 Task: In the  document security Apply all border to the tabe with  'with box; Style line and width 1/4 pt 'Select Header and apply  'Italics' Select the text and align it to the  Center
Action: Mouse moved to (395, 188)
Screenshot: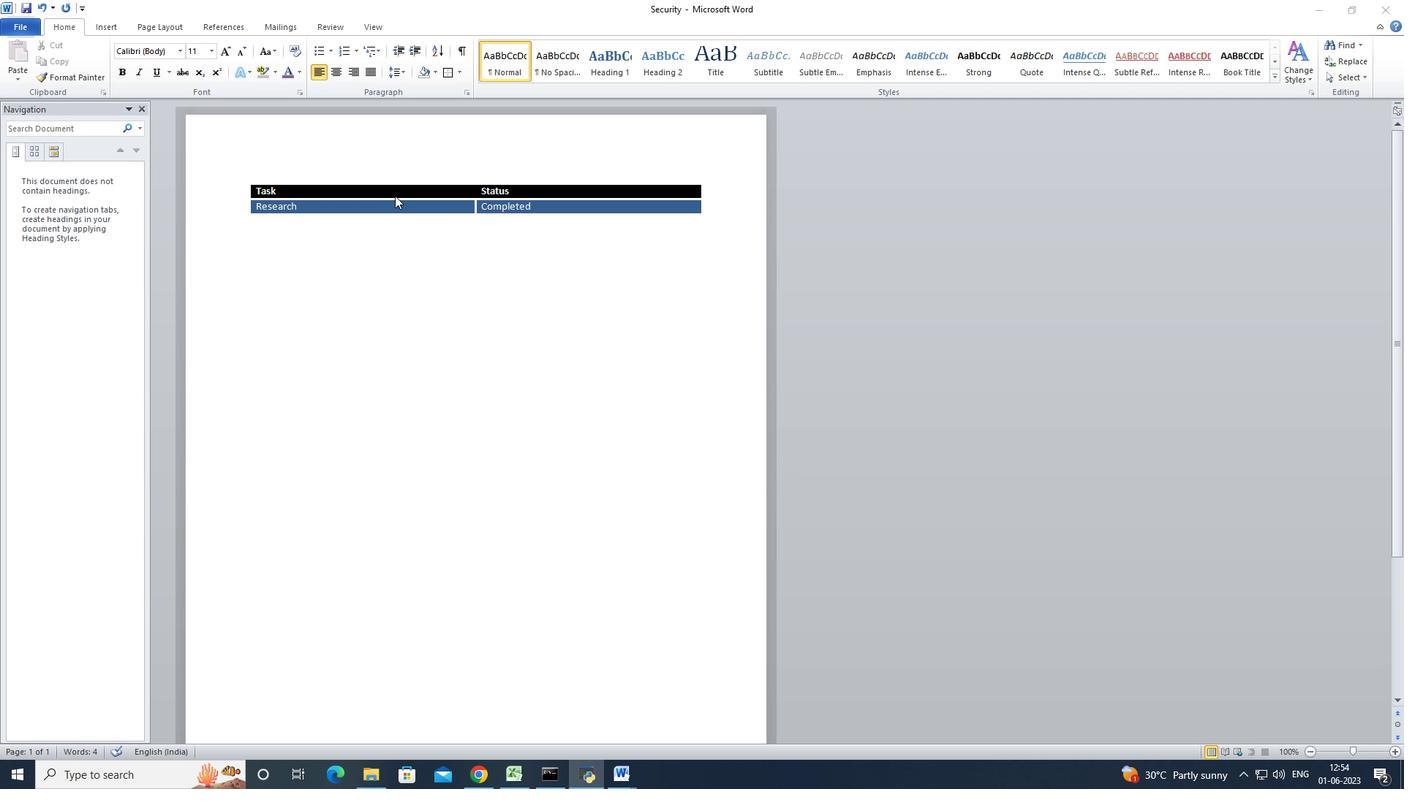 
Action: Mouse pressed left at (395, 188)
Screenshot: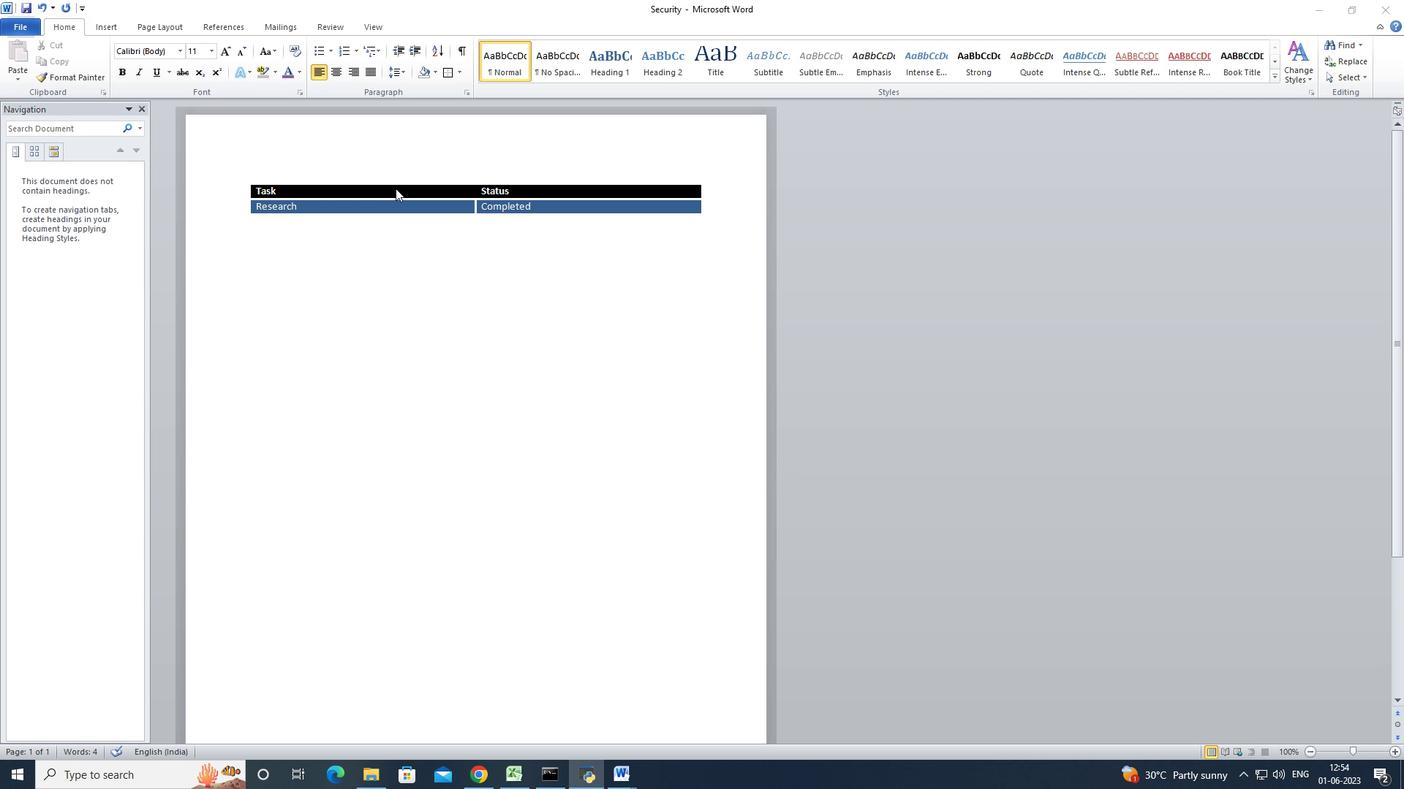 
Action: Mouse moved to (244, 181)
Screenshot: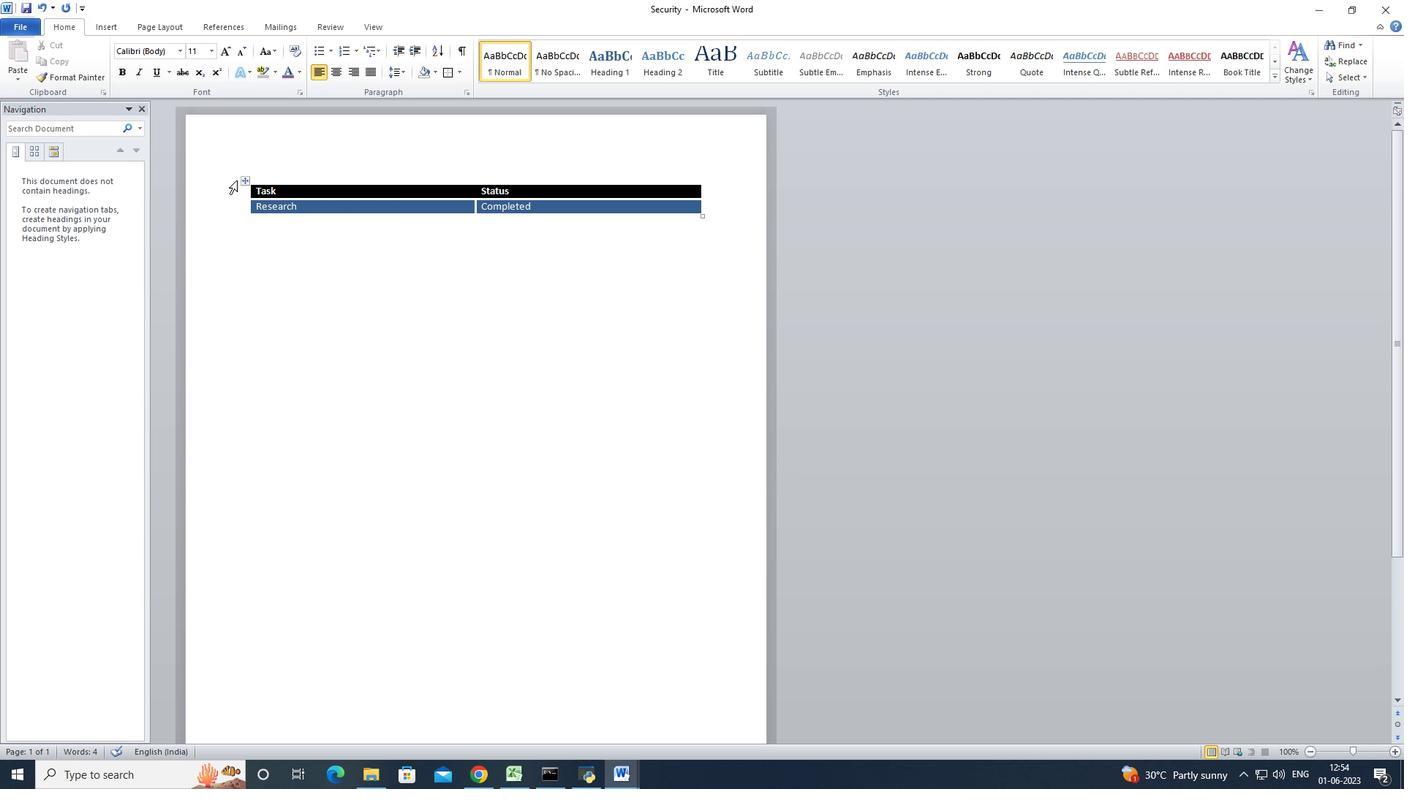 
Action: Mouse pressed left at (244, 181)
Screenshot: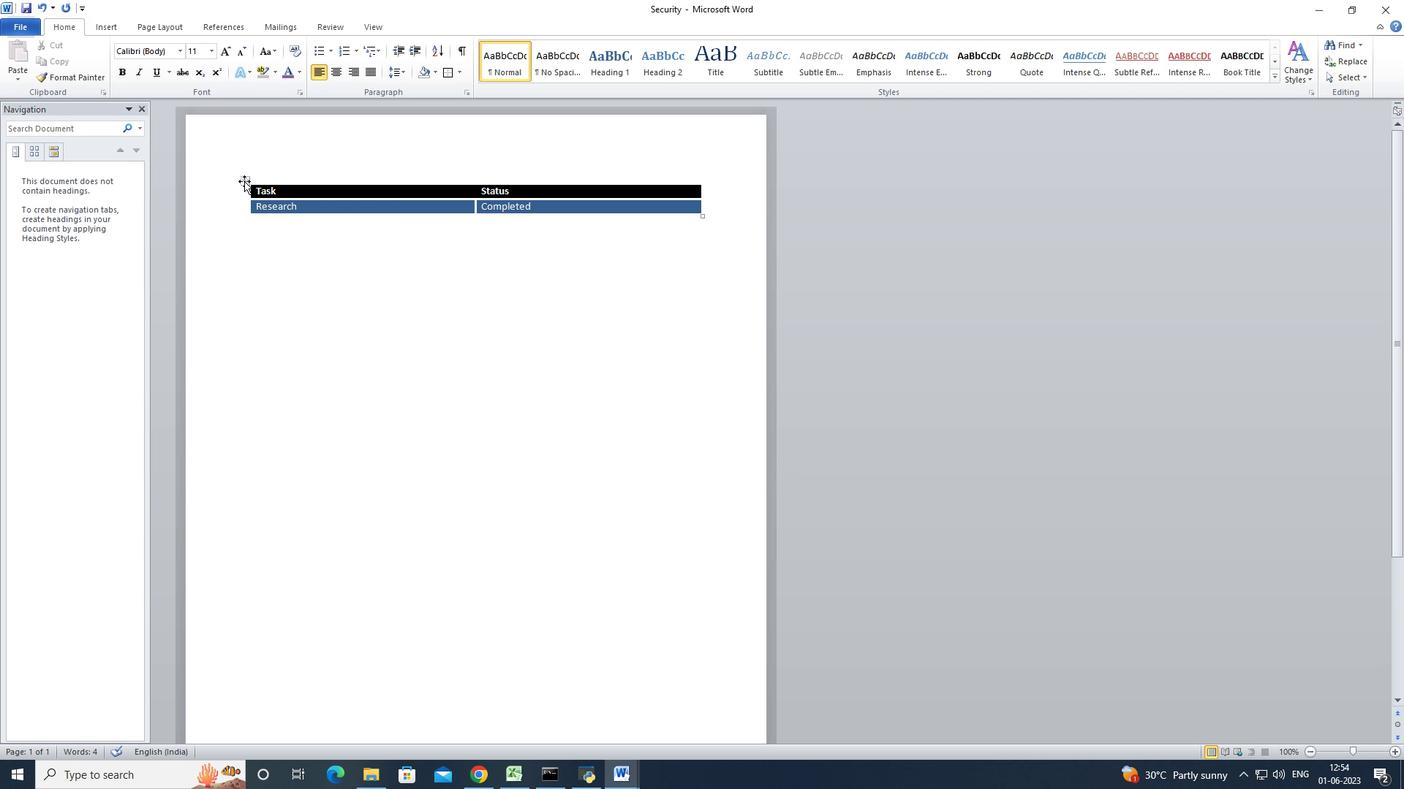 
Action: Mouse moved to (413, 29)
Screenshot: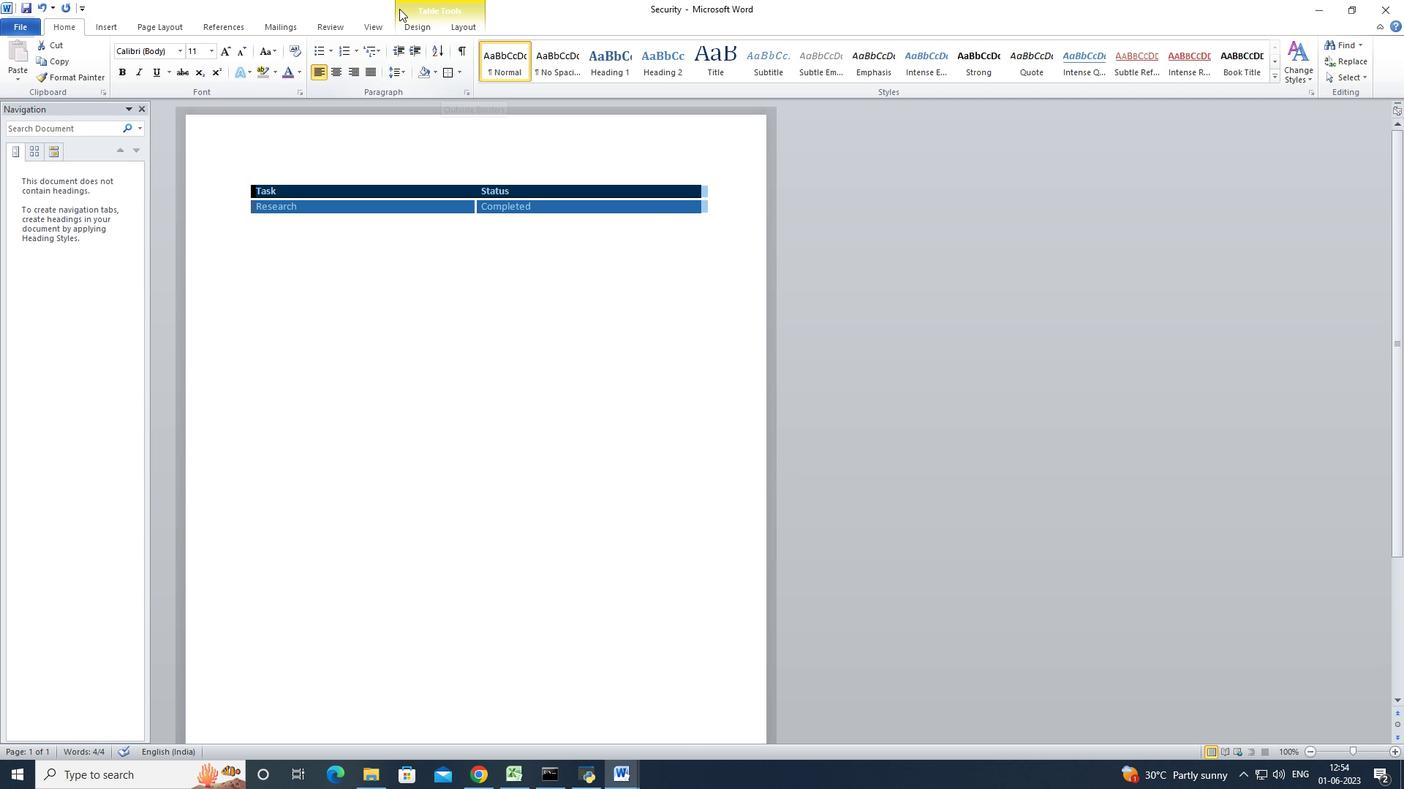
Action: Mouse pressed left at (413, 29)
Screenshot: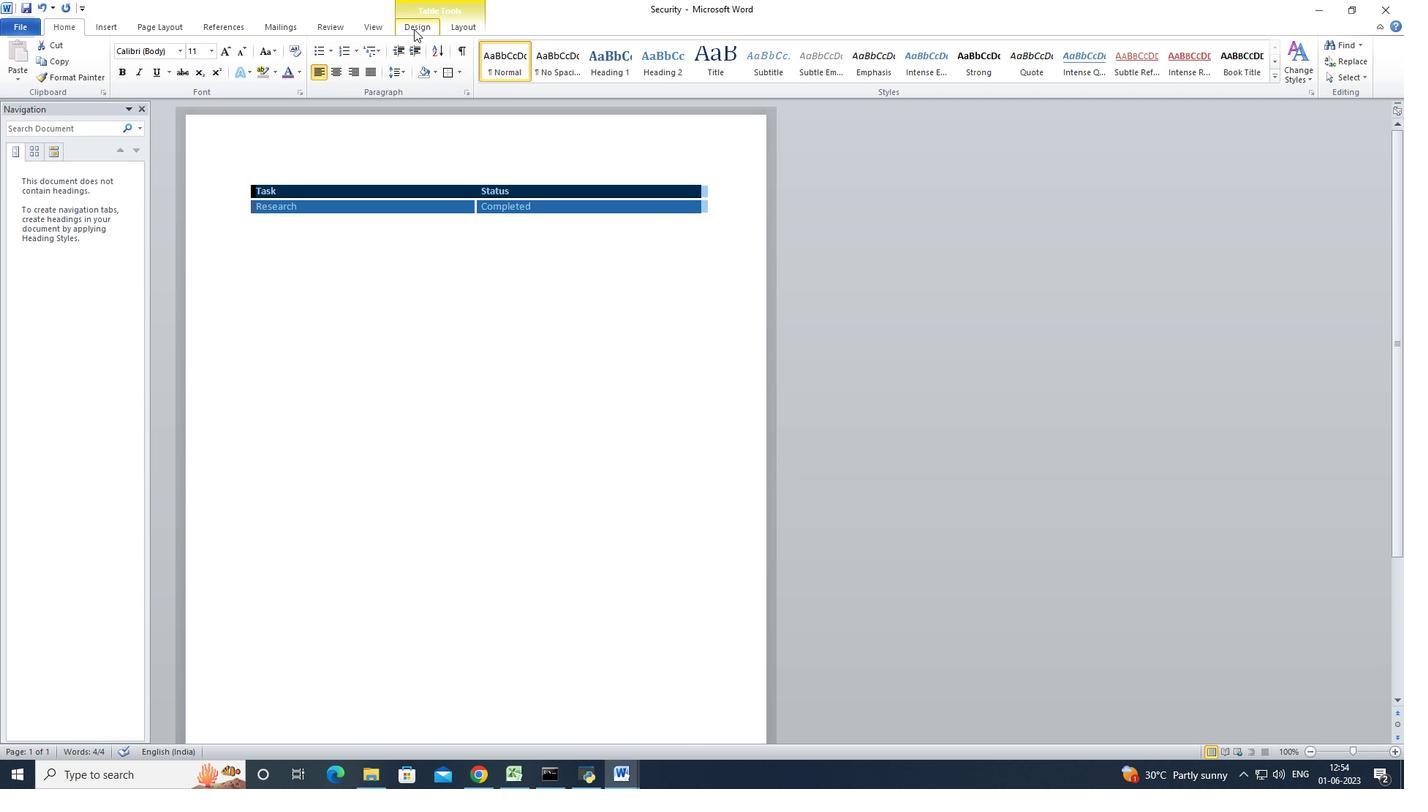 
Action: Mouse moved to (455, 29)
Screenshot: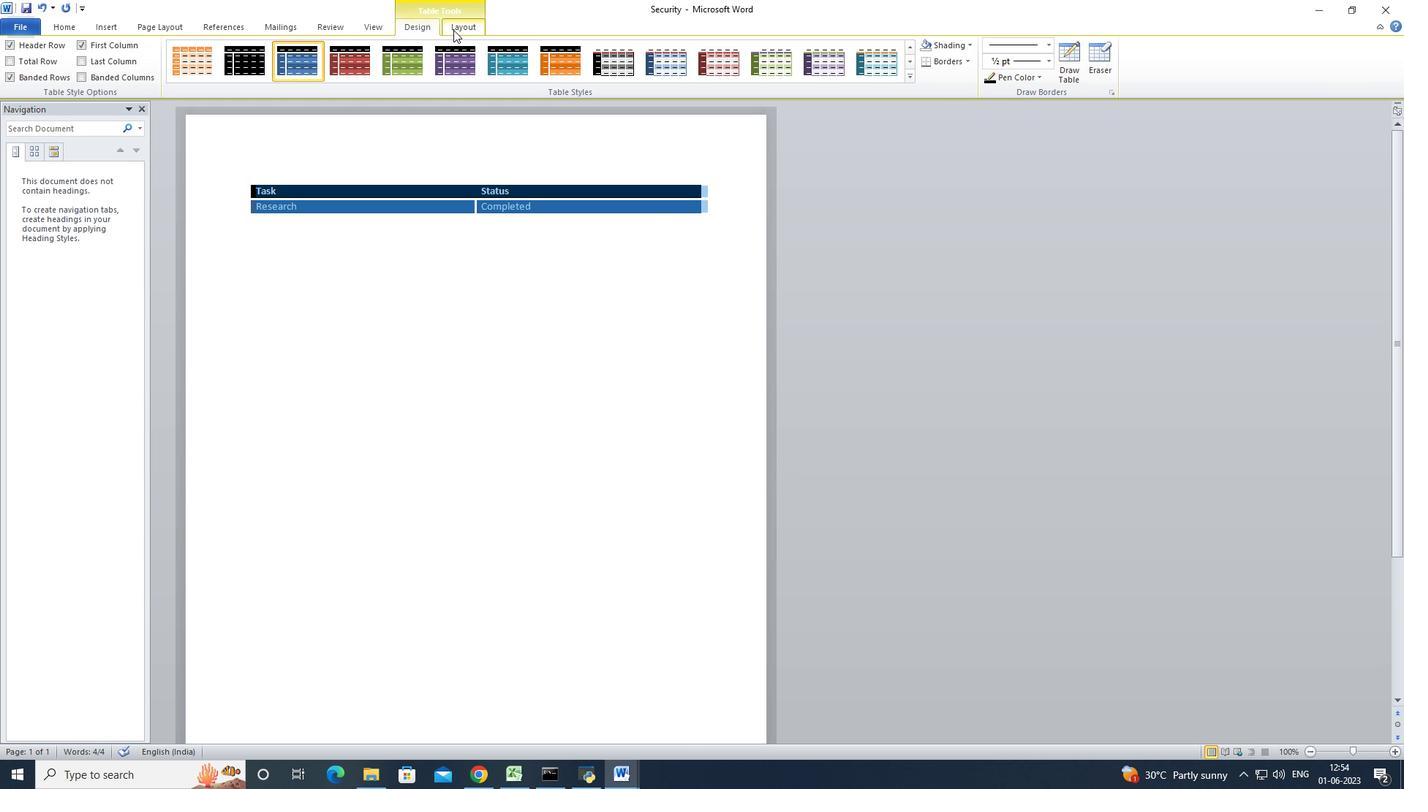 
Action: Mouse pressed left at (455, 29)
Screenshot: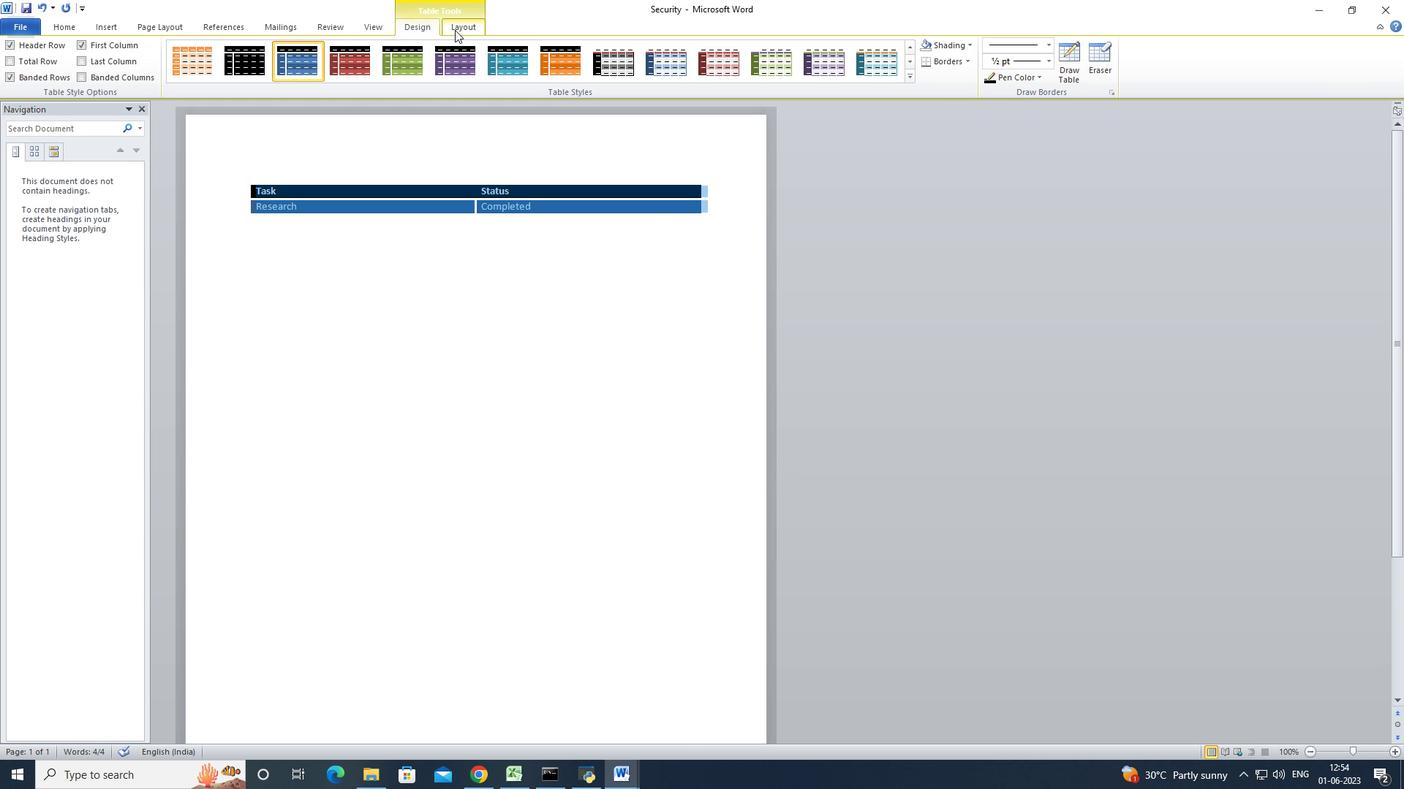 
Action: Mouse moved to (62, 29)
Screenshot: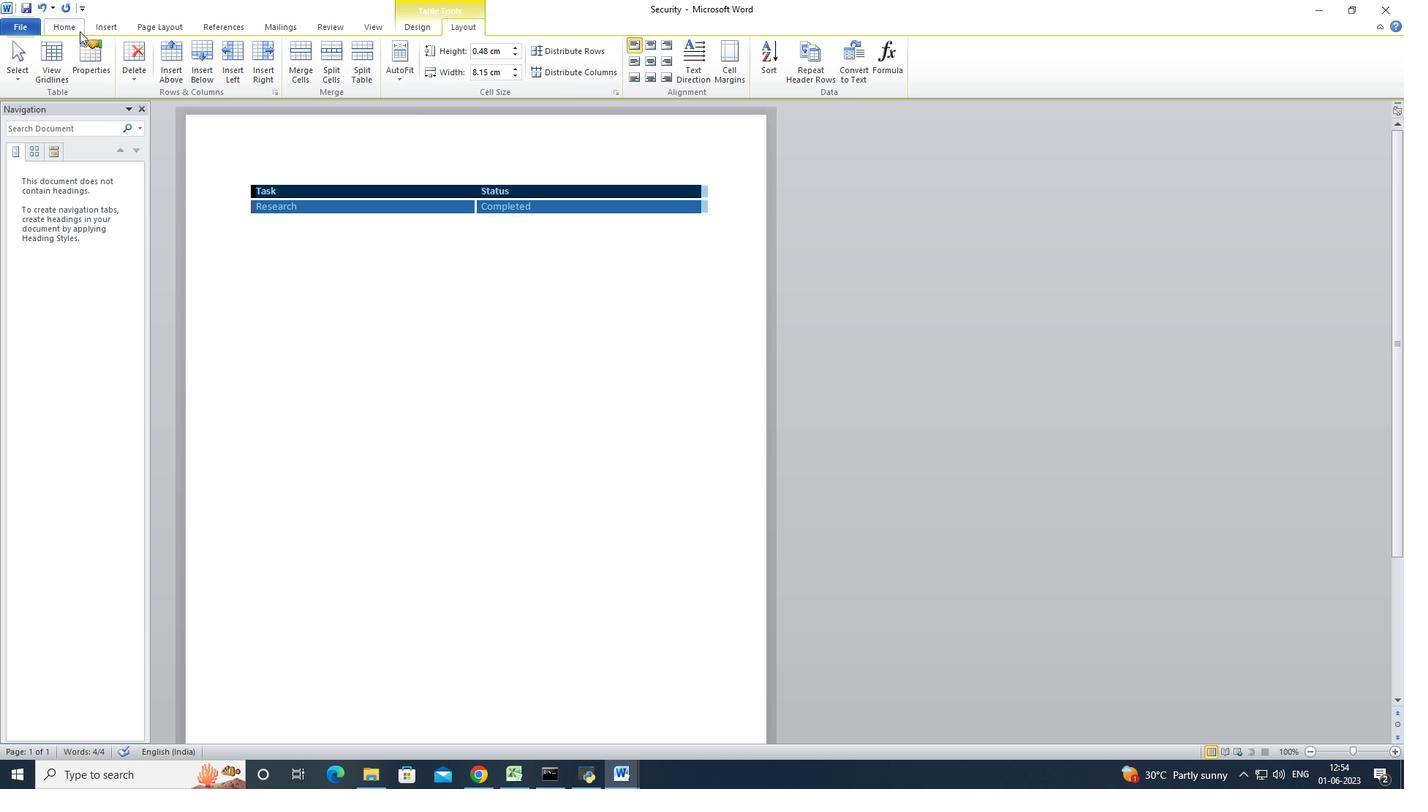 
Action: Mouse pressed left at (62, 29)
Screenshot: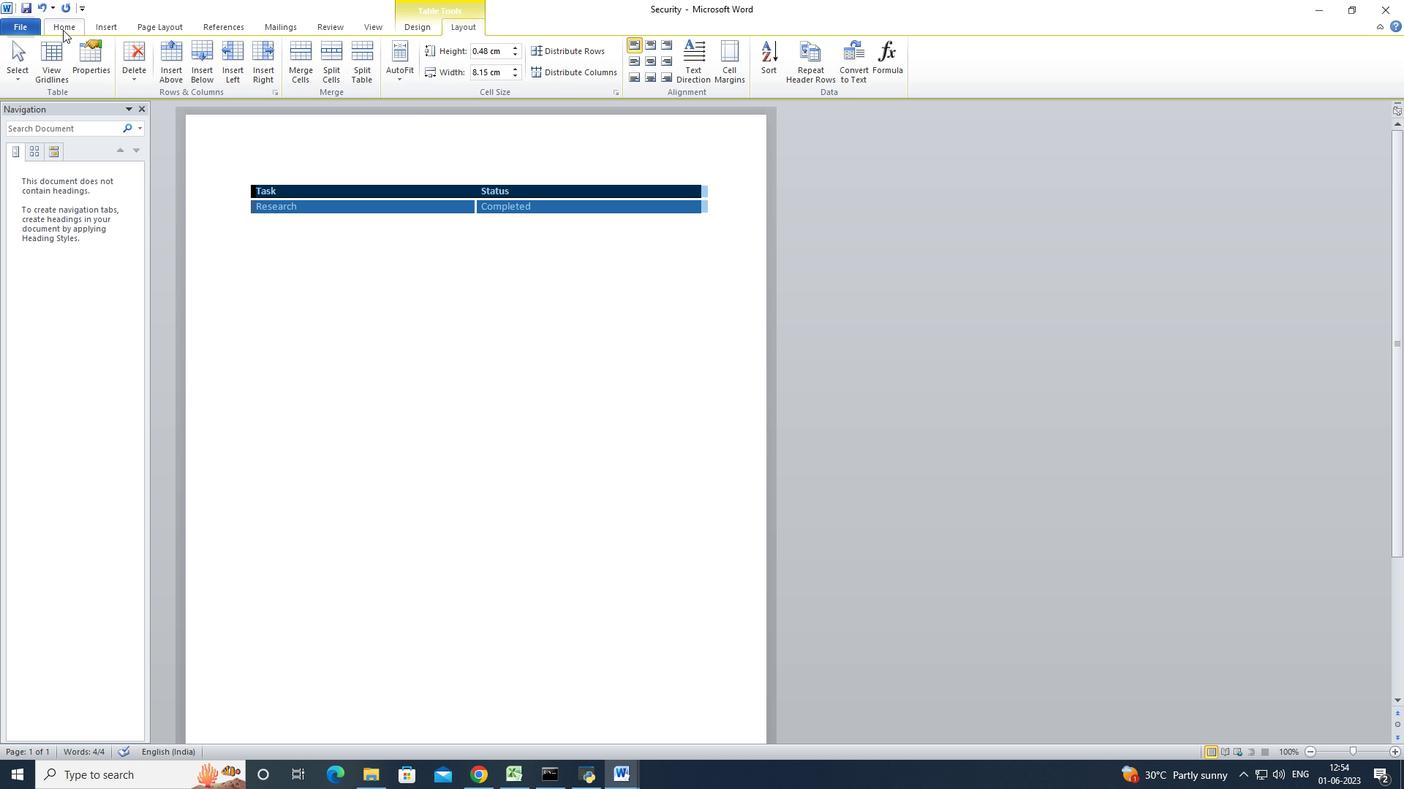 
Action: Mouse moved to (454, 74)
Screenshot: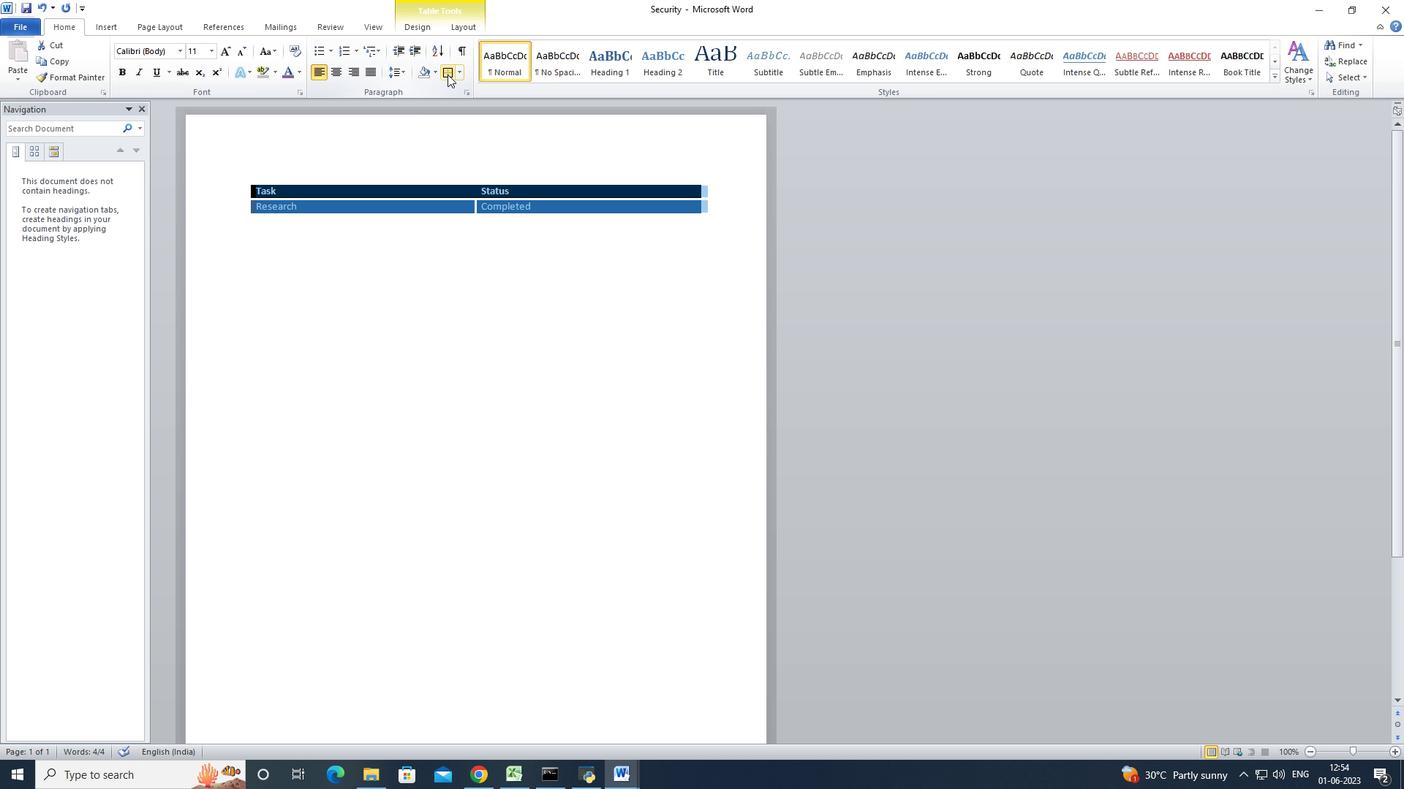 
Action: Mouse pressed left at (454, 74)
Screenshot: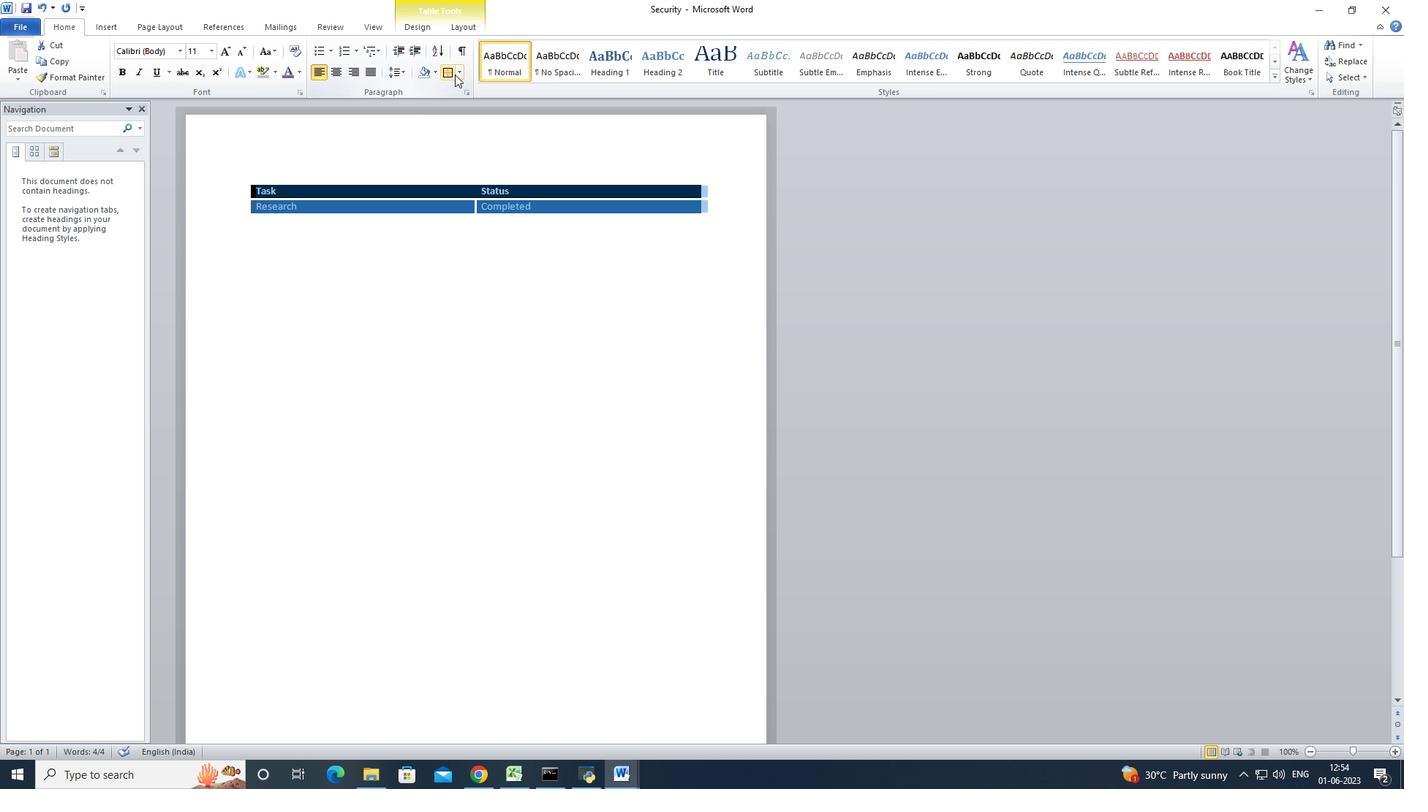 
Action: Mouse moved to (457, 76)
Screenshot: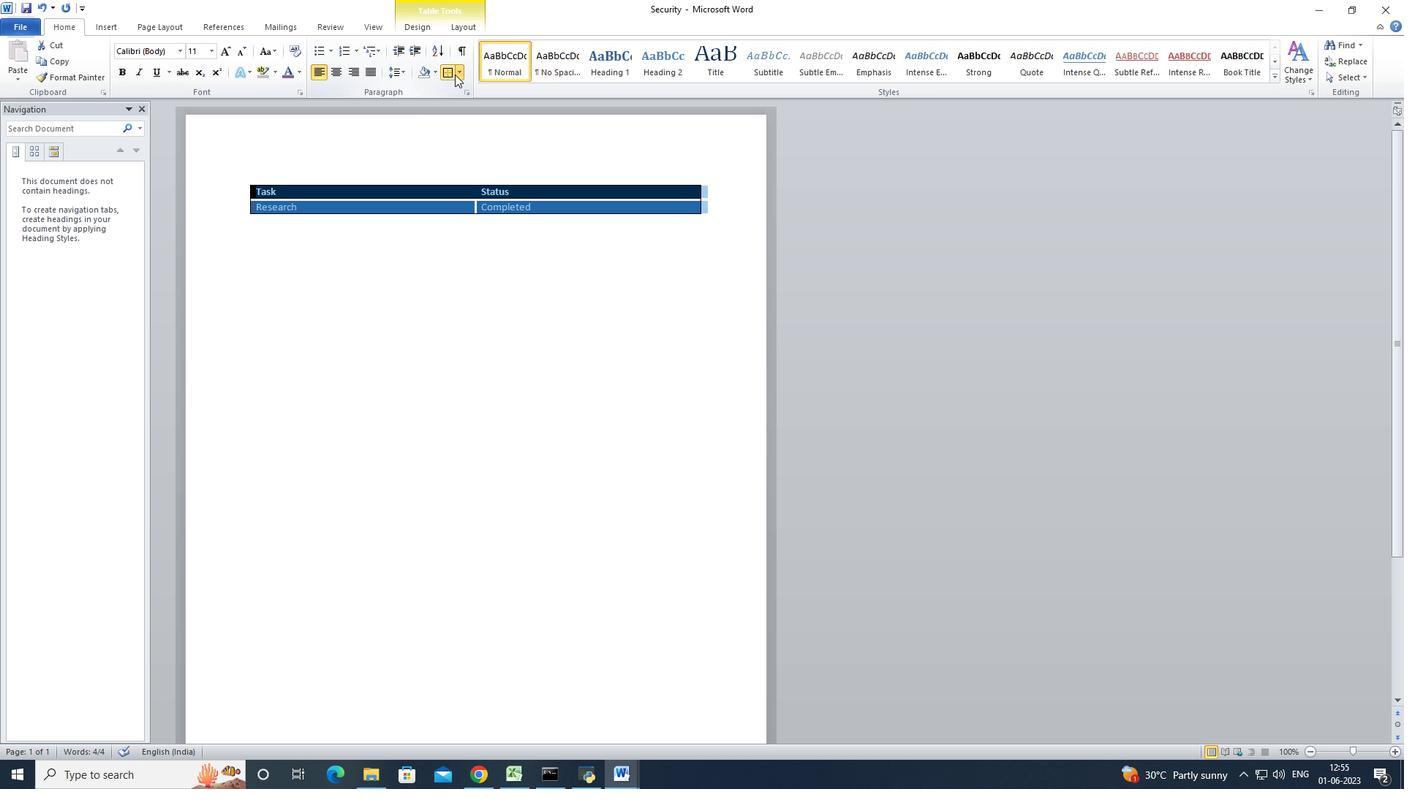 
Action: Mouse pressed left at (457, 76)
Screenshot: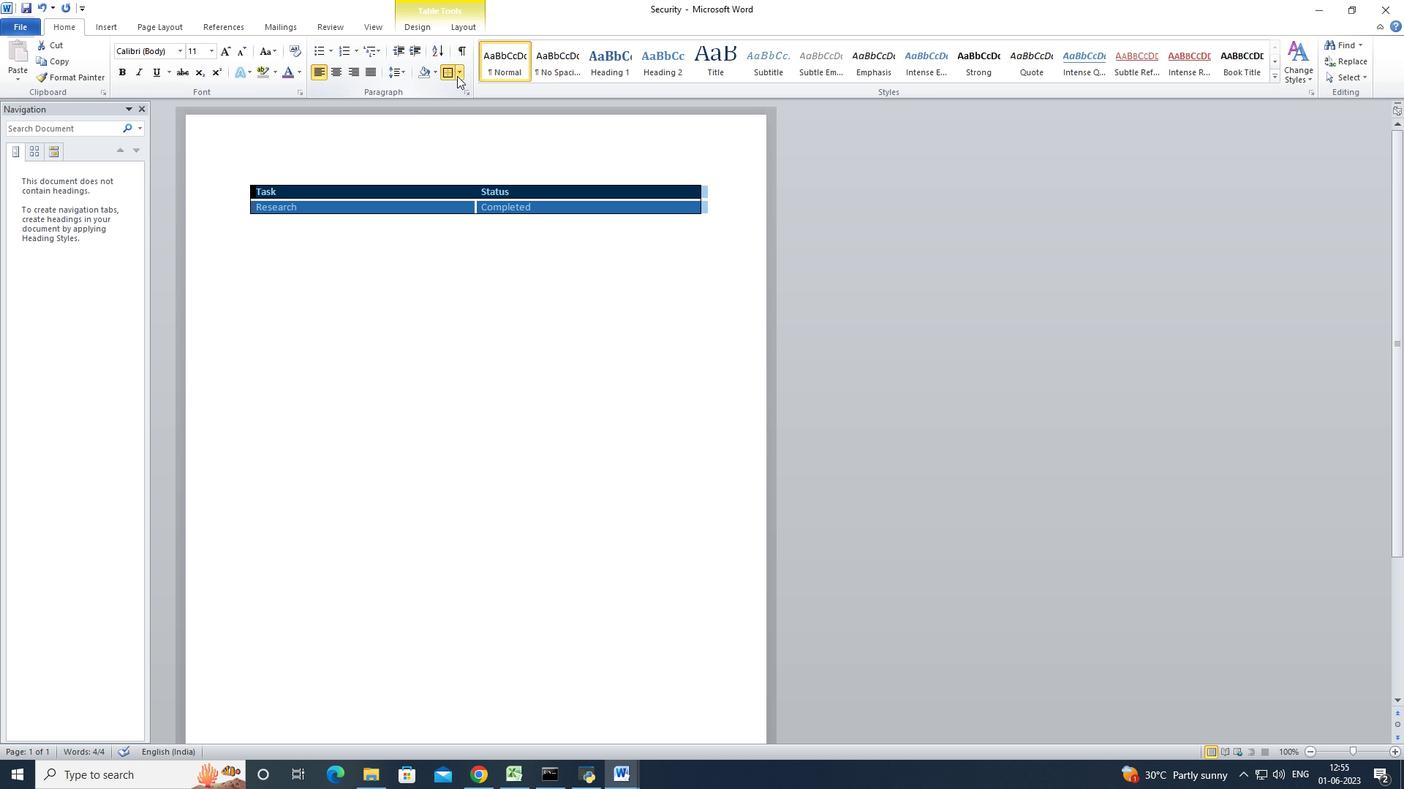 
Action: Mouse moved to (413, 30)
Screenshot: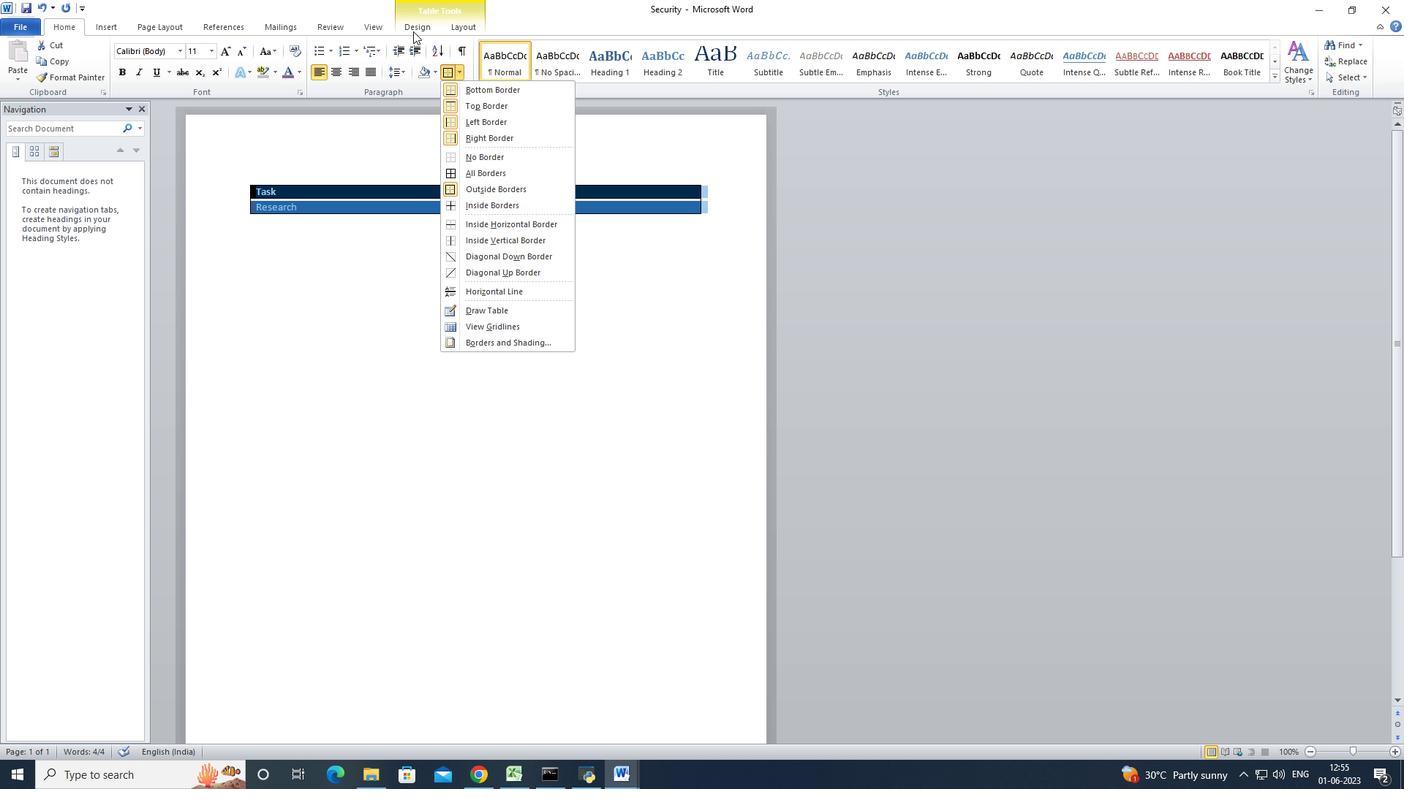 
Action: Mouse pressed left at (413, 30)
Screenshot: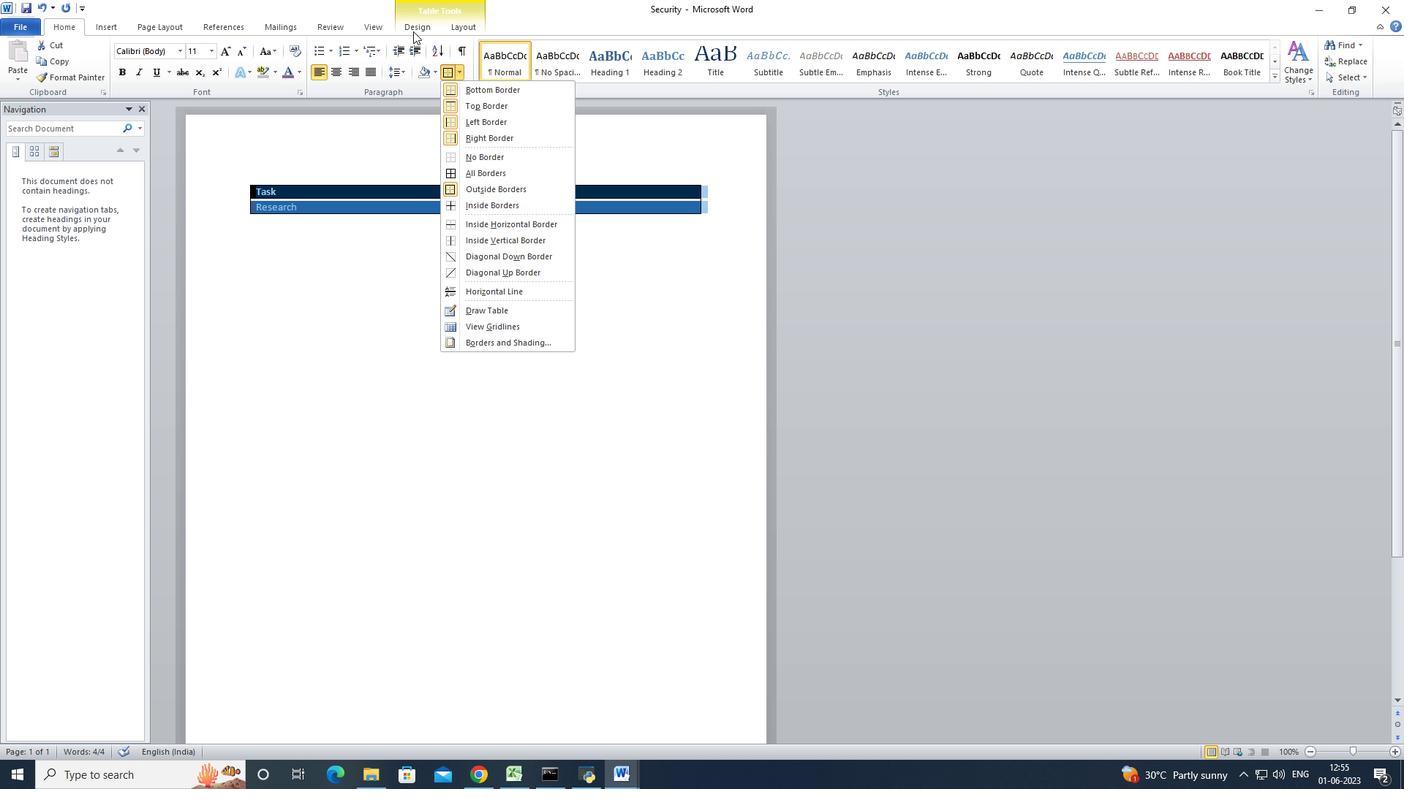 
Action: Mouse moved to (965, 63)
Screenshot: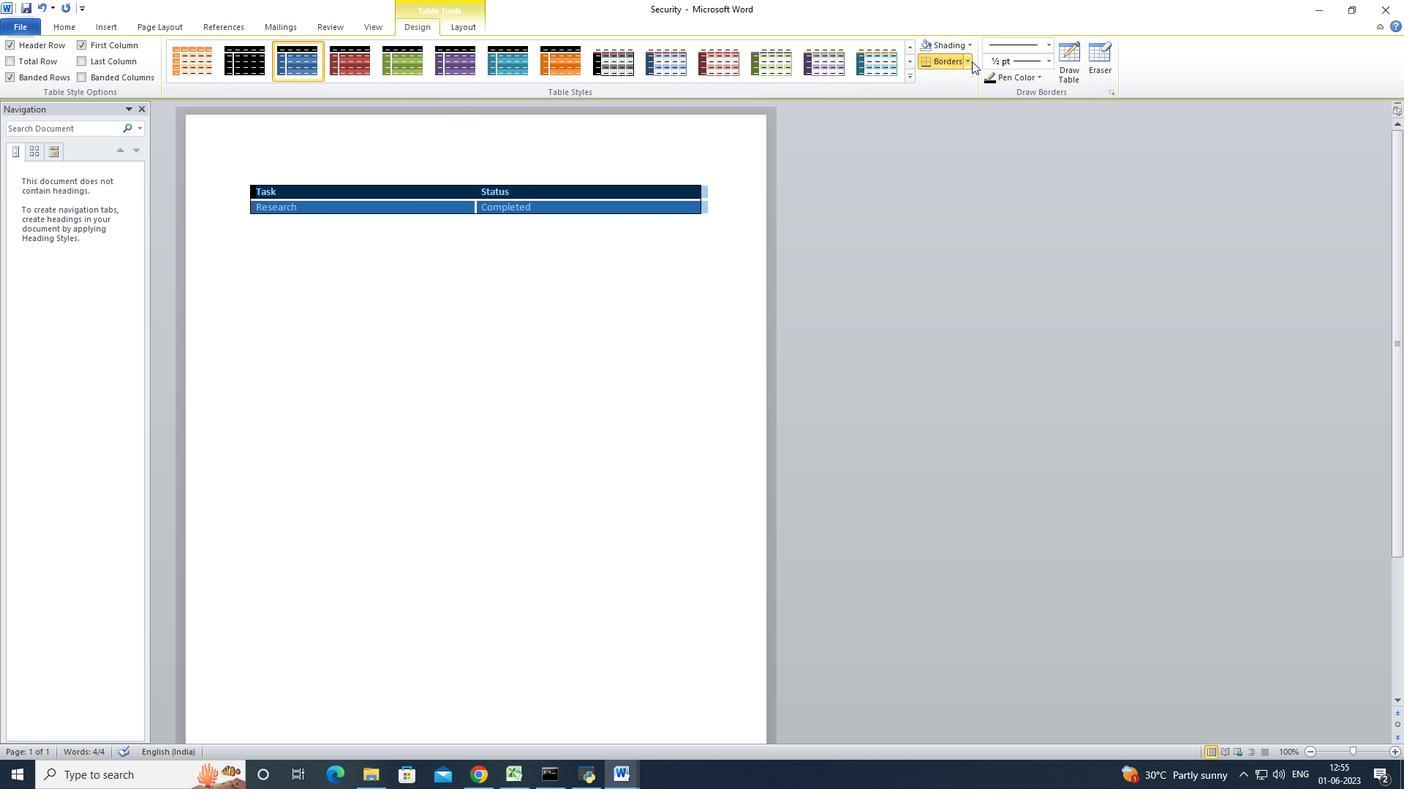 
Action: Mouse pressed left at (965, 63)
Screenshot: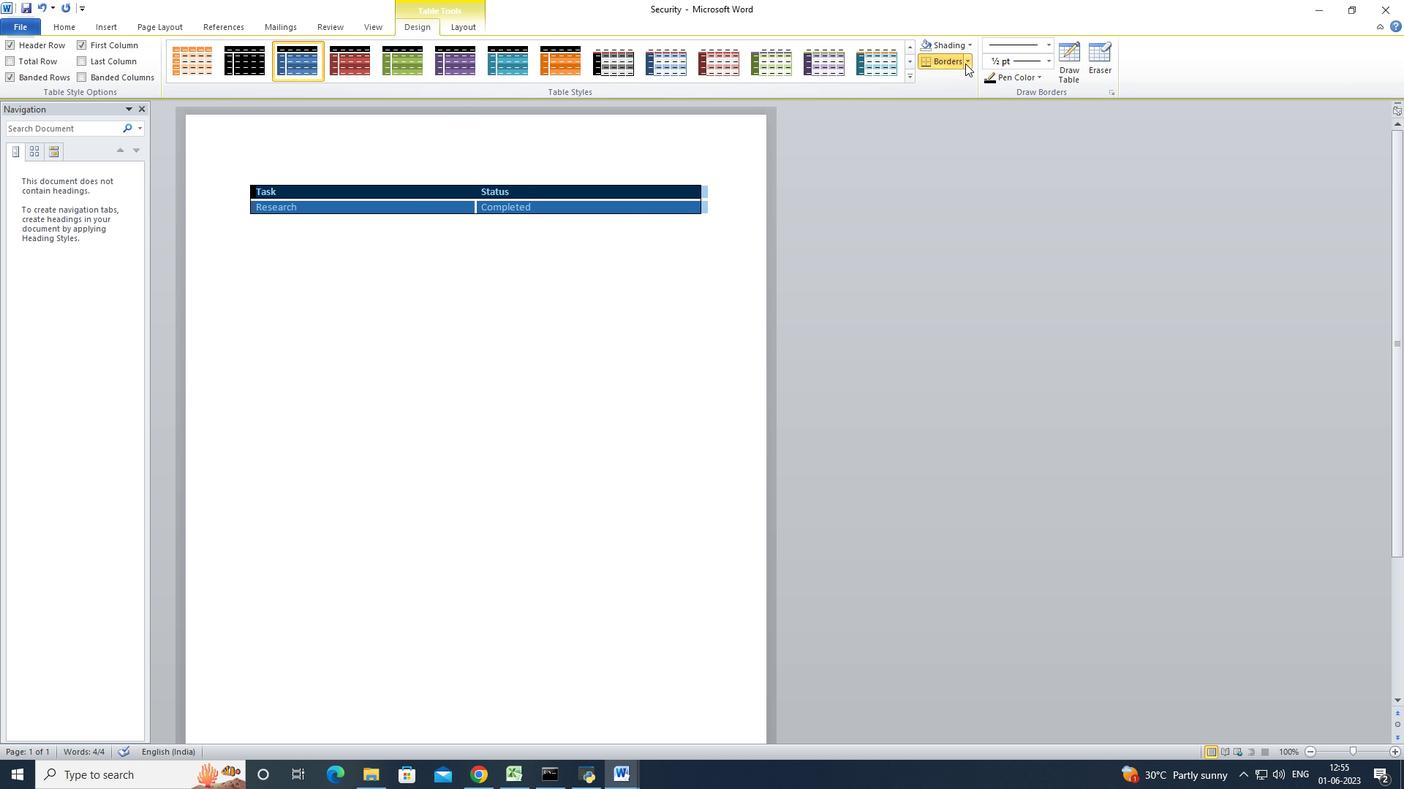 
Action: Mouse moved to (982, 333)
Screenshot: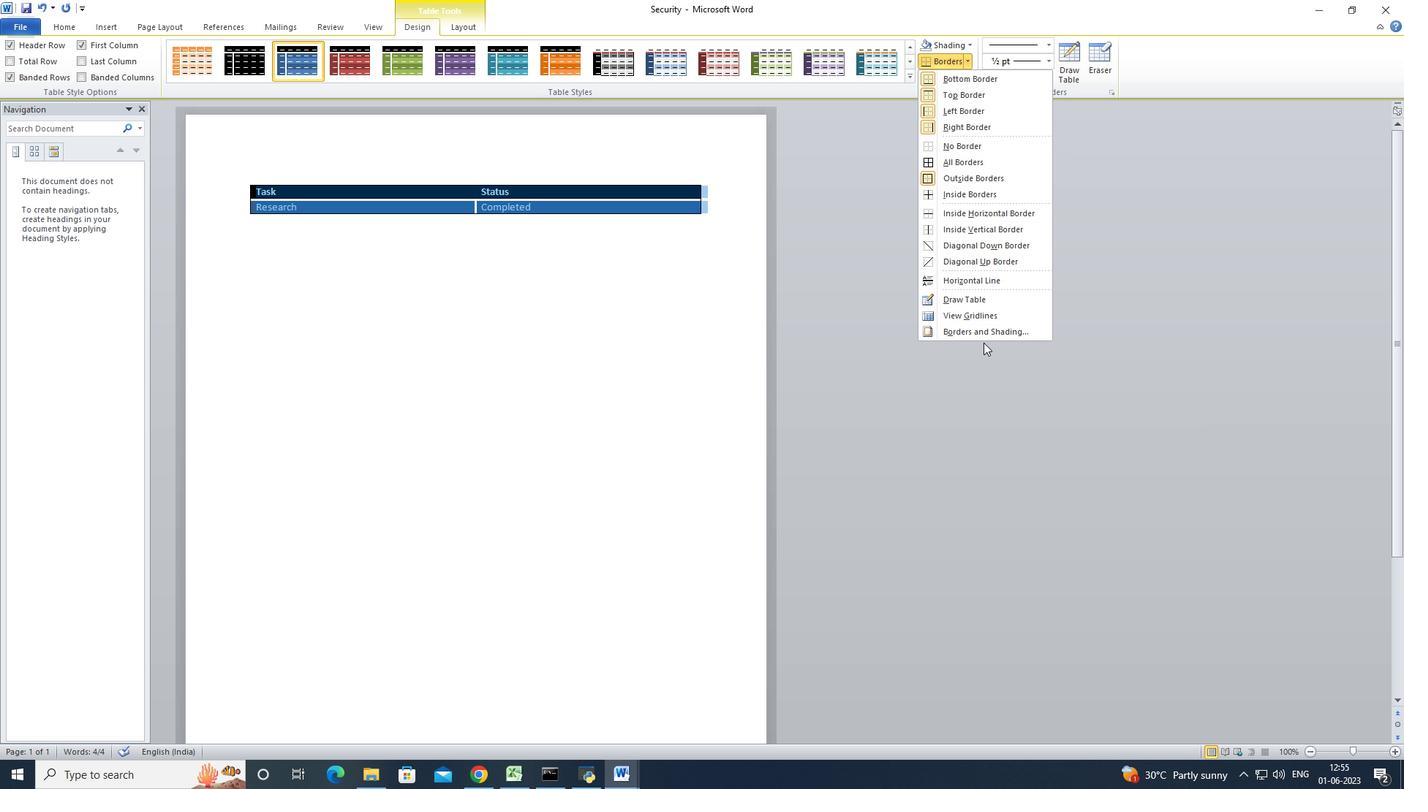 
Action: Mouse pressed left at (982, 333)
Screenshot: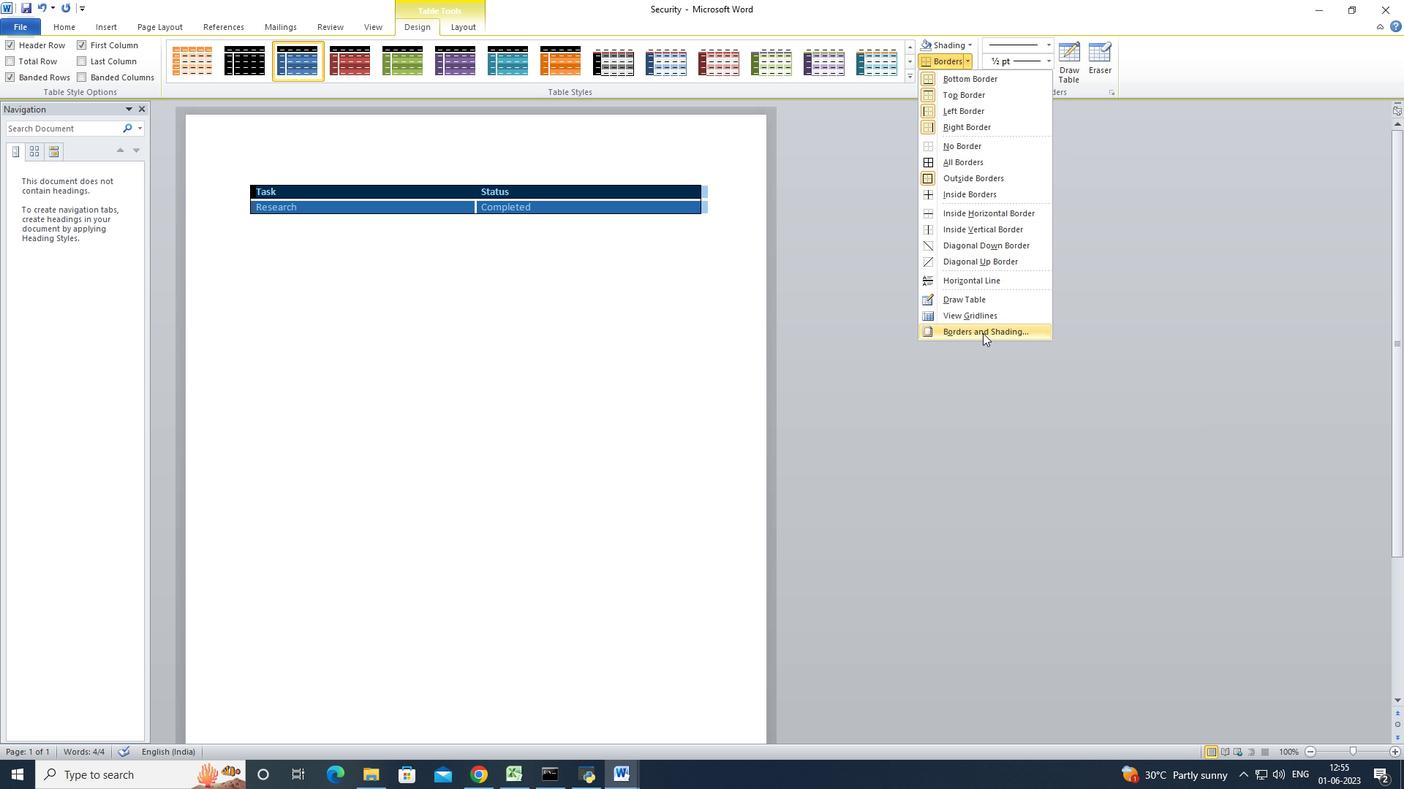 
Action: Mouse moved to (538, 323)
Screenshot: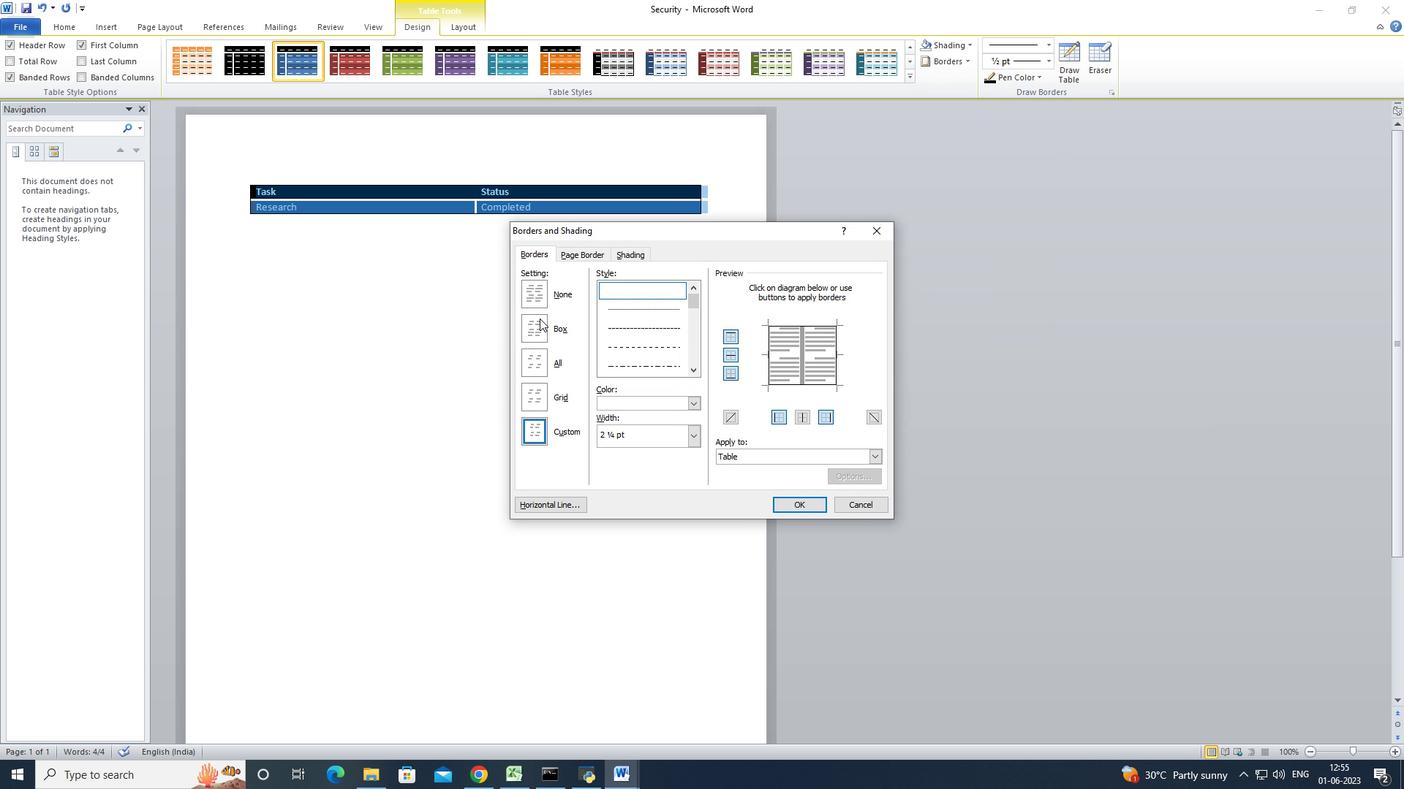 
Action: Mouse pressed left at (538, 323)
Screenshot: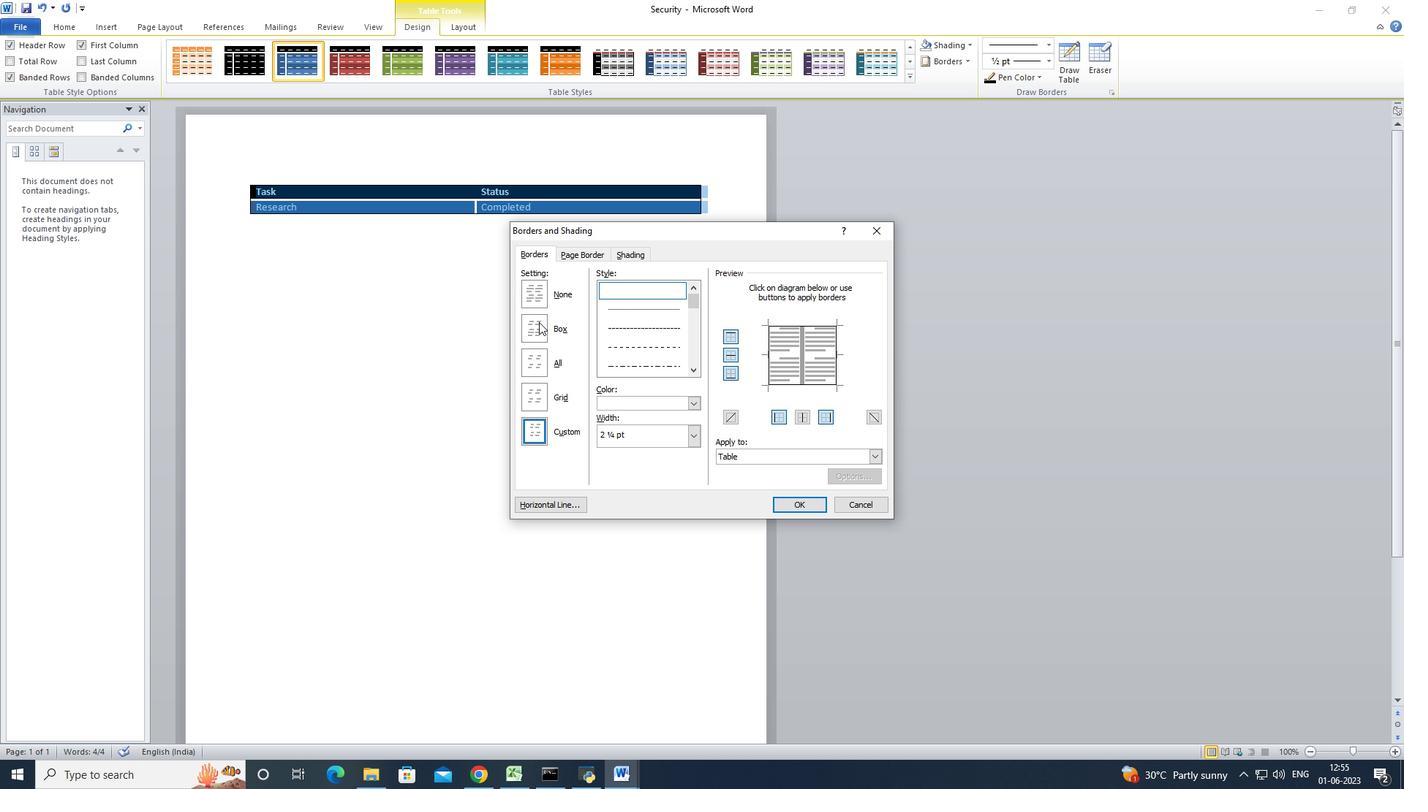 
Action: Mouse moved to (694, 364)
Screenshot: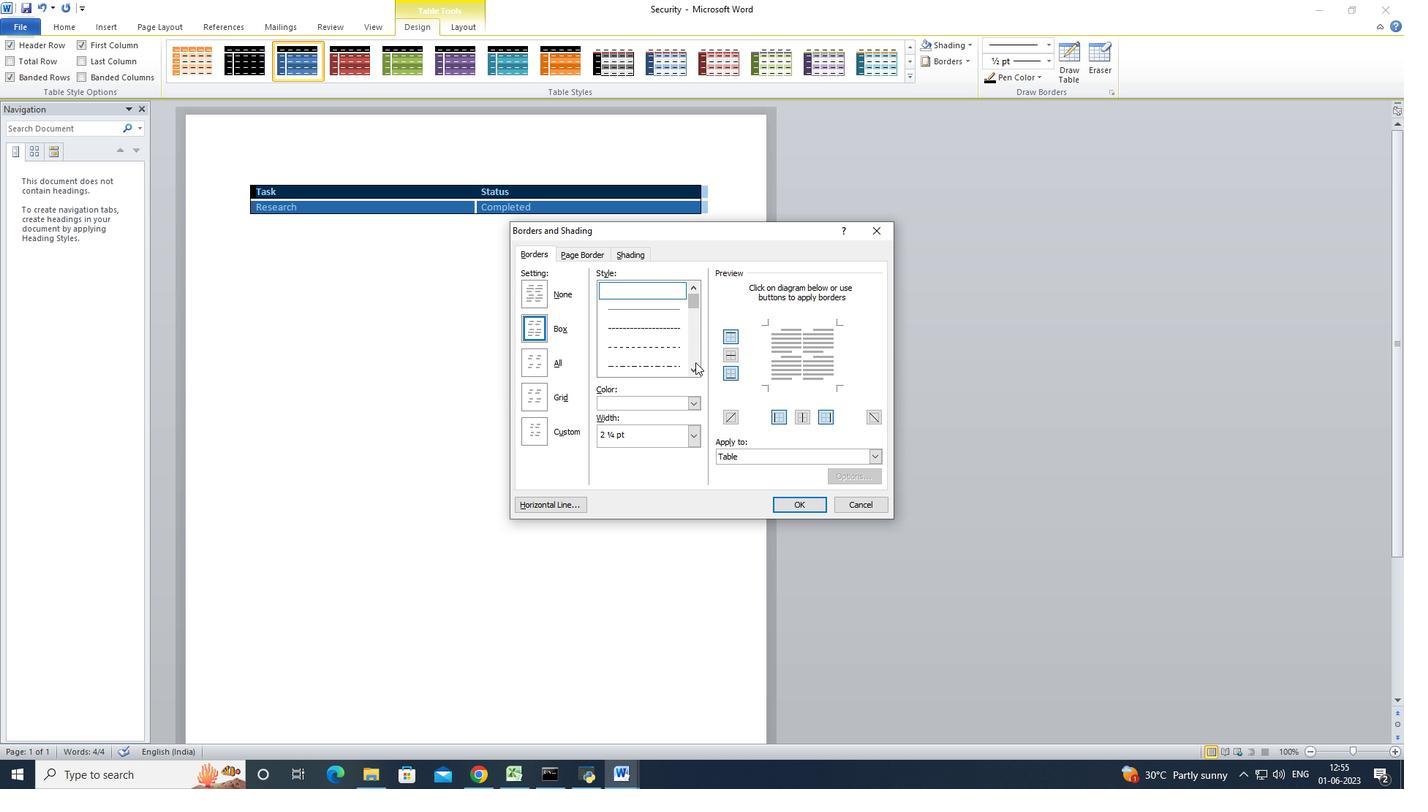 
Action: Mouse pressed left at (694, 364)
Screenshot: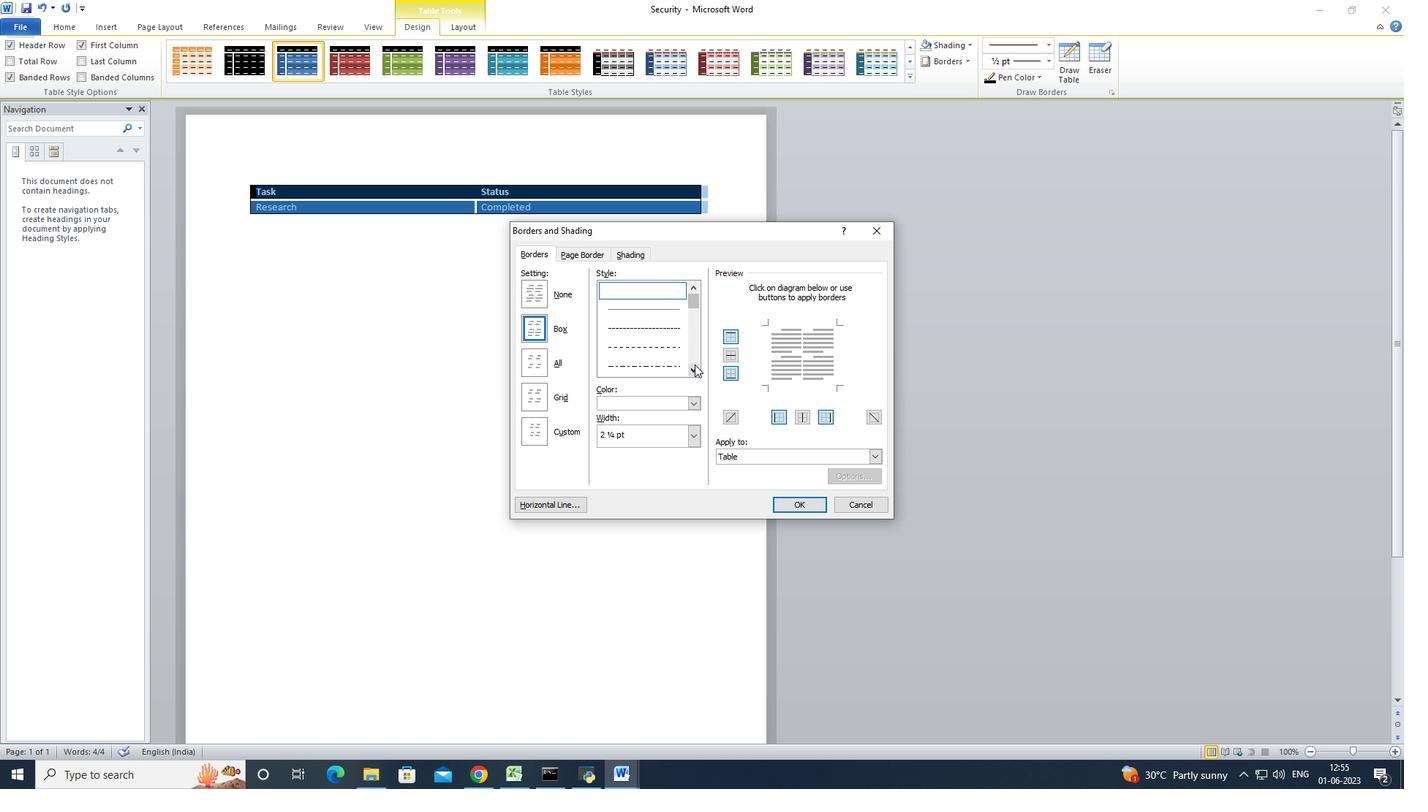 
Action: Mouse pressed left at (694, 364)
Screenshot: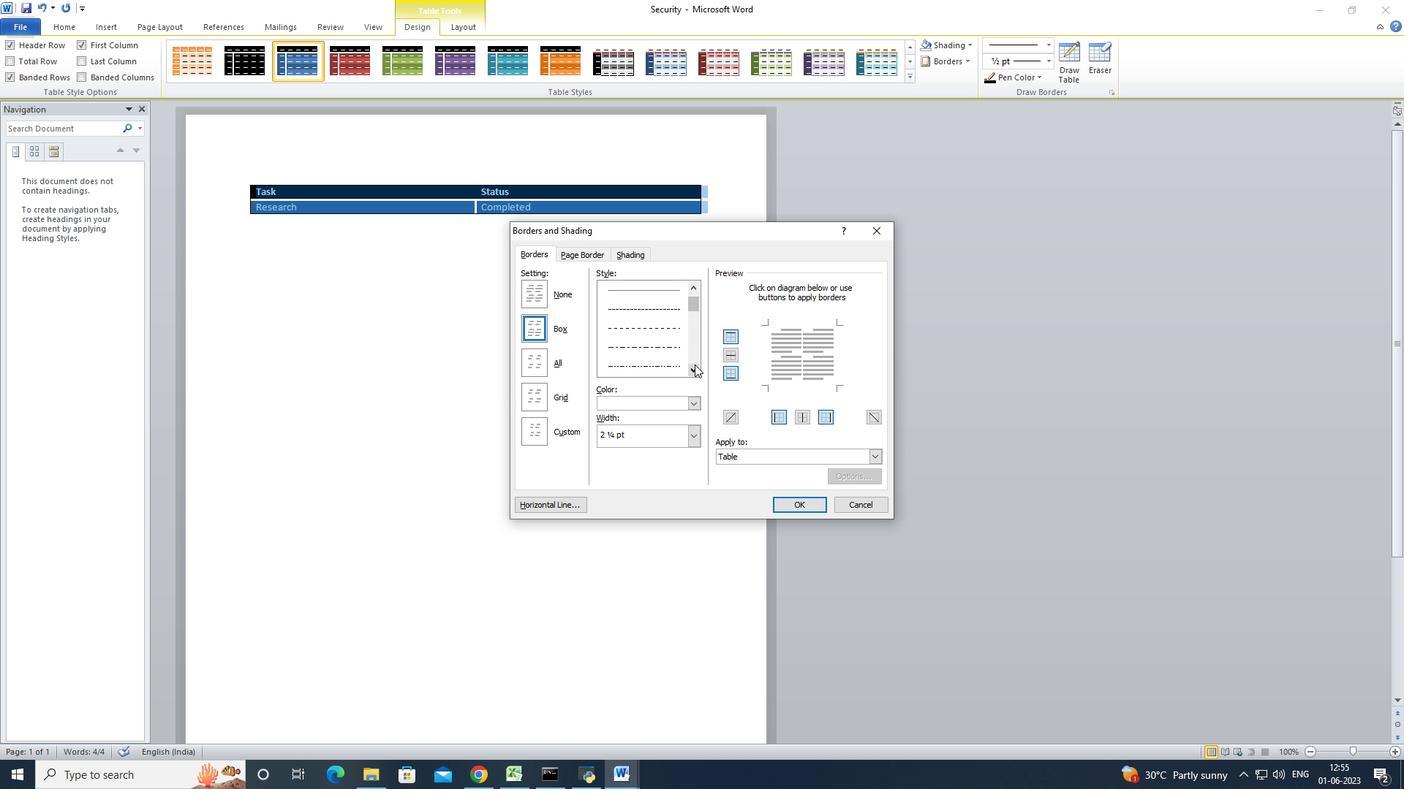 
Action: Mouse pressed left at (694, 364)
Screenshot: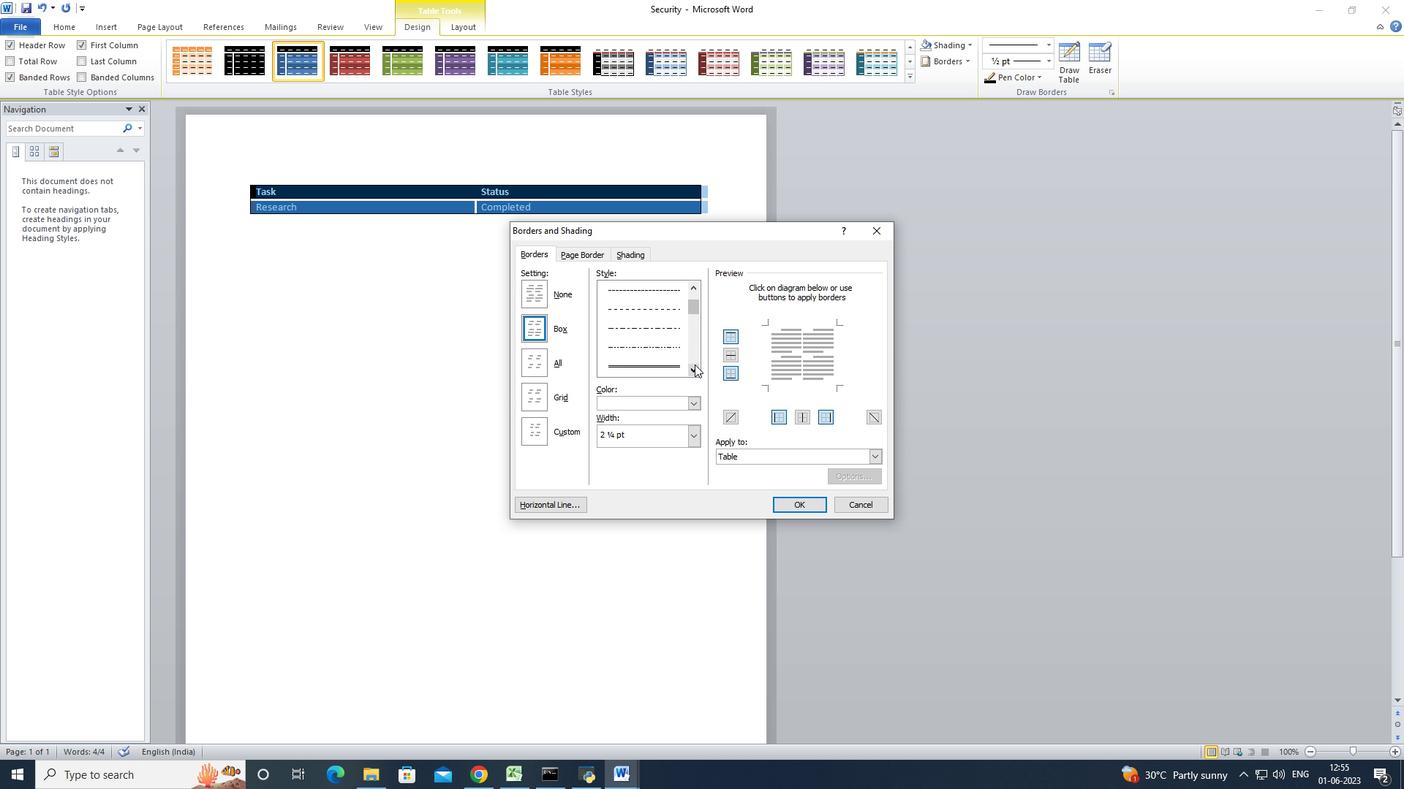 
Action: Mouse pressed left at (694, 364)
Screenshot: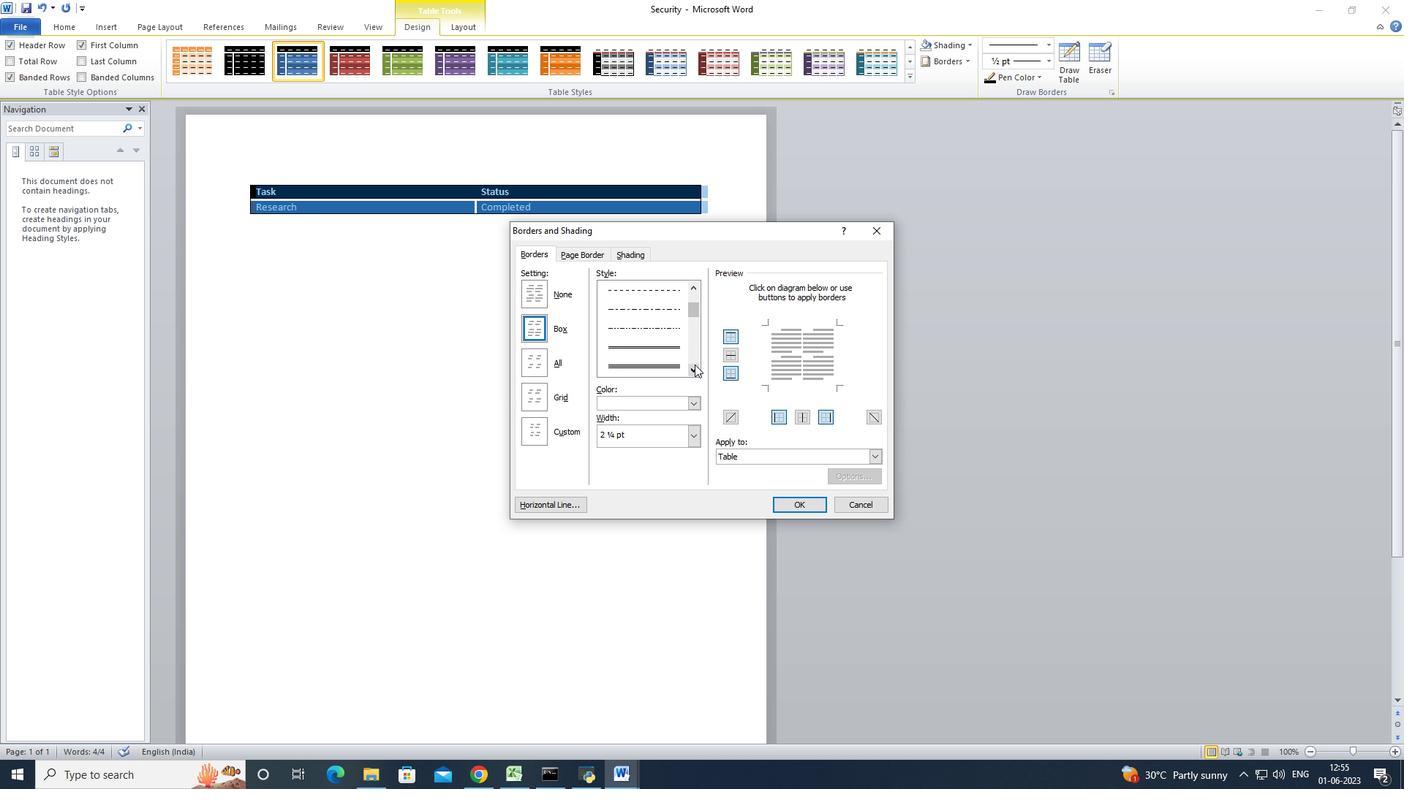 
Action: Mouse pressed left at (694, 364)
Screenshot: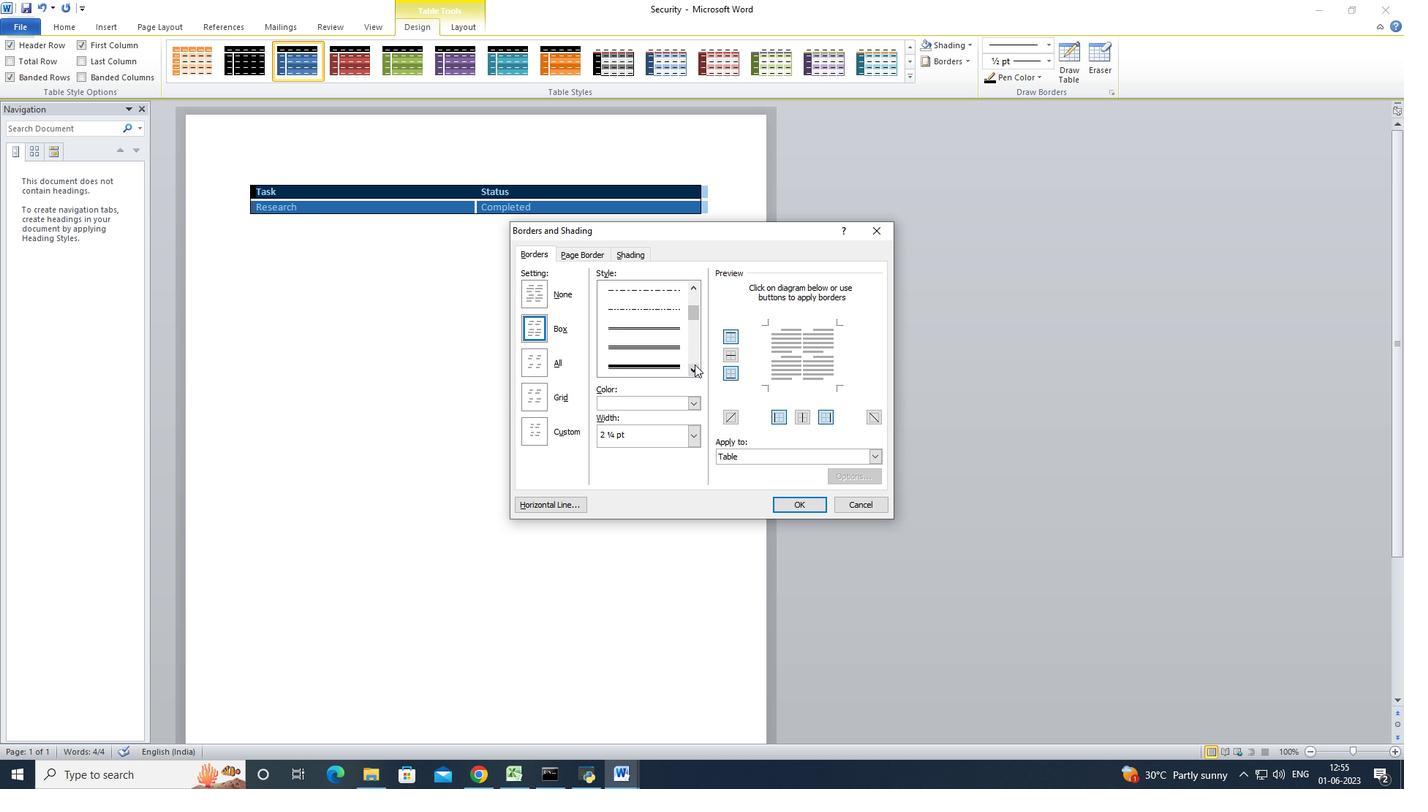 
Action: Mouse pressed left at (694, 364)
Screenshot: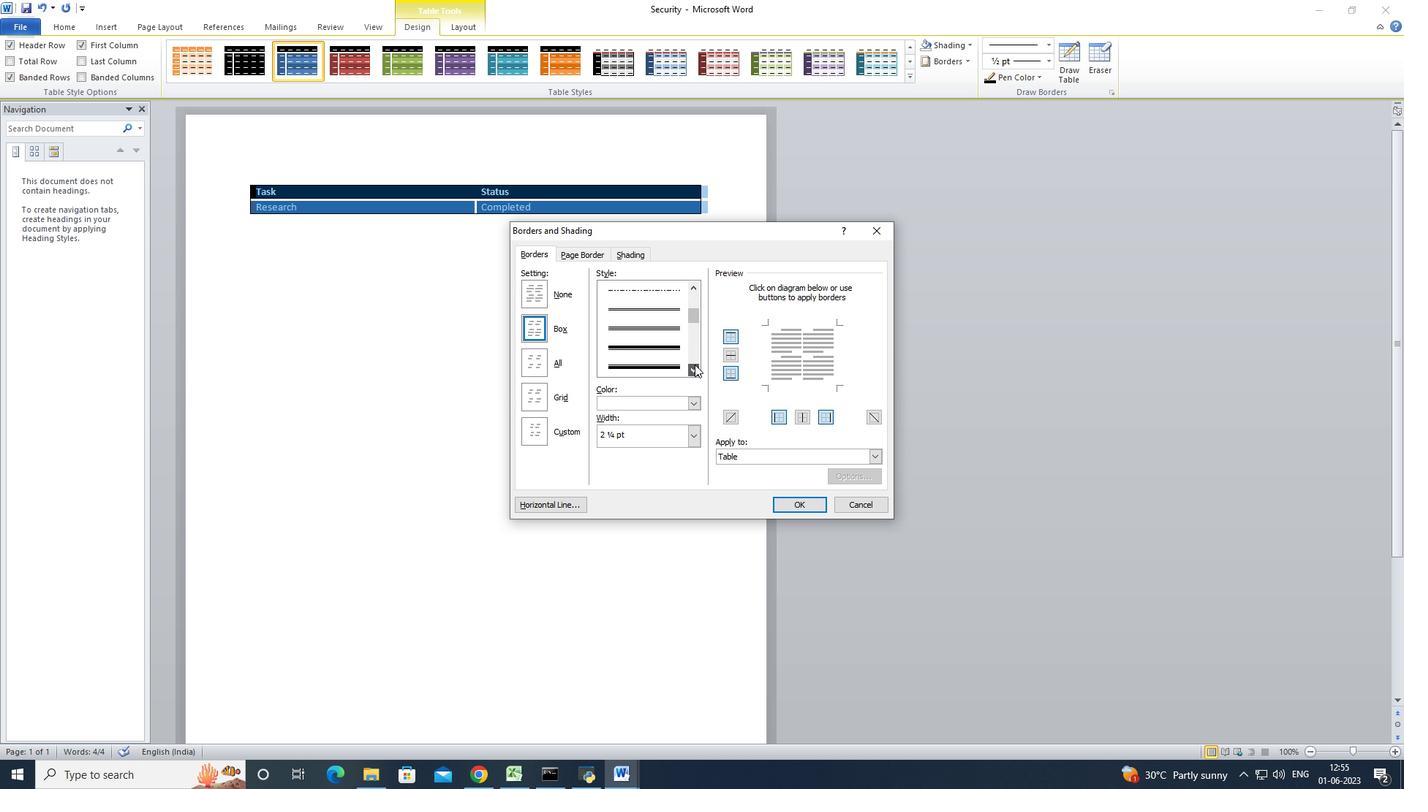 
Action: Mouse pressed left at (694, 364)
Screenshot: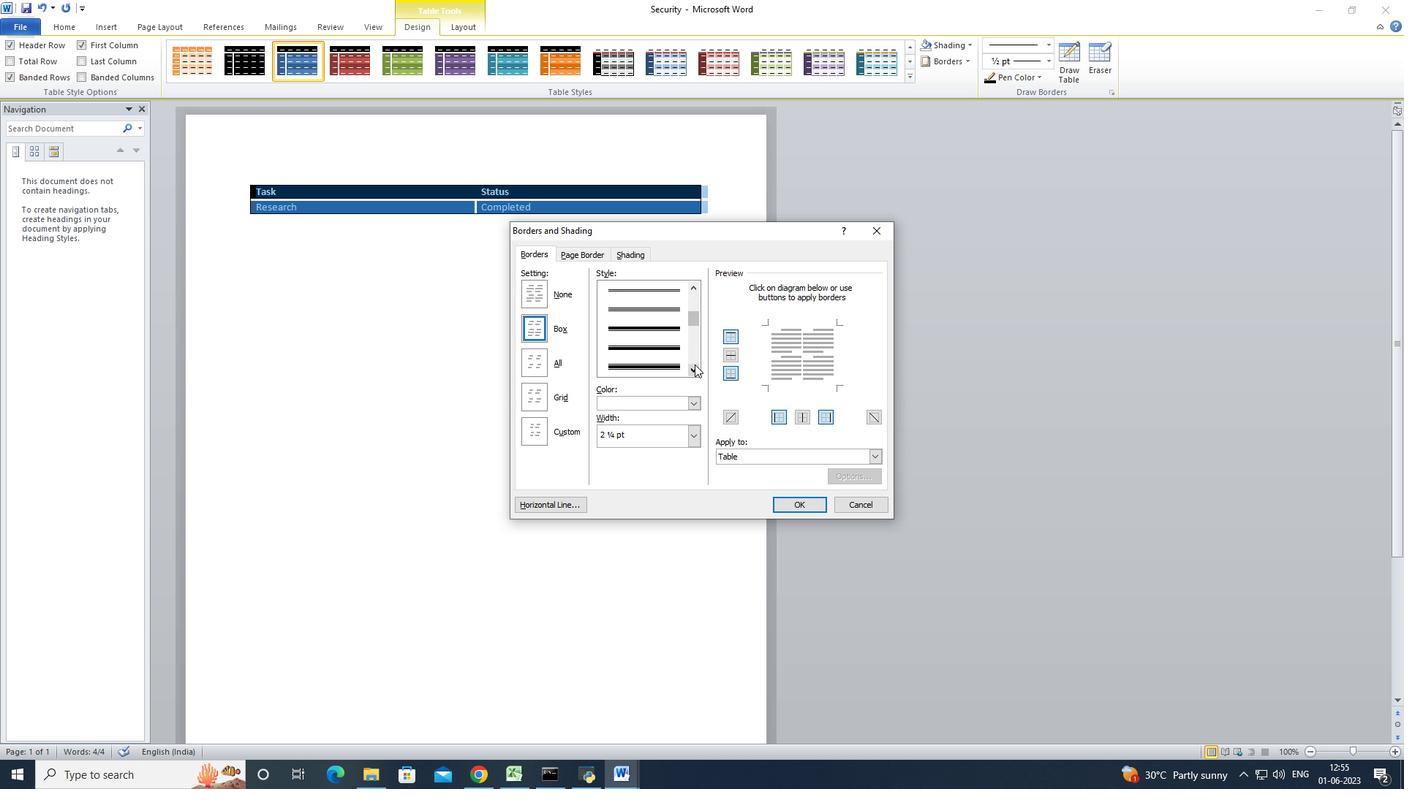 
Action: Mouse pressed left at (694, 364)
Screenshot: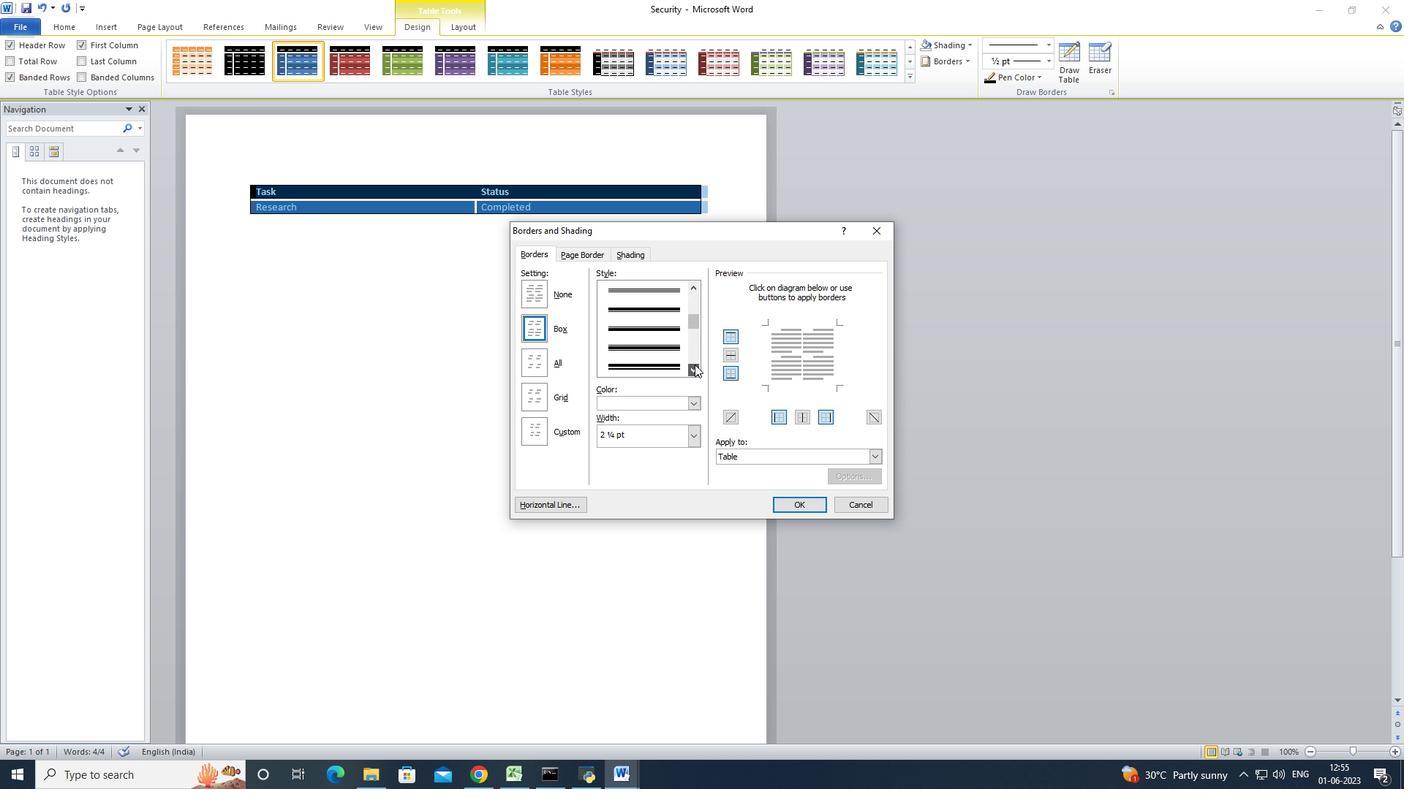 
Action: Mouse pressed left at (694, 364)
Screenshot: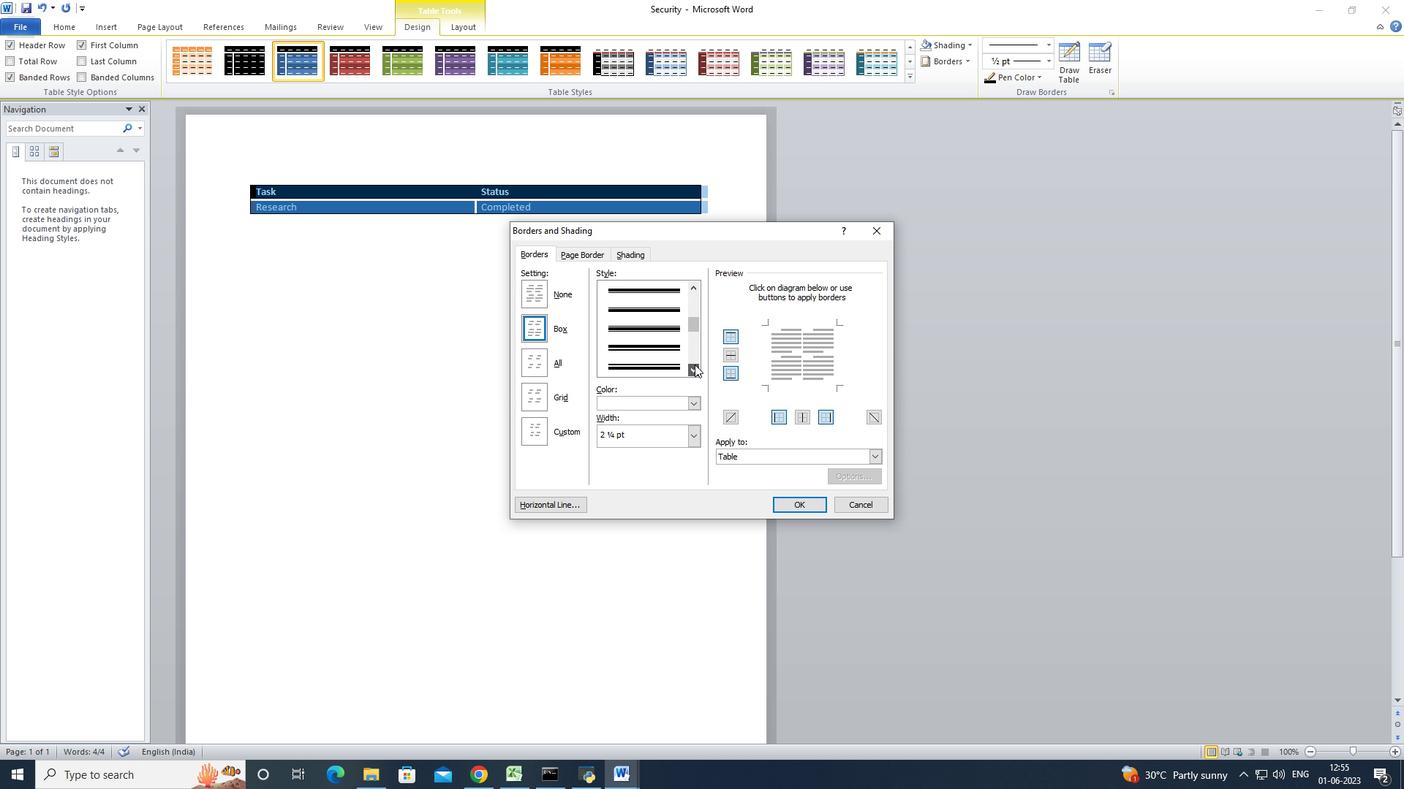 
Action: Mouse moved to (695, 283)
Screenshot: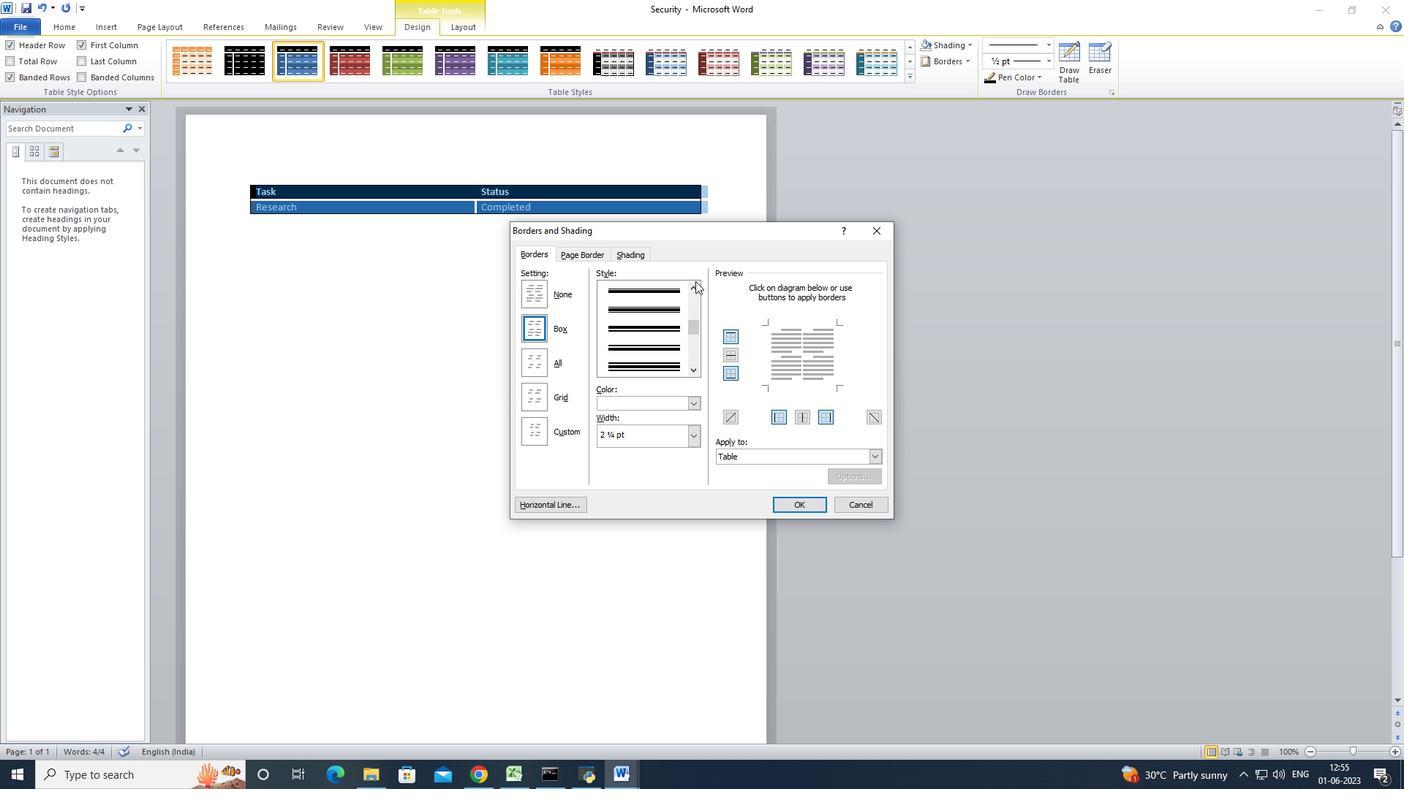 
Action: Mouse pressed left at (695, 283)
Screenshot: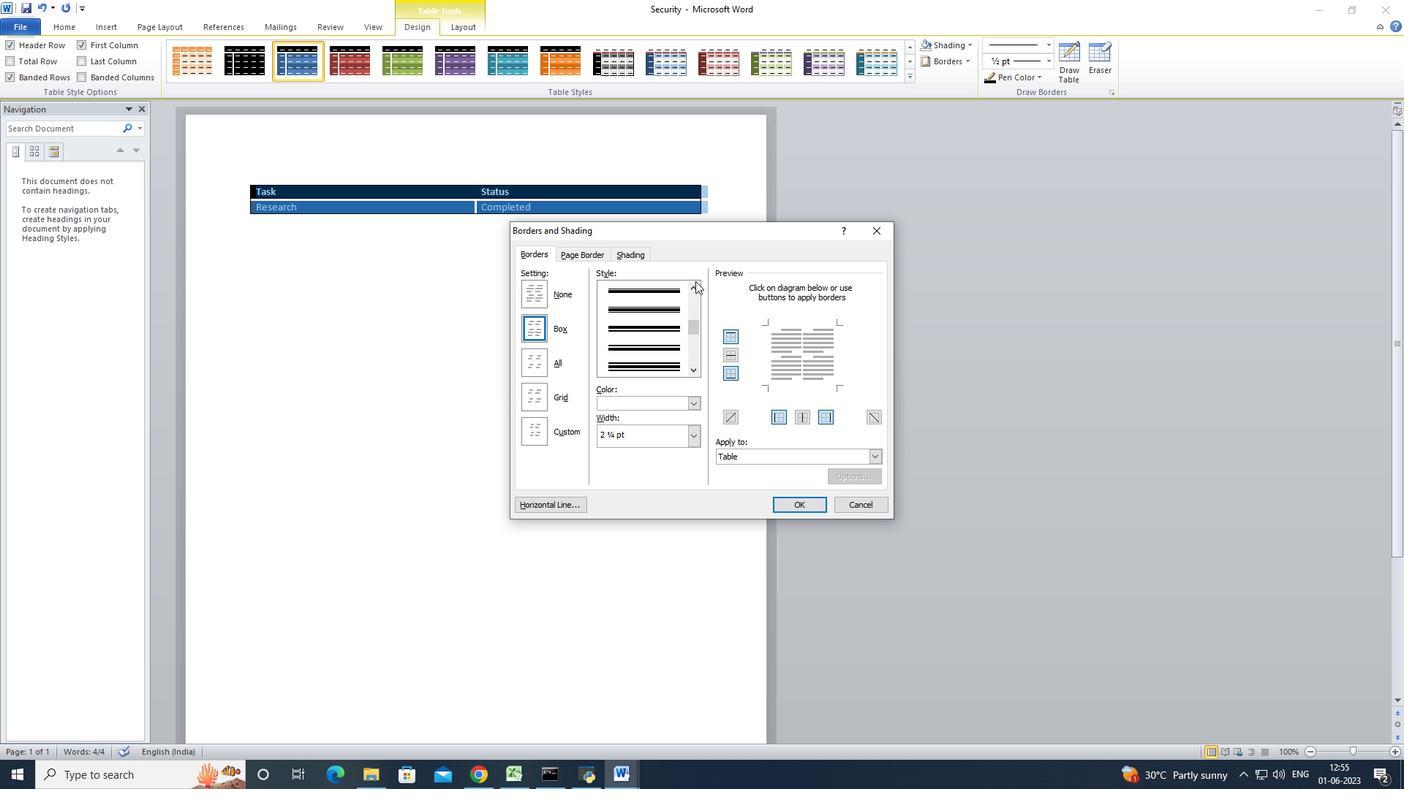 
Action: Mouse pressed left at (695, 283)
Screenshot: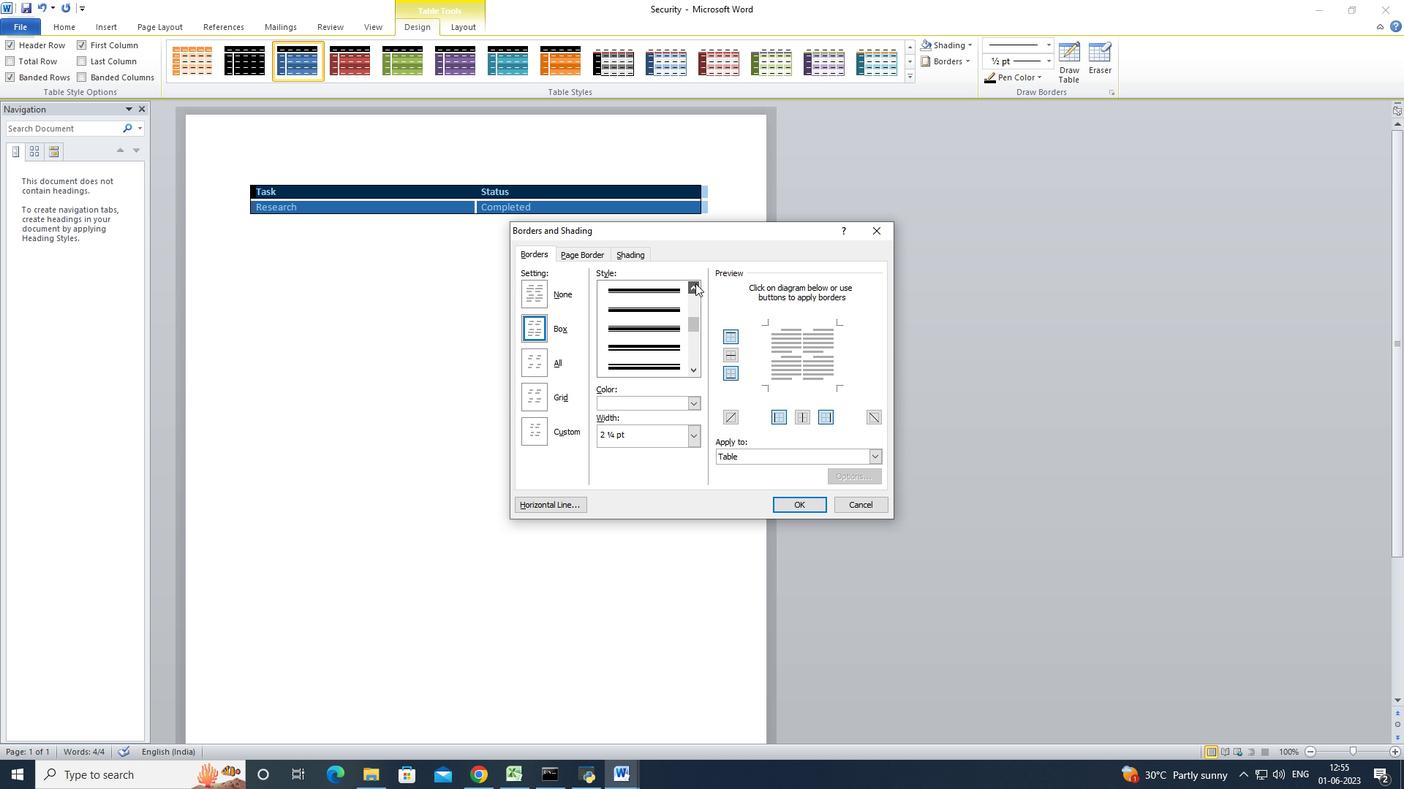 
Action: Mouse moved to (655, 329)
Screenshot: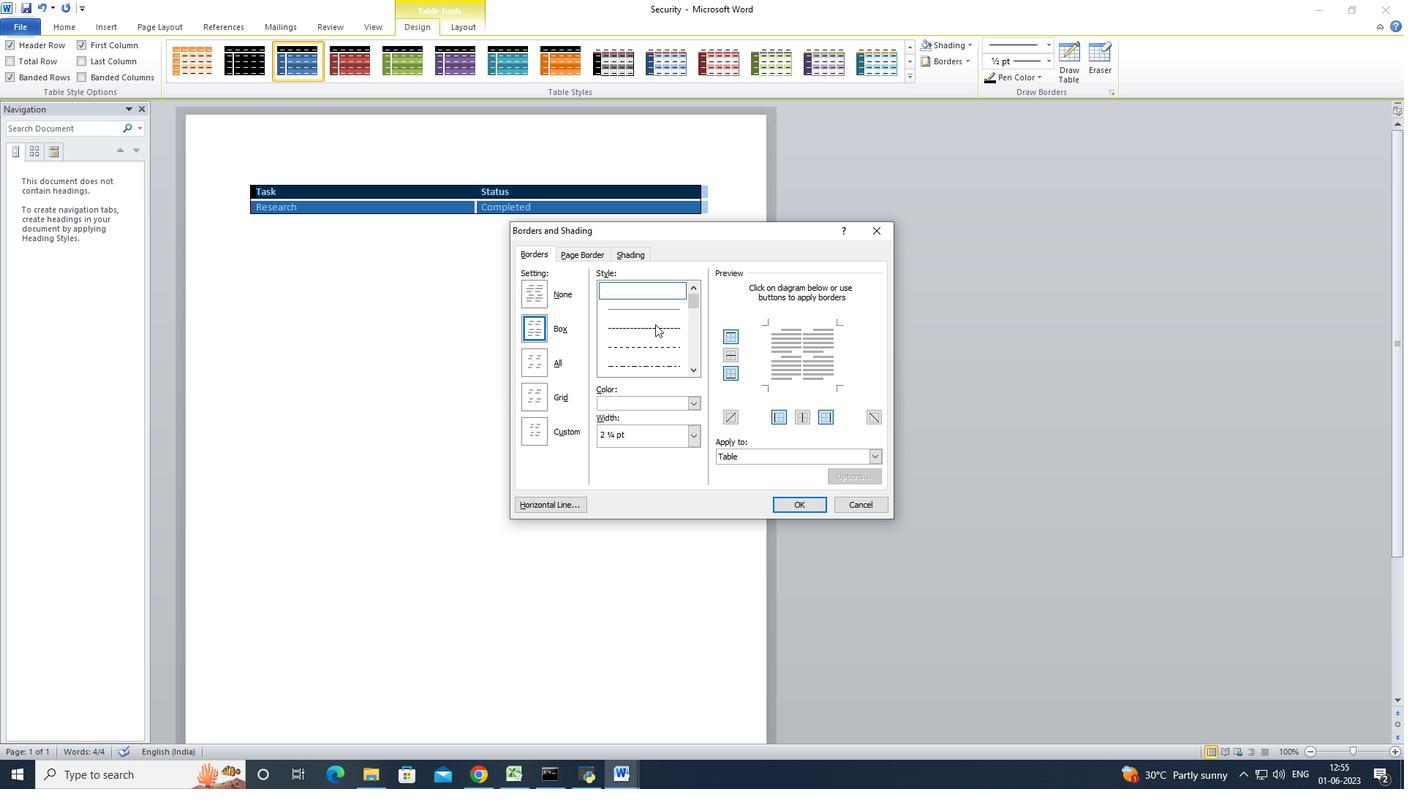 
Action: Mouse scrolled (655, 328) with delta (0, 0)
Screenshot: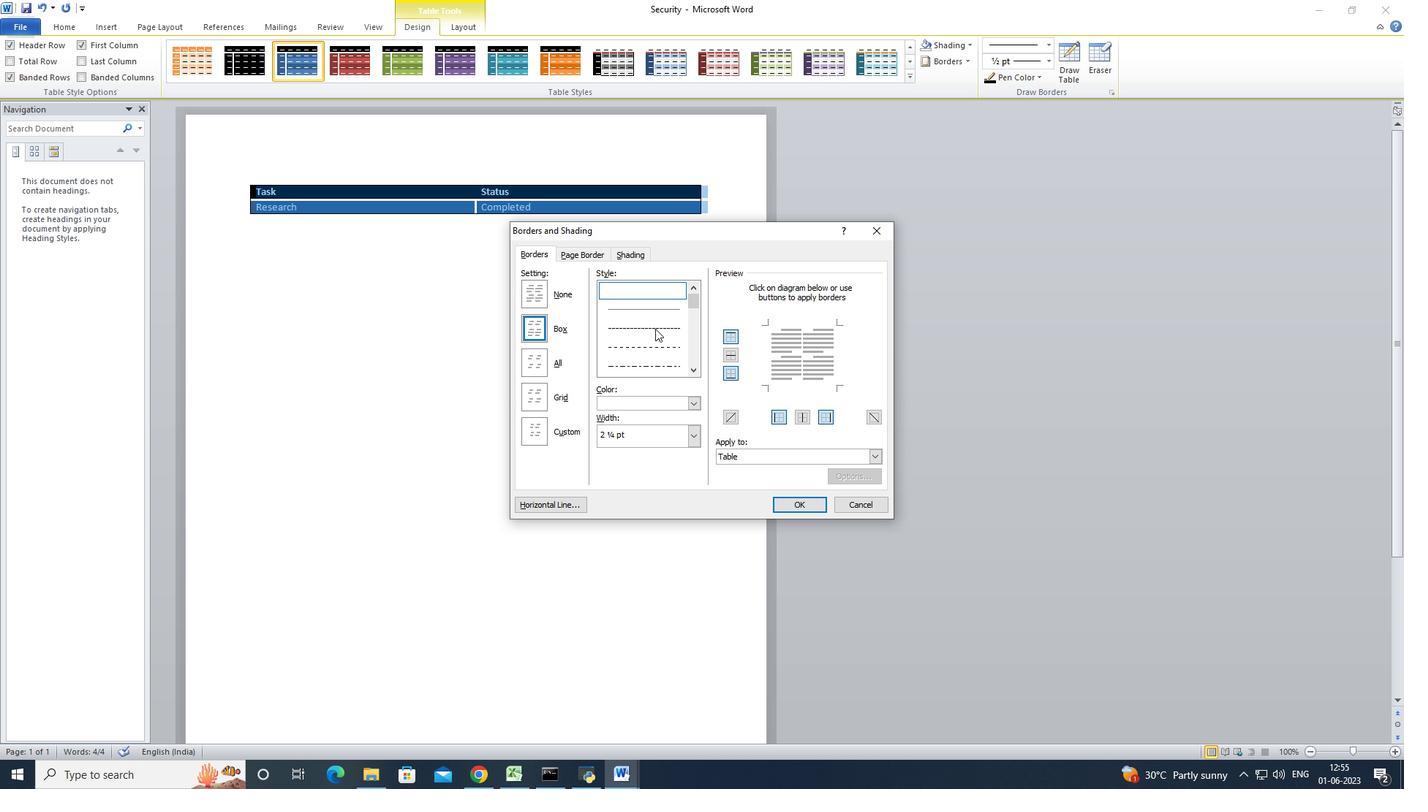 
Action: Mouse scrolled (655, 328) with delta (0, 0)
Screenshot: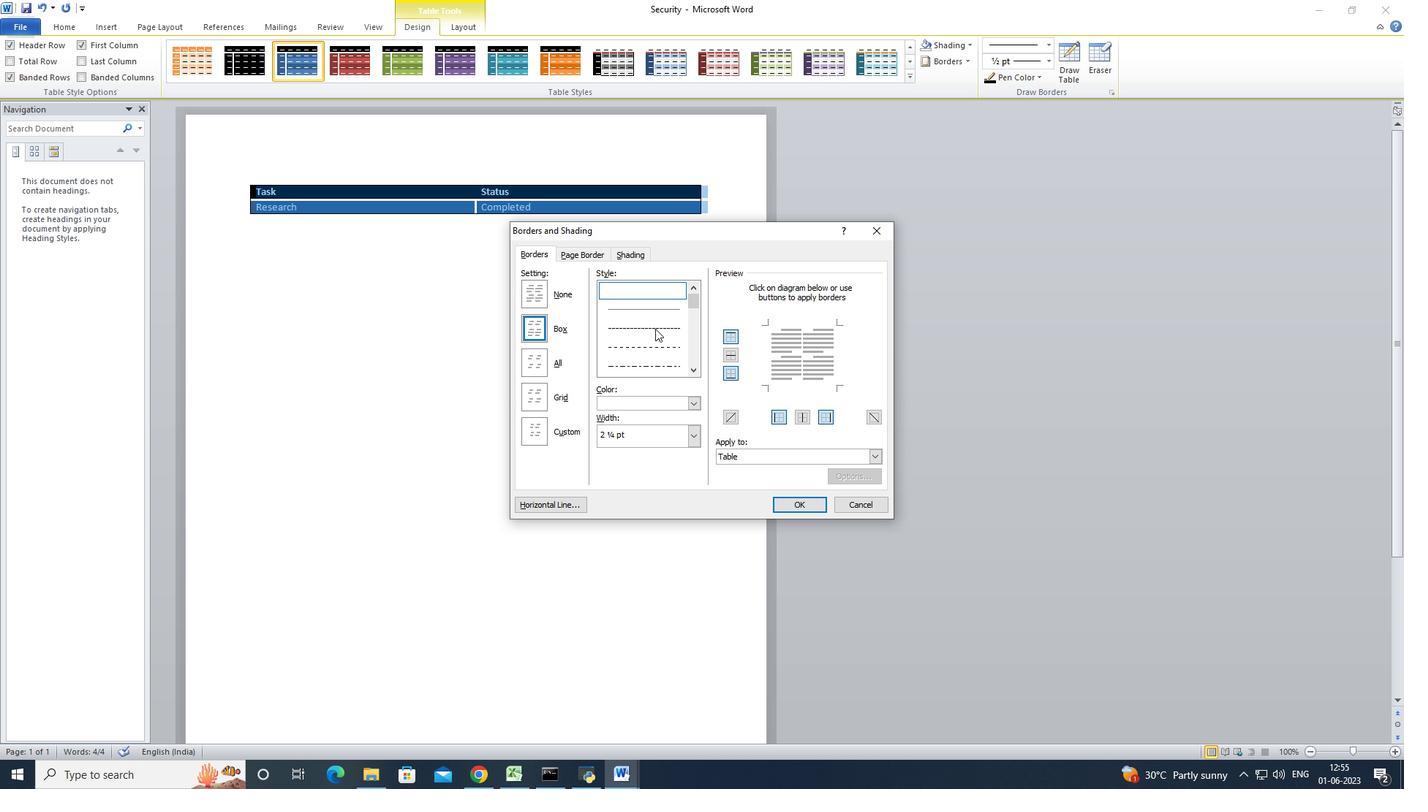 
Action: Mouse scrolled (655, 328) with delta (0, 0)
Screenshot: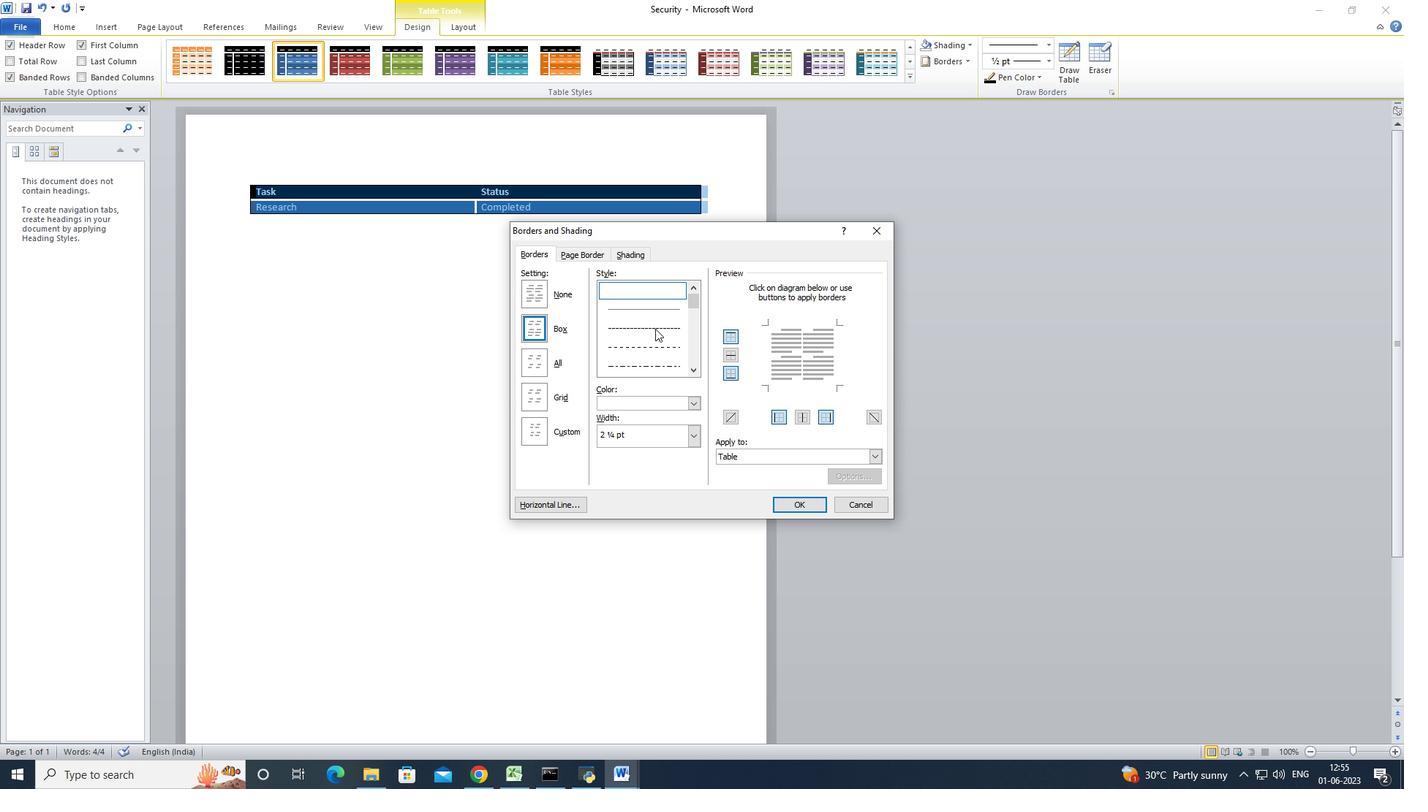 
Action: Mouse scrolled (655, 329) with delta (0, 0)
Screenshot: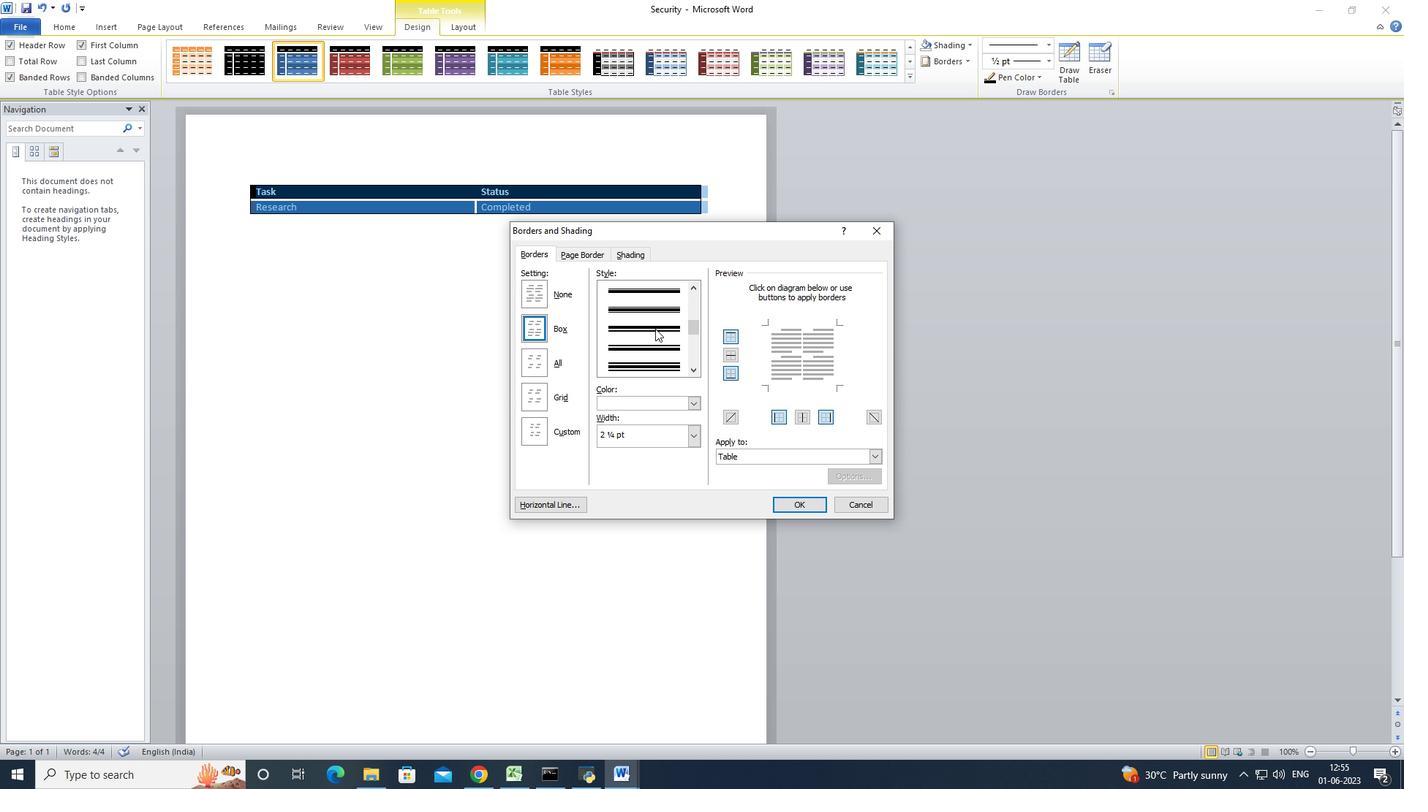 
Action: Mouse scrolled (655, 329) with delta (0, 0)
Screenshot: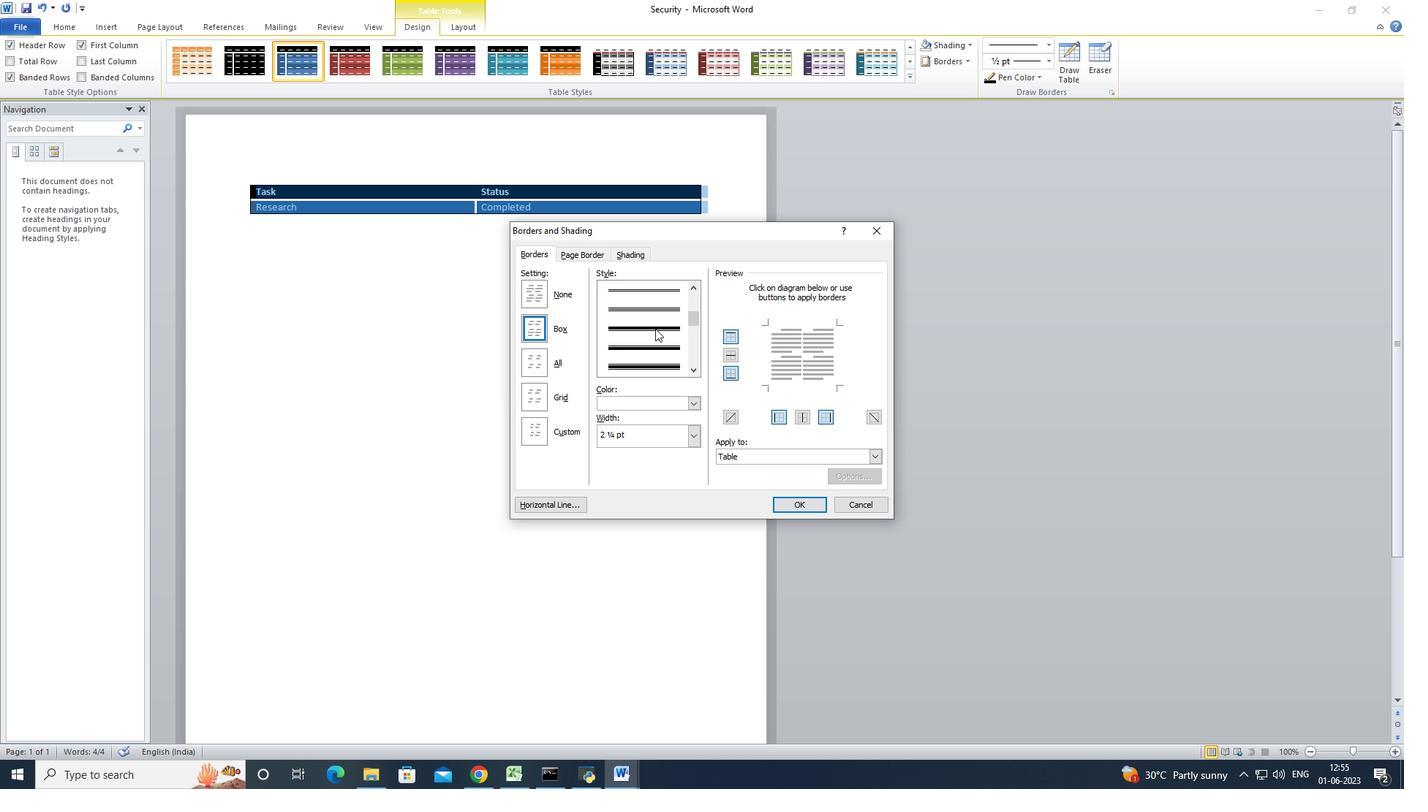 
Action: Mouse scrolled (655, 328) with delta (0, 0)
Screenshot: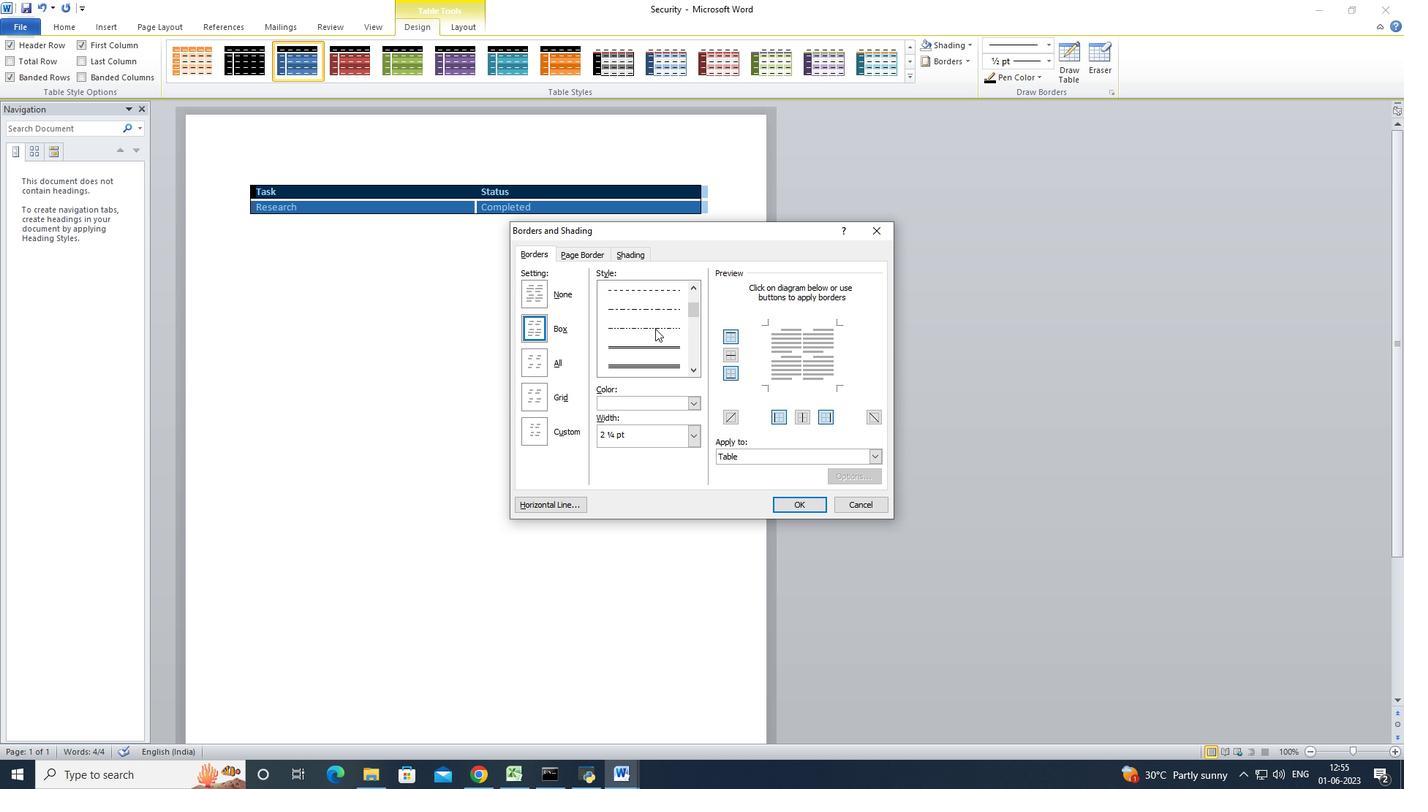 
Action: Mouse scrolled (655, 328) with delta (0, 0)
Screenshot: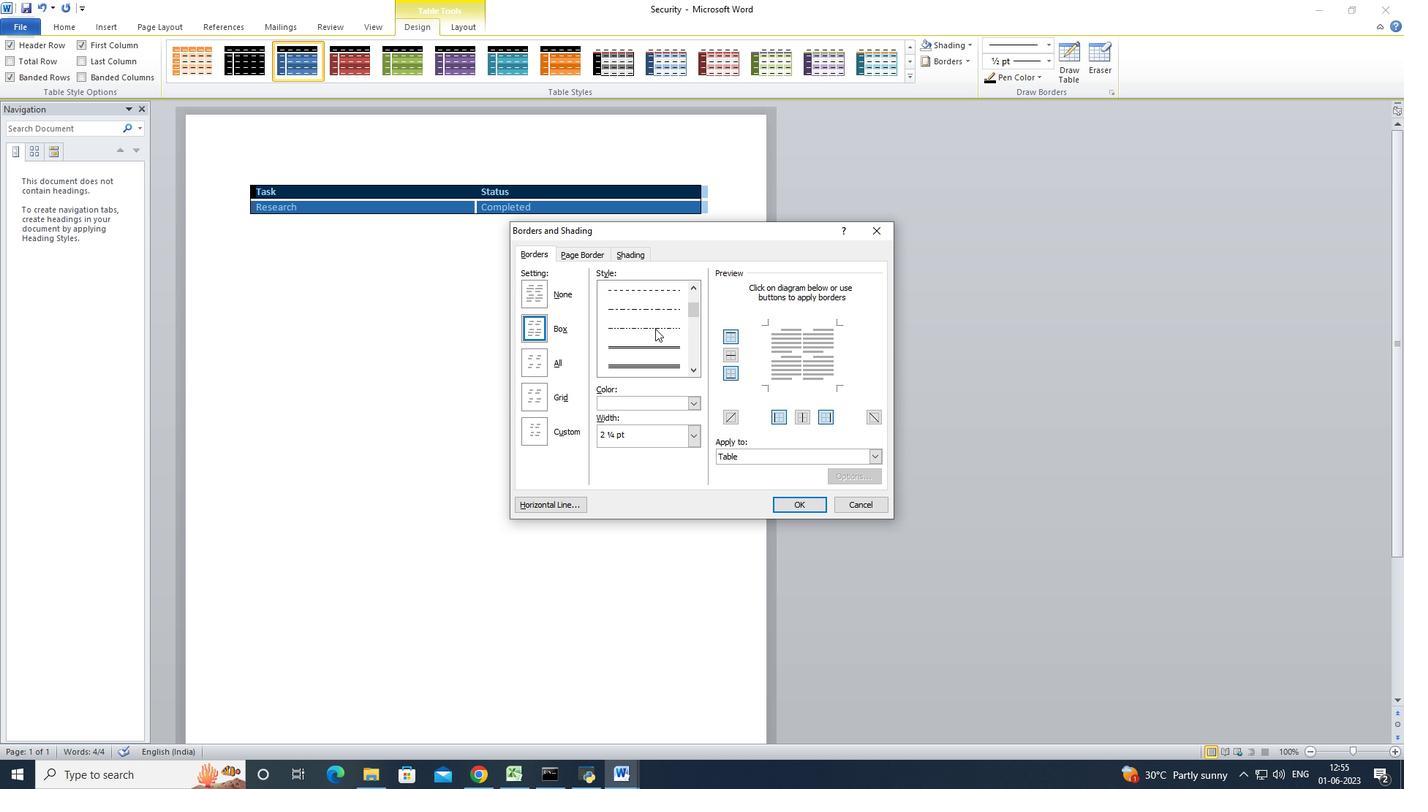
Action: Mouse scrolled (655, 328) with delta (0, 0)
Screenshot: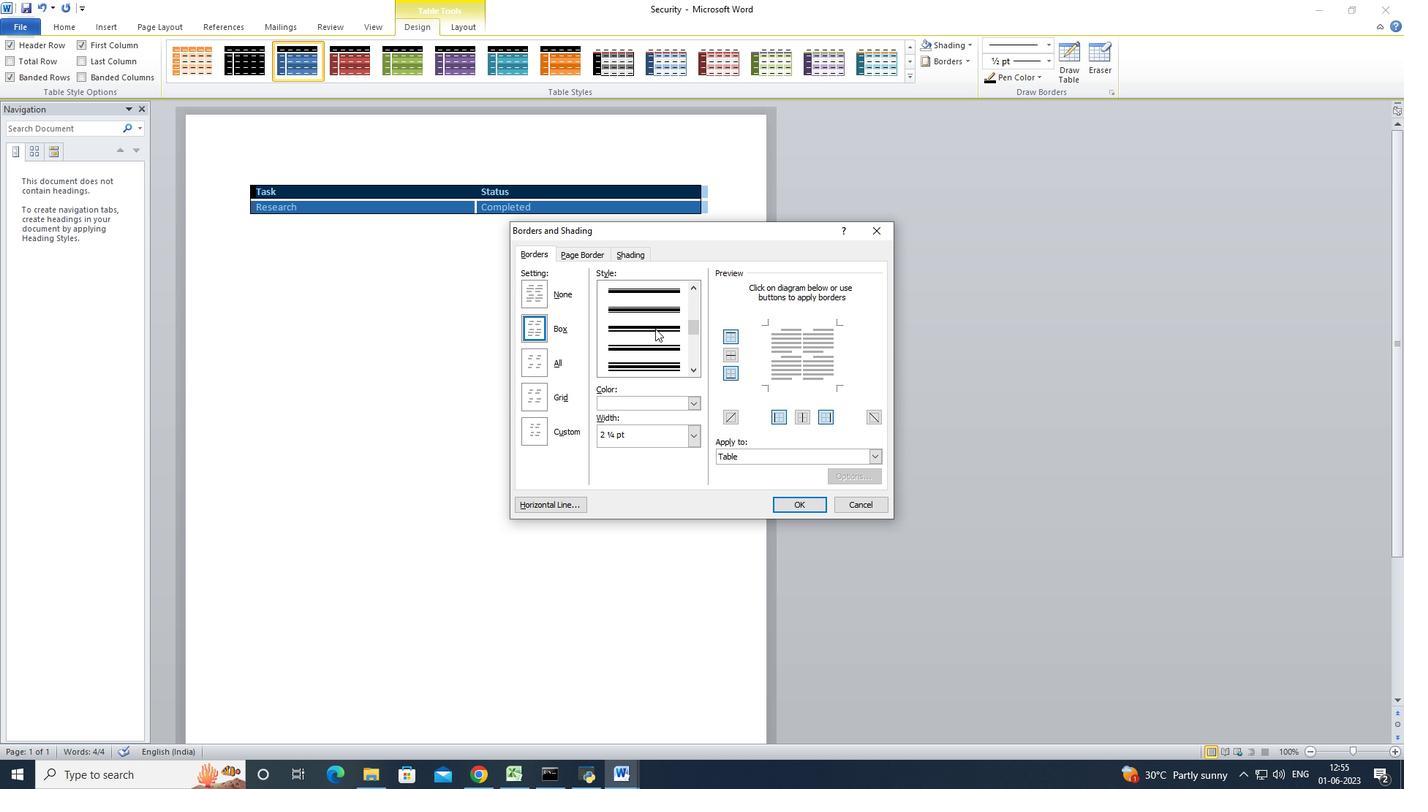 
Action: Mouse scrolled (655, 328) with delta (0, 0)
Screenshot: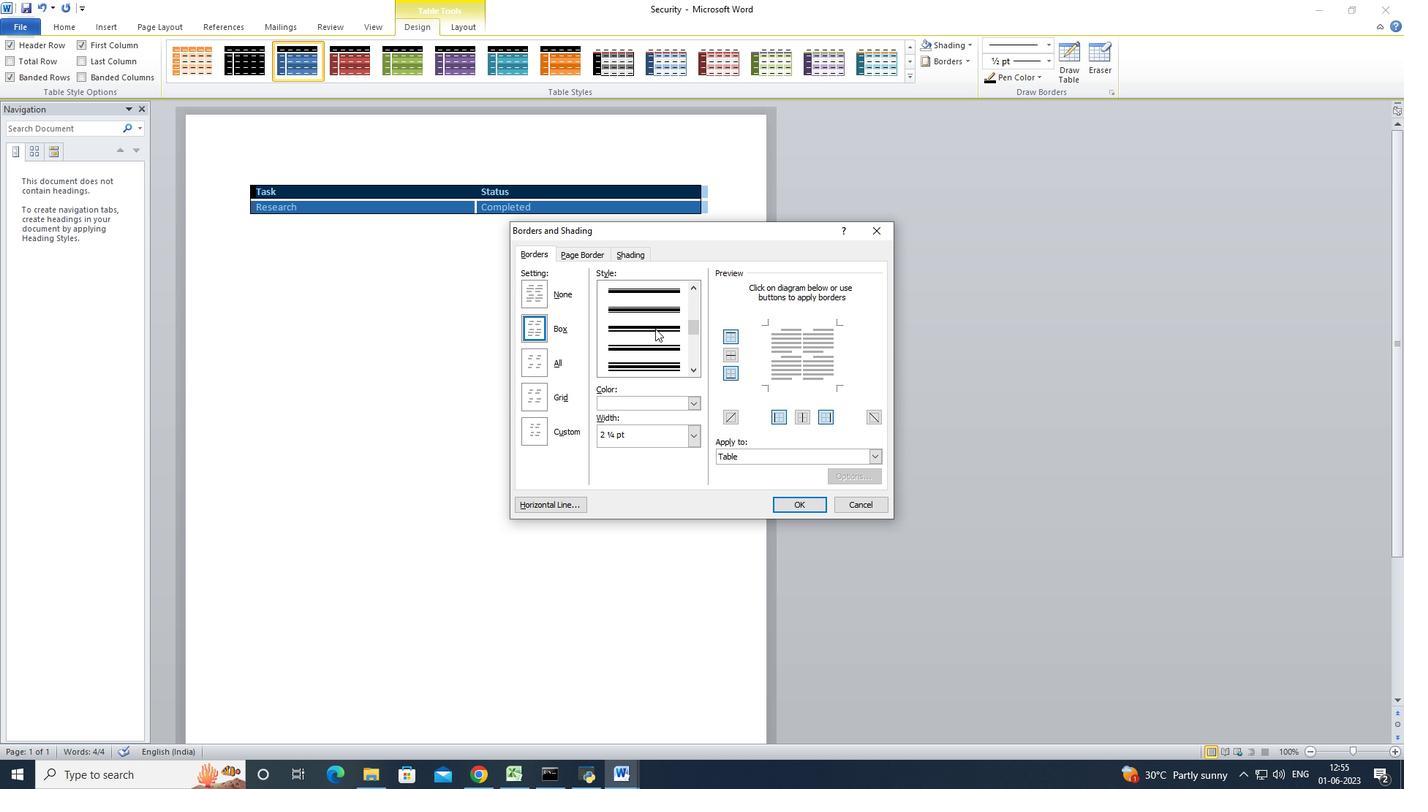 
Action: Mouse scrolled (655, 328) with delta (0, 0)
Screenshot: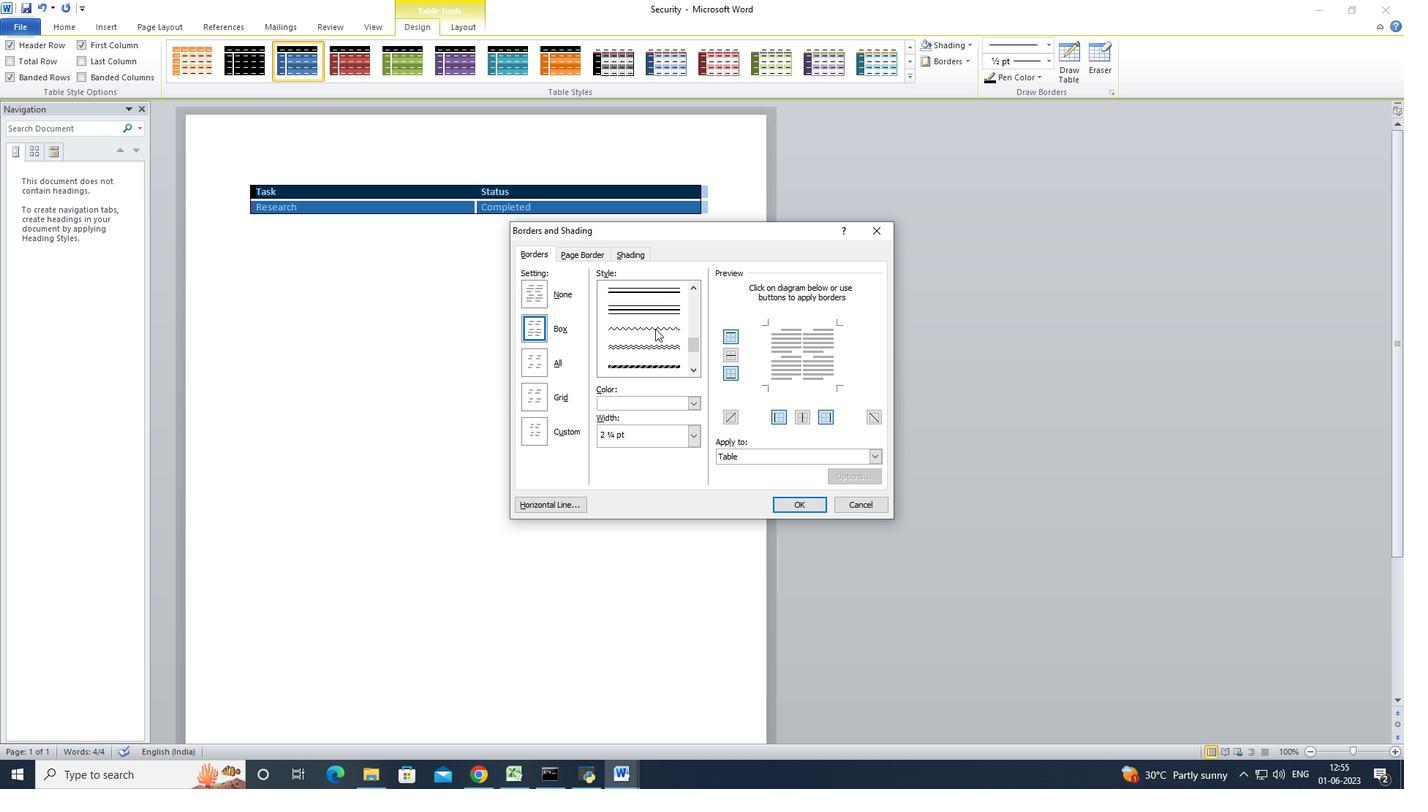 
Action: Mouse scrolled (655, 328) with delta (0, 0)
Screenshot: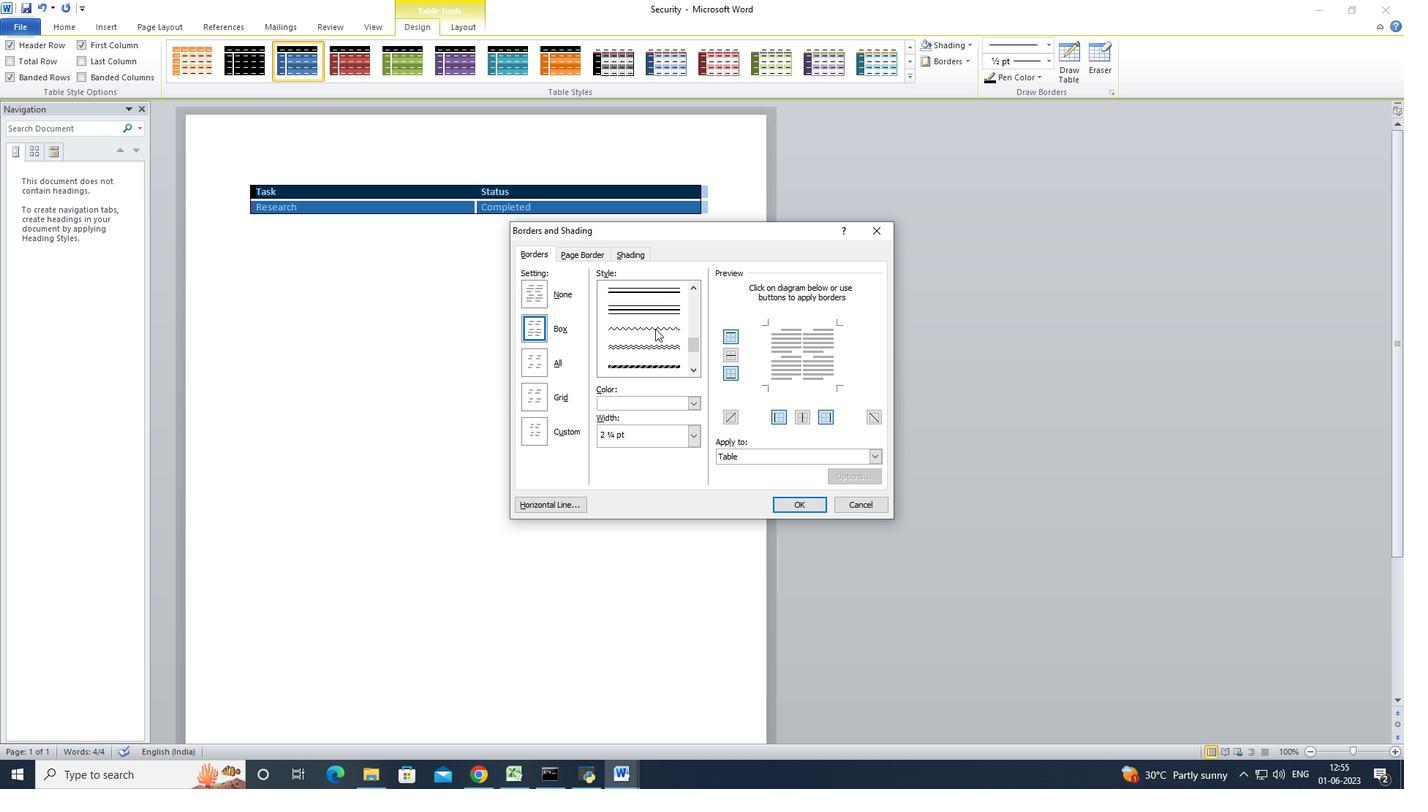 
Action: Mouse scrolled (655, 328) with delta (0, 0)
Screenshot: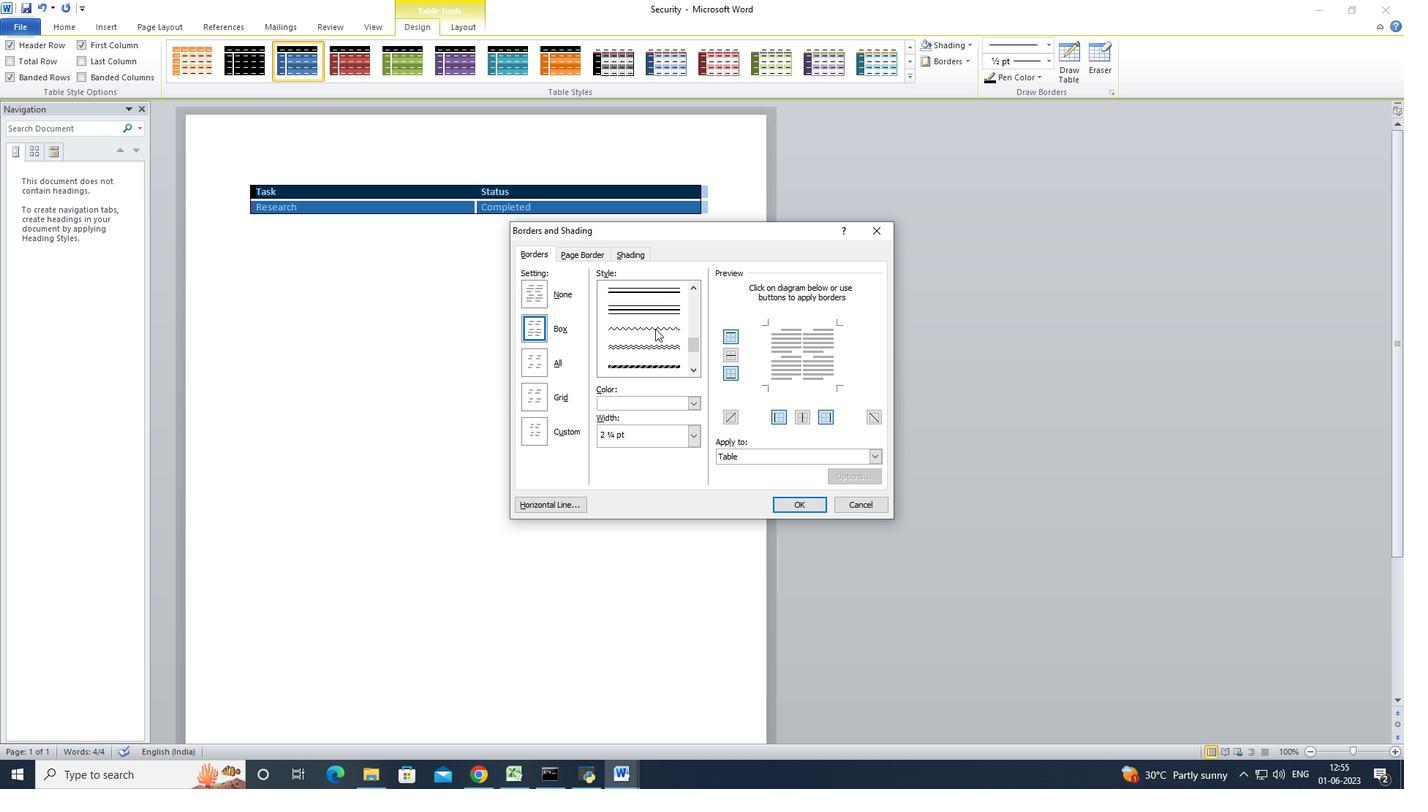 
Action: Mouse scrolled (655, 328) with delta (0, 0)
Screenshot: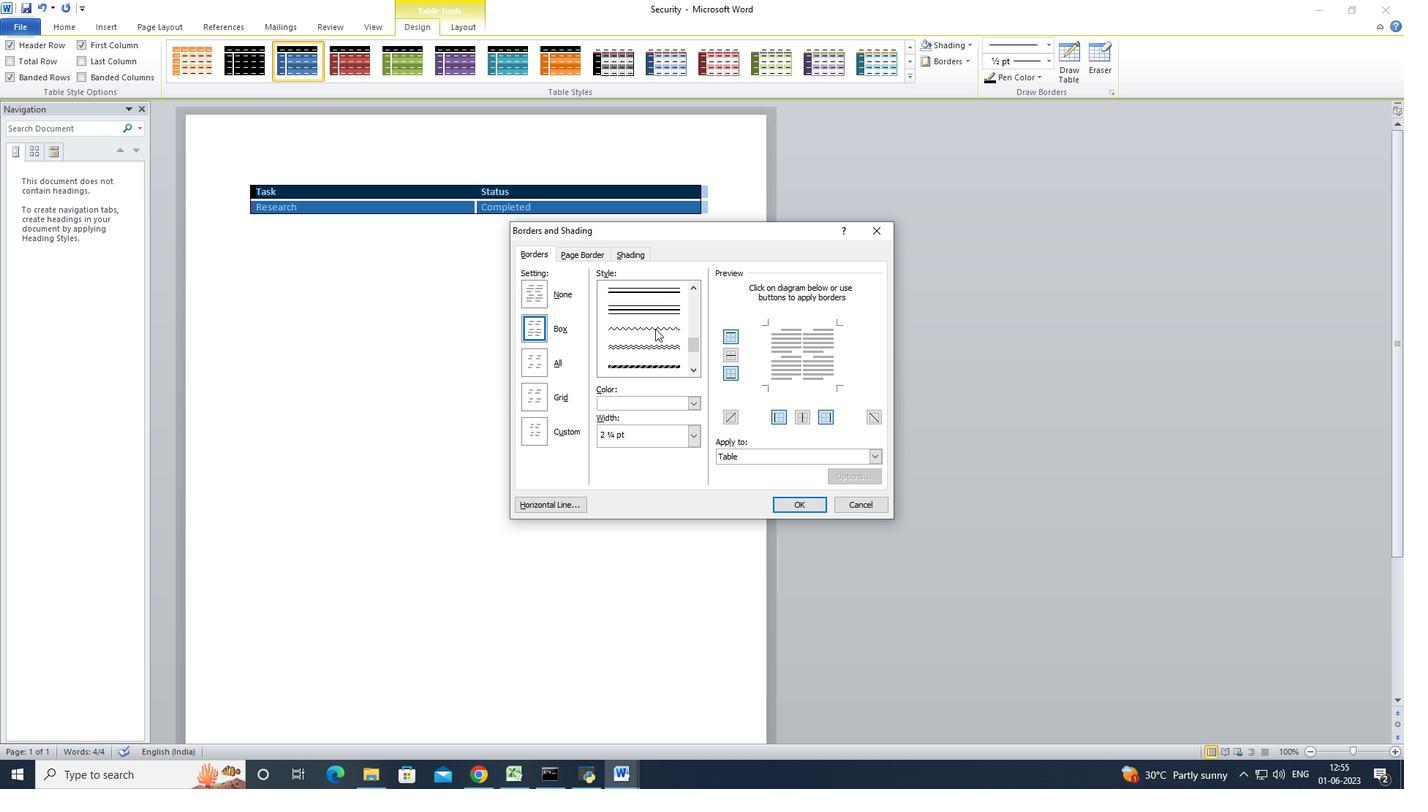 
Action: Mouse moved to (657, 354)
Screenshot: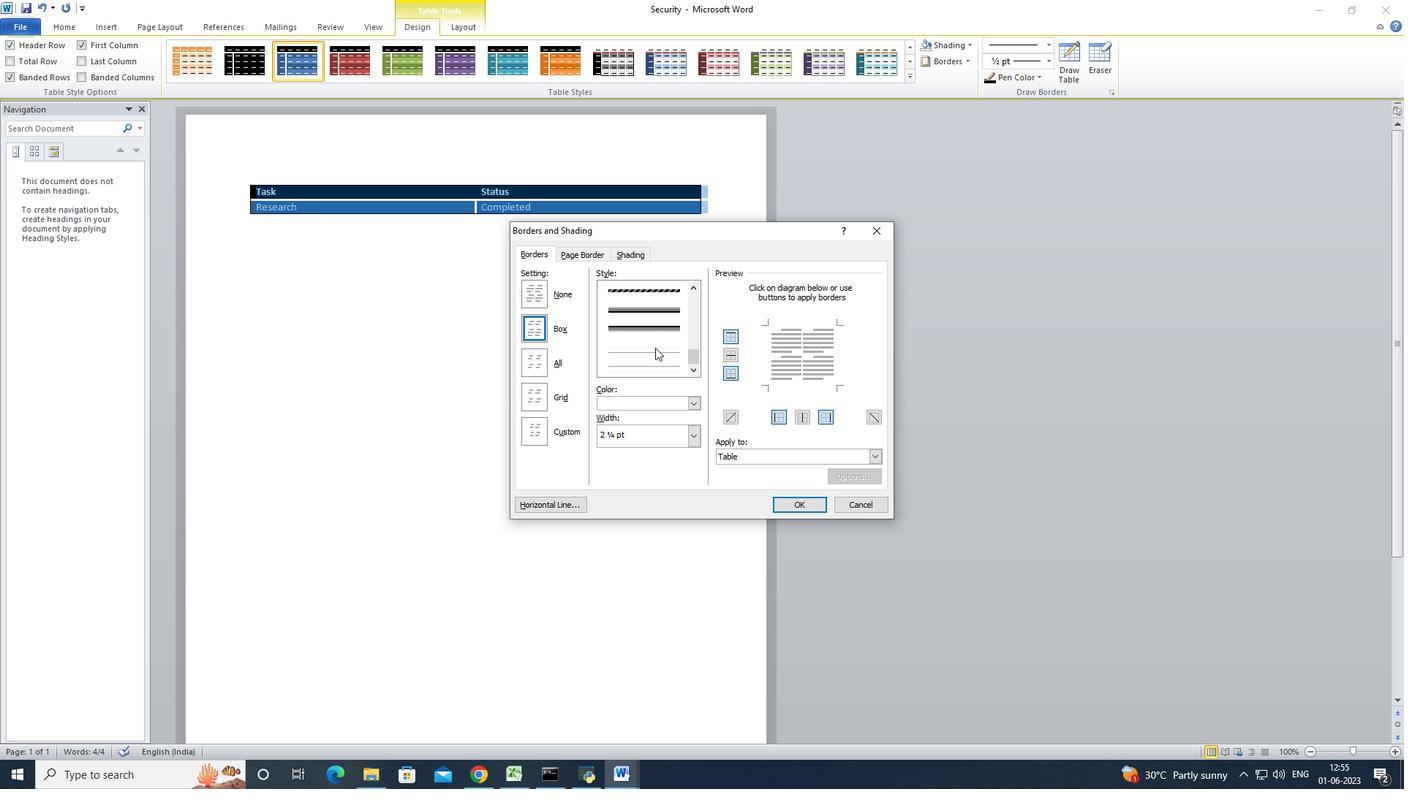 
Action: Mouse pressed left at (657, 354)
Screenshot: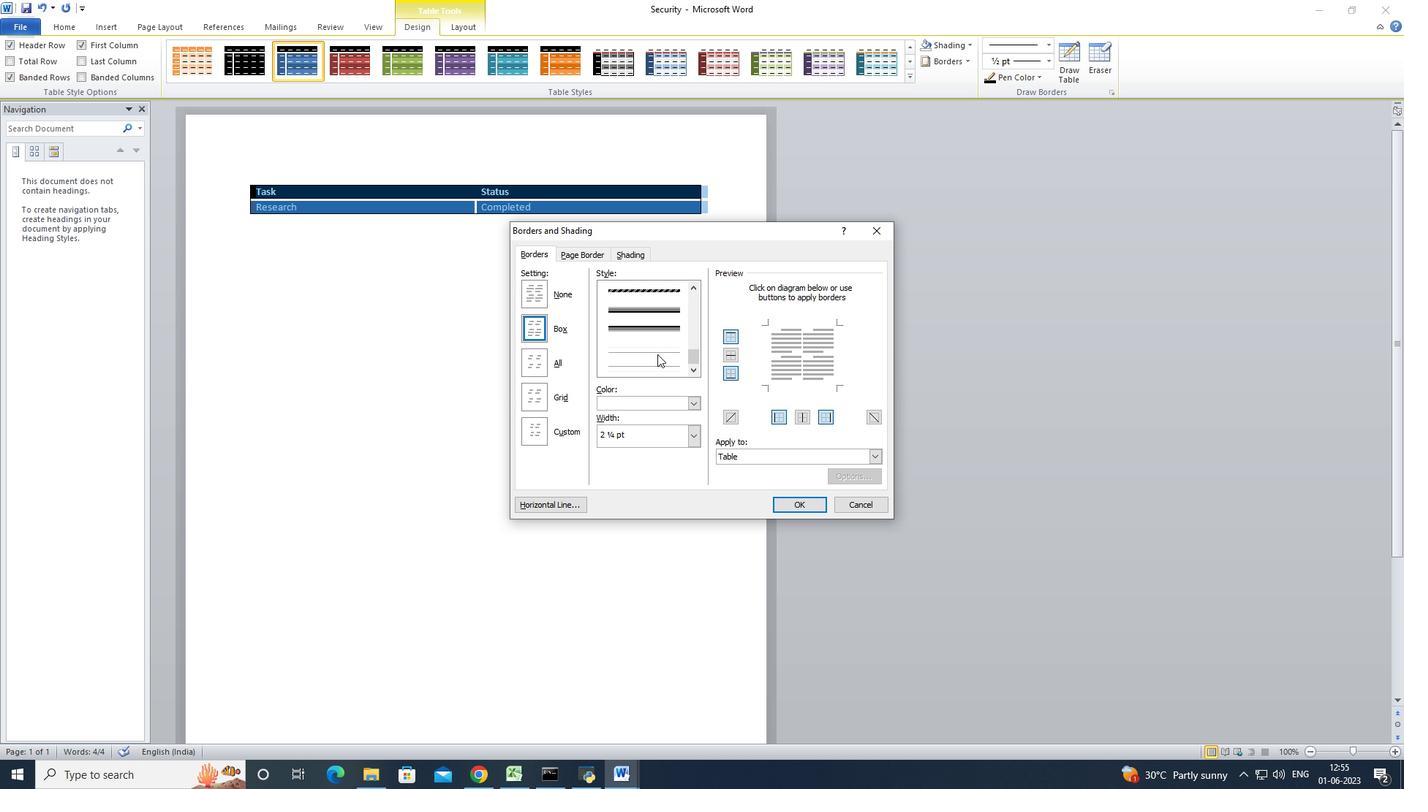 
Action: Mouse scrolled (657, 353) with delta (0, 0)
Screenshot: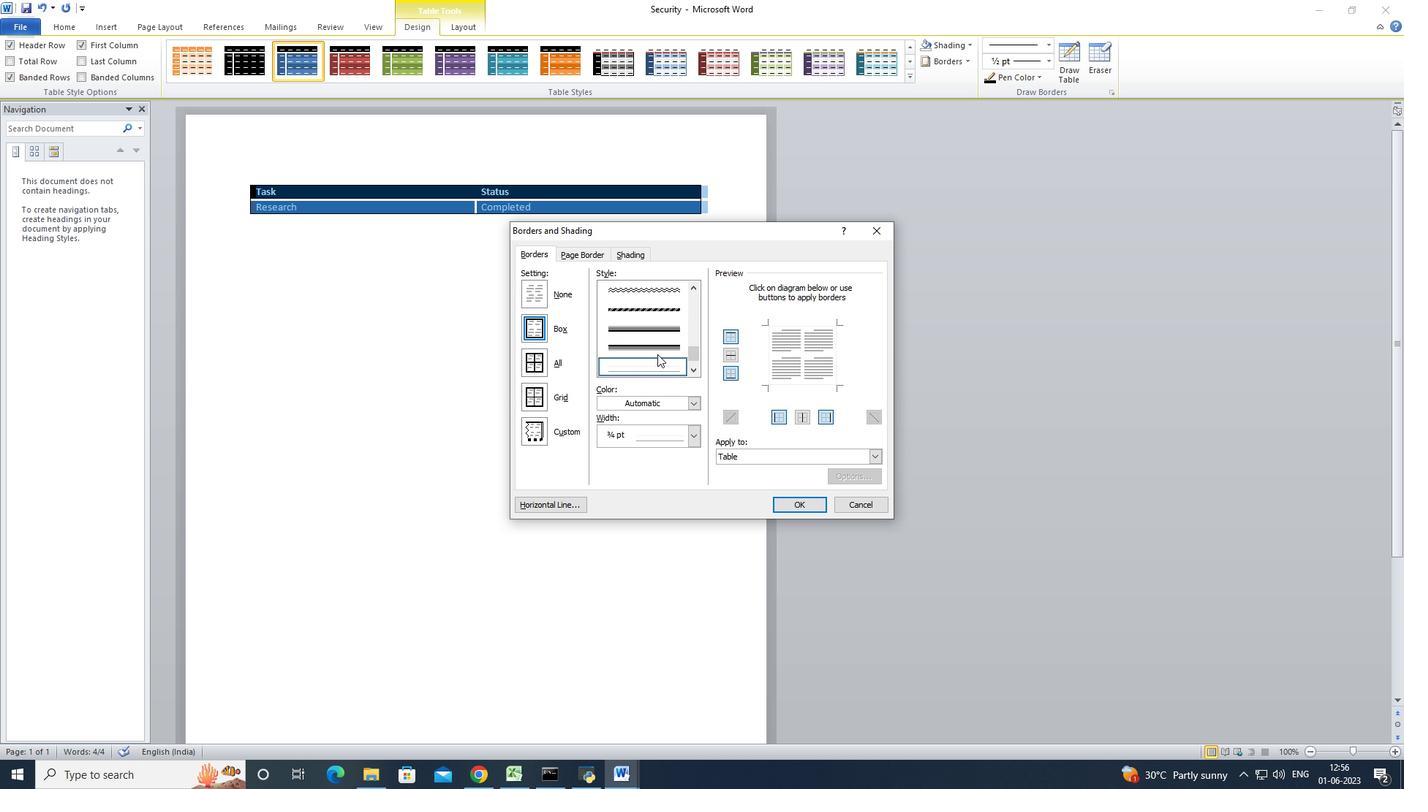 
Action: Mouse scrolled (657, 353) with delta (0, 0)
Screenshot: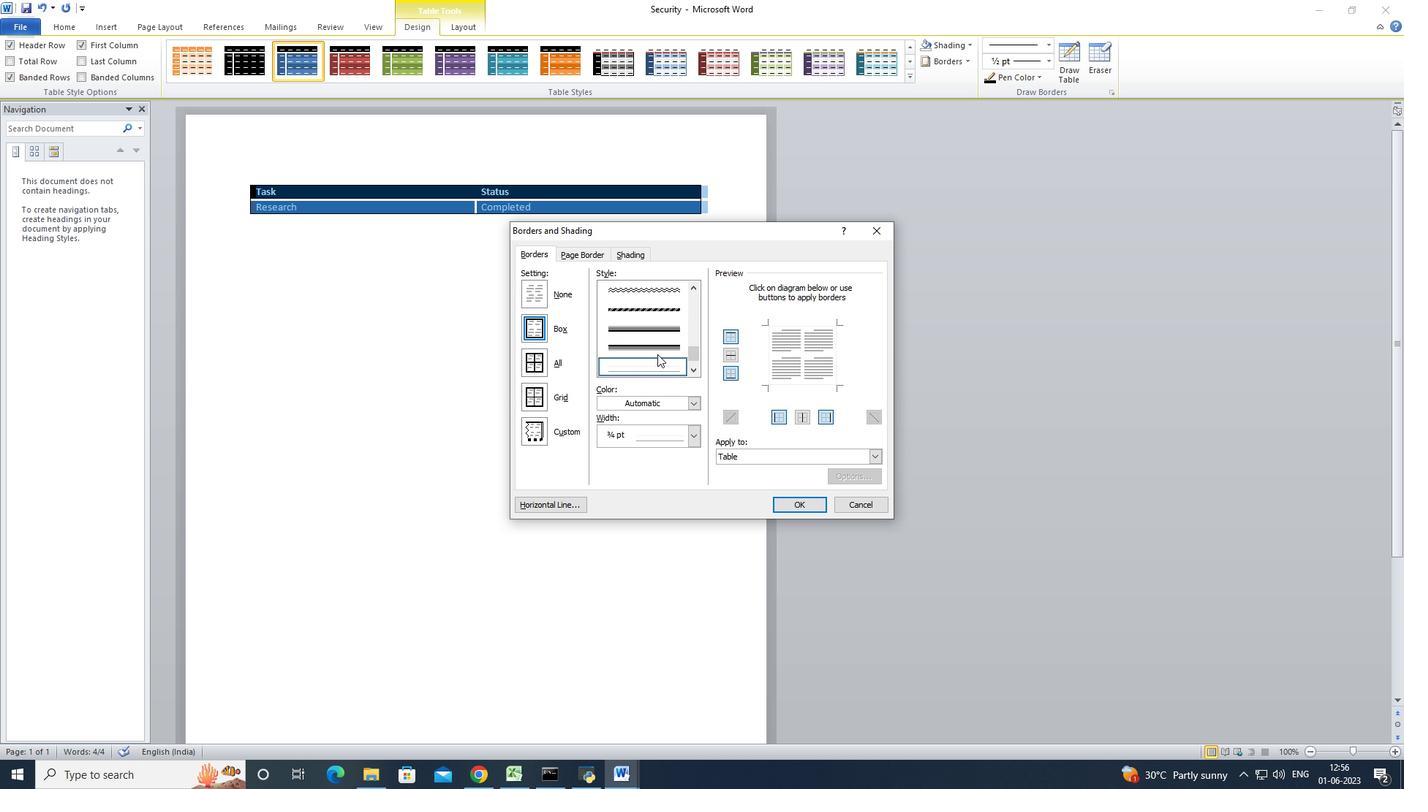 
Action: Mouse scrolled (657, 353) with delta (0, 0)
Screenshot: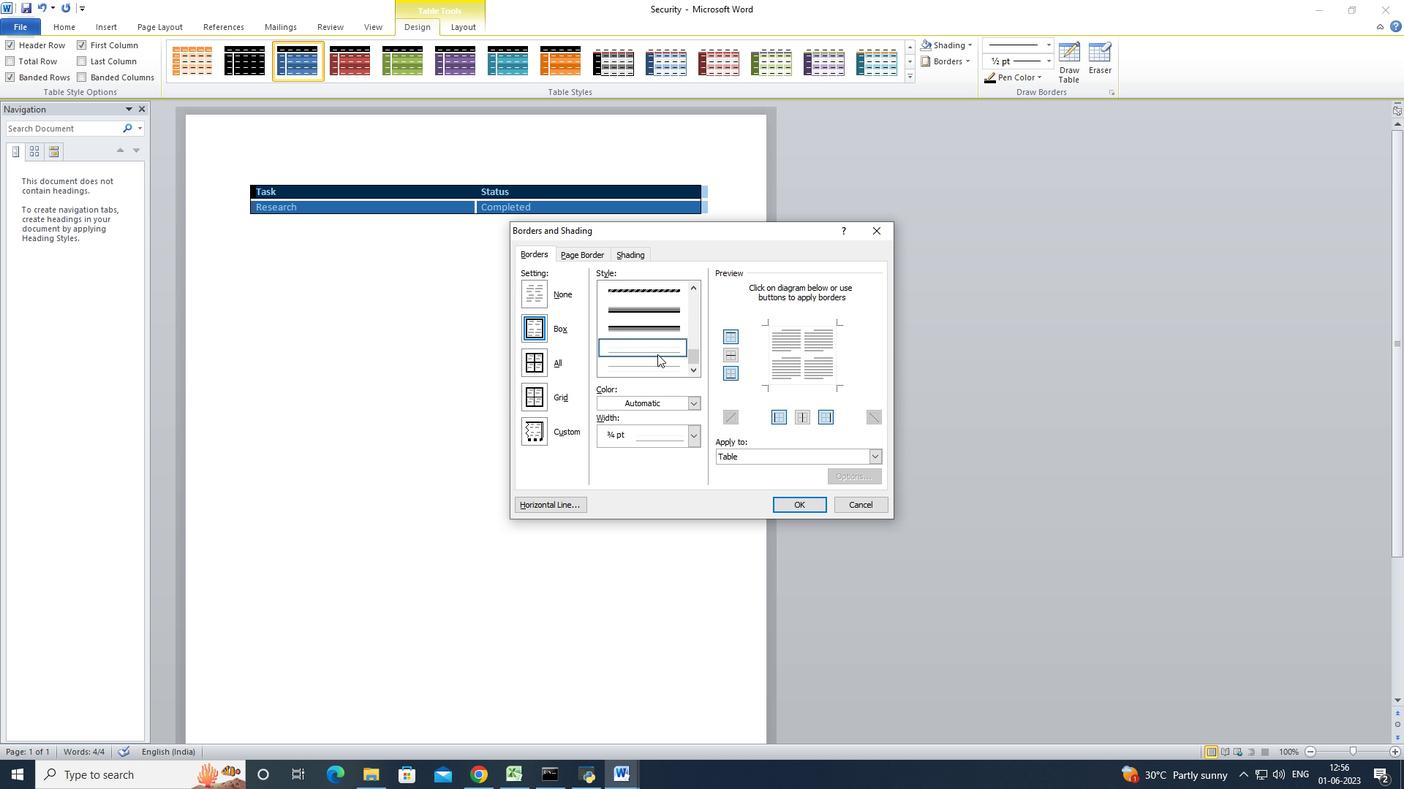 
Action: Mouse scrolled (657, 353) with delta (0, 0)
Screenshot: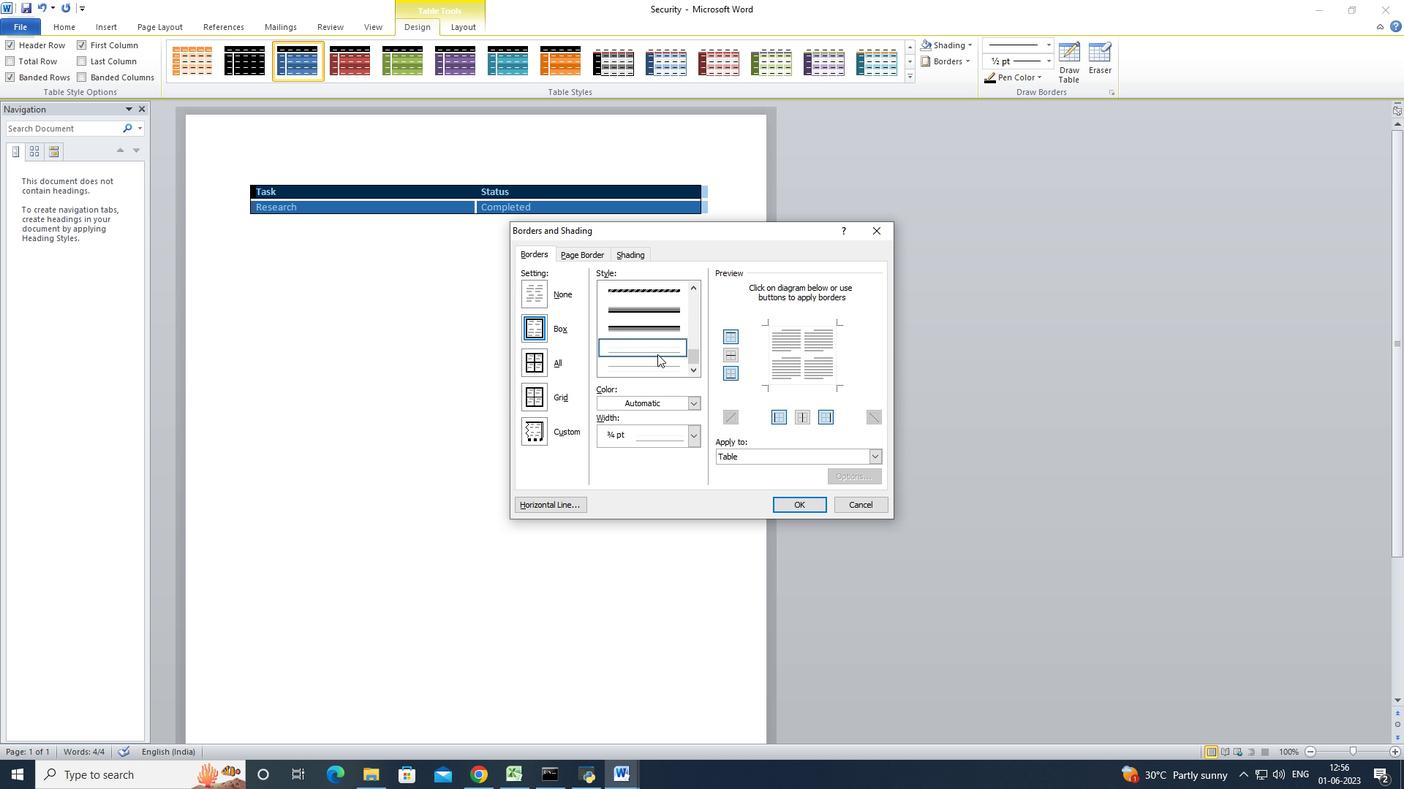
Action: Mouse scrolled (657, 353) with delta (0, 0)
Screenshot: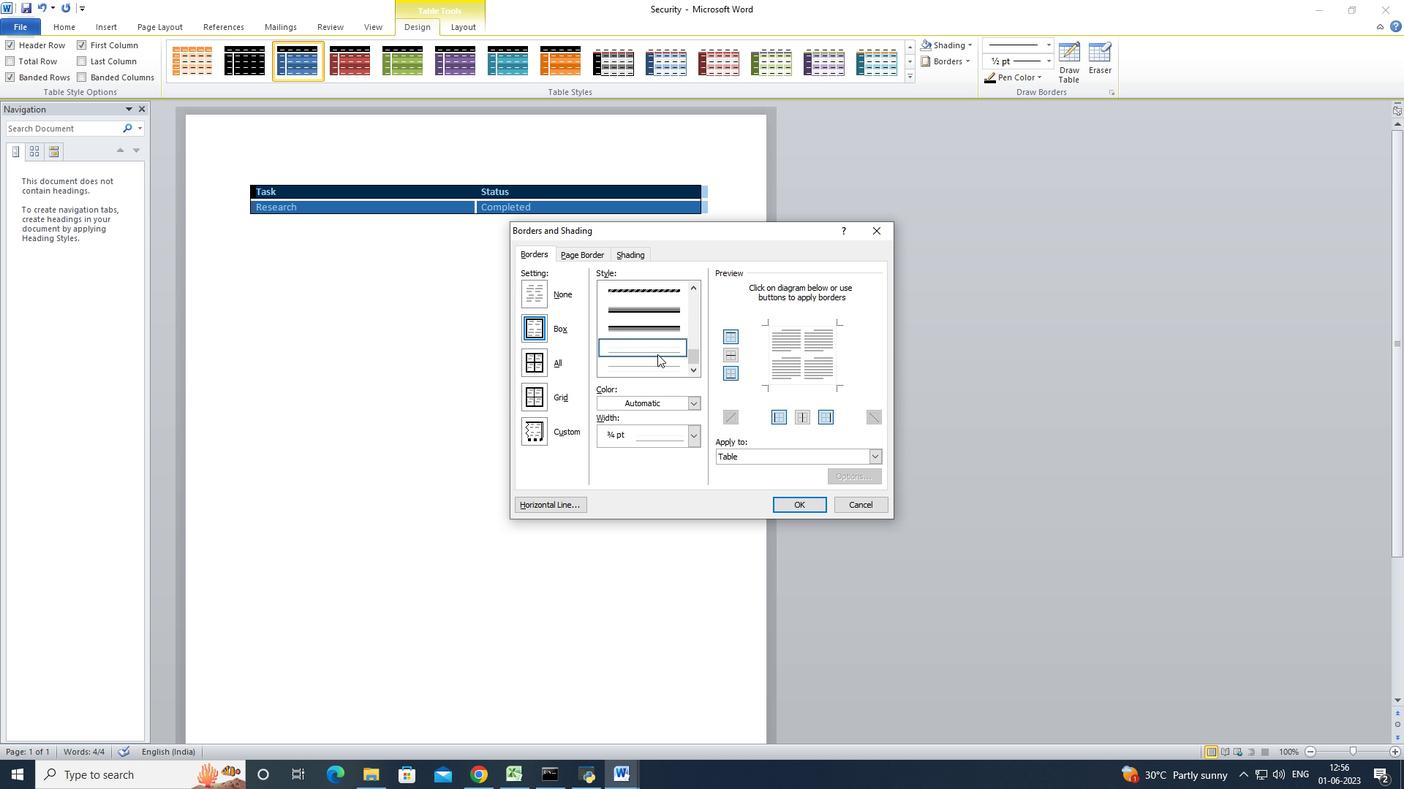 
Action: Mouse moved to (657, 366)
Screenshot: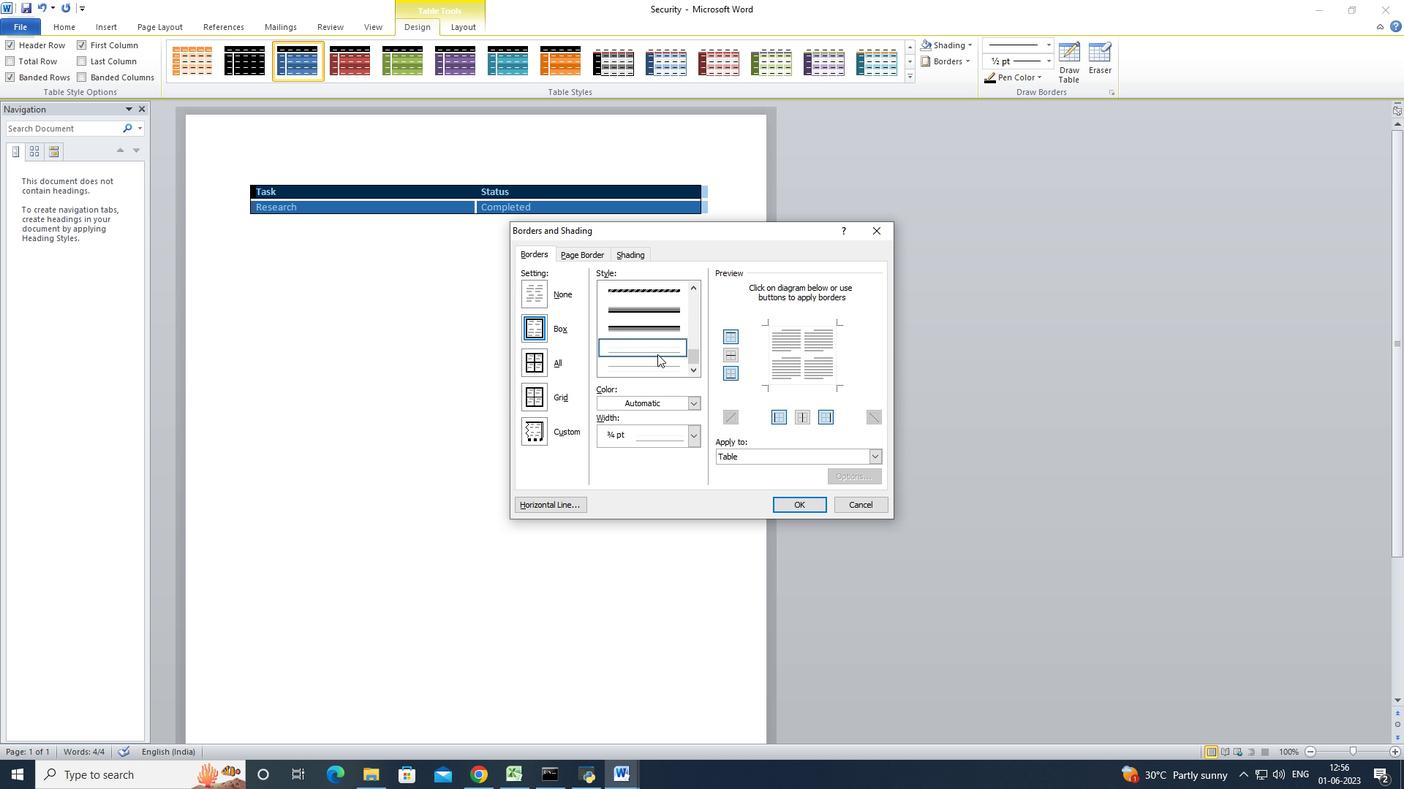 
Action: Mouse pressed left at (657, 366)
Screenshot: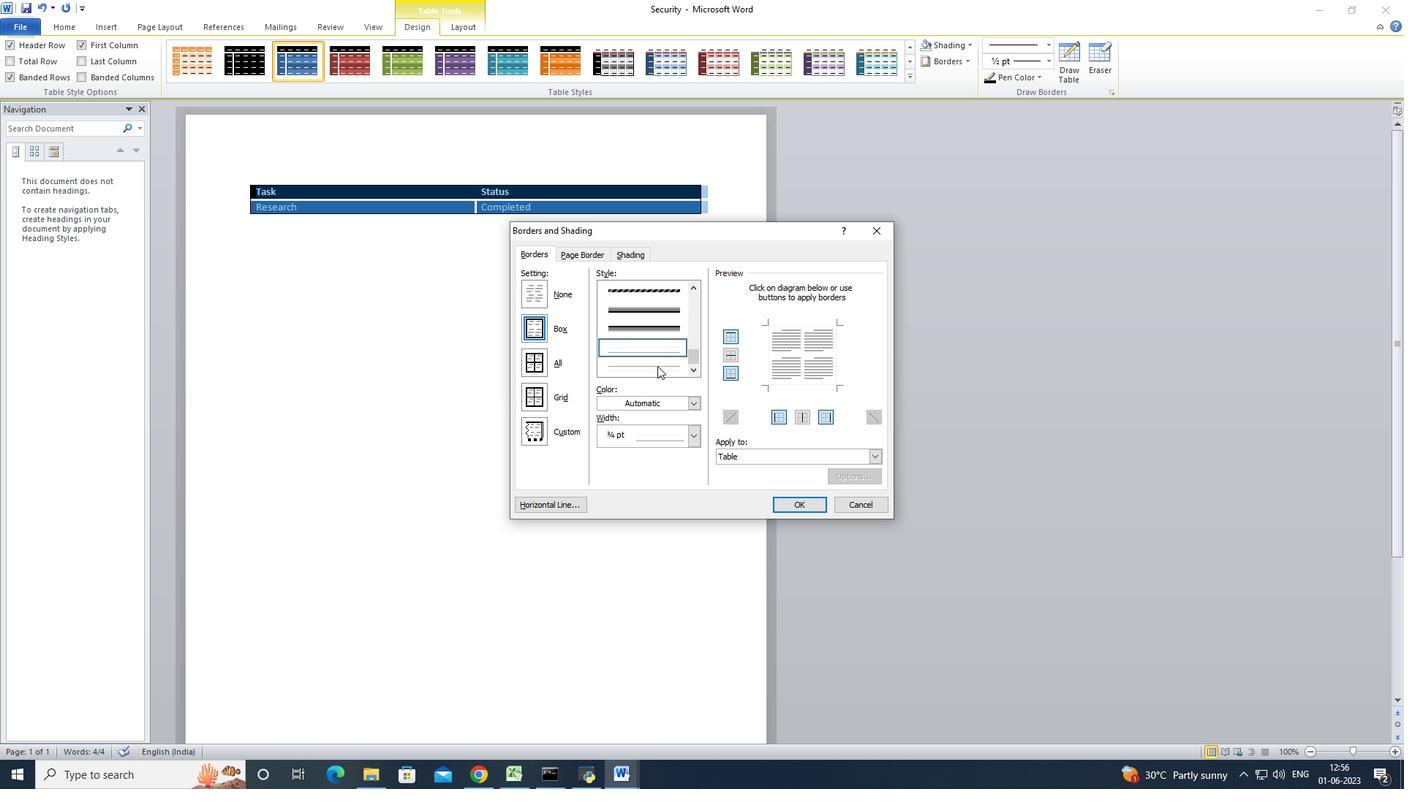
Action: Mouse moved to (696, 434)
Screenshot: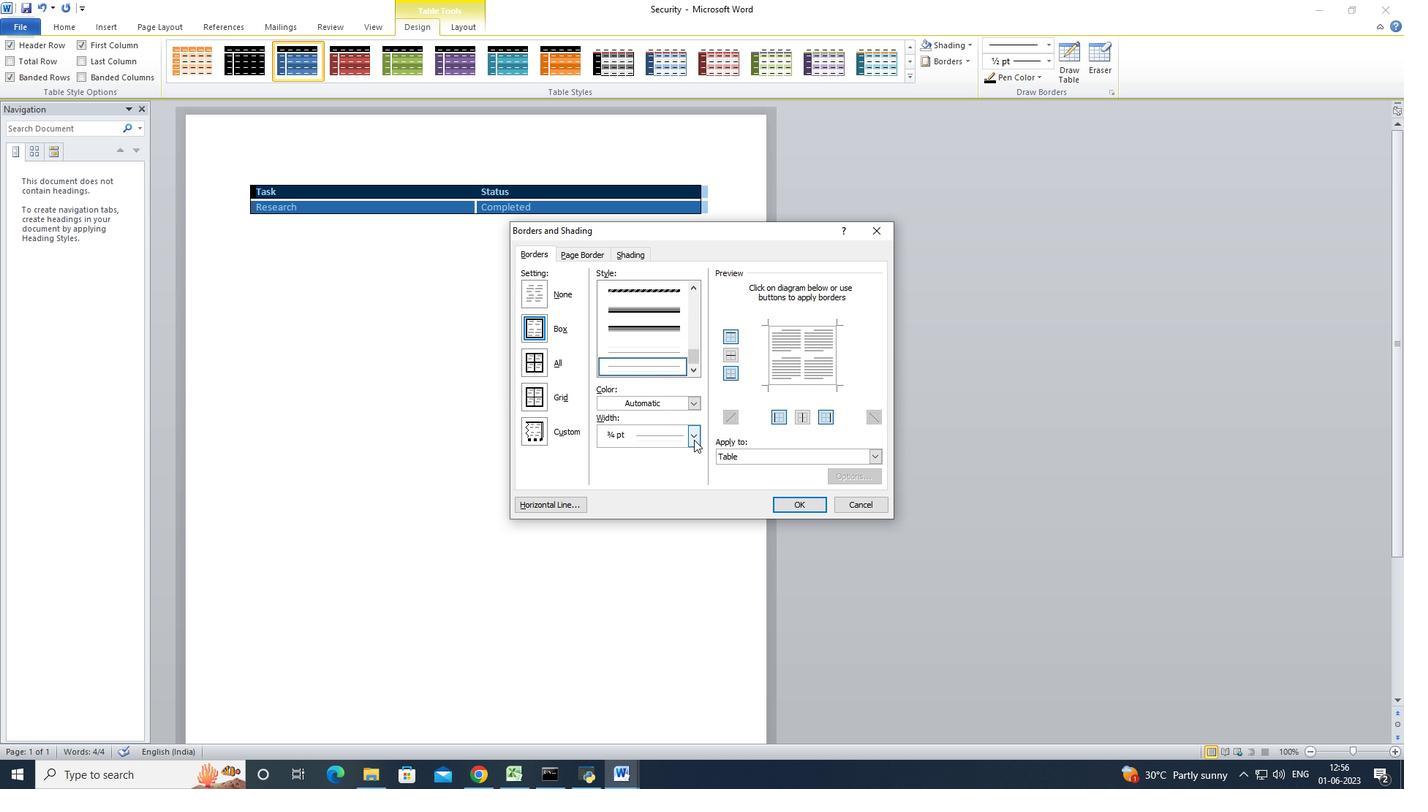 
Action: Mouse pressed left at (696, 434)
Screenshot: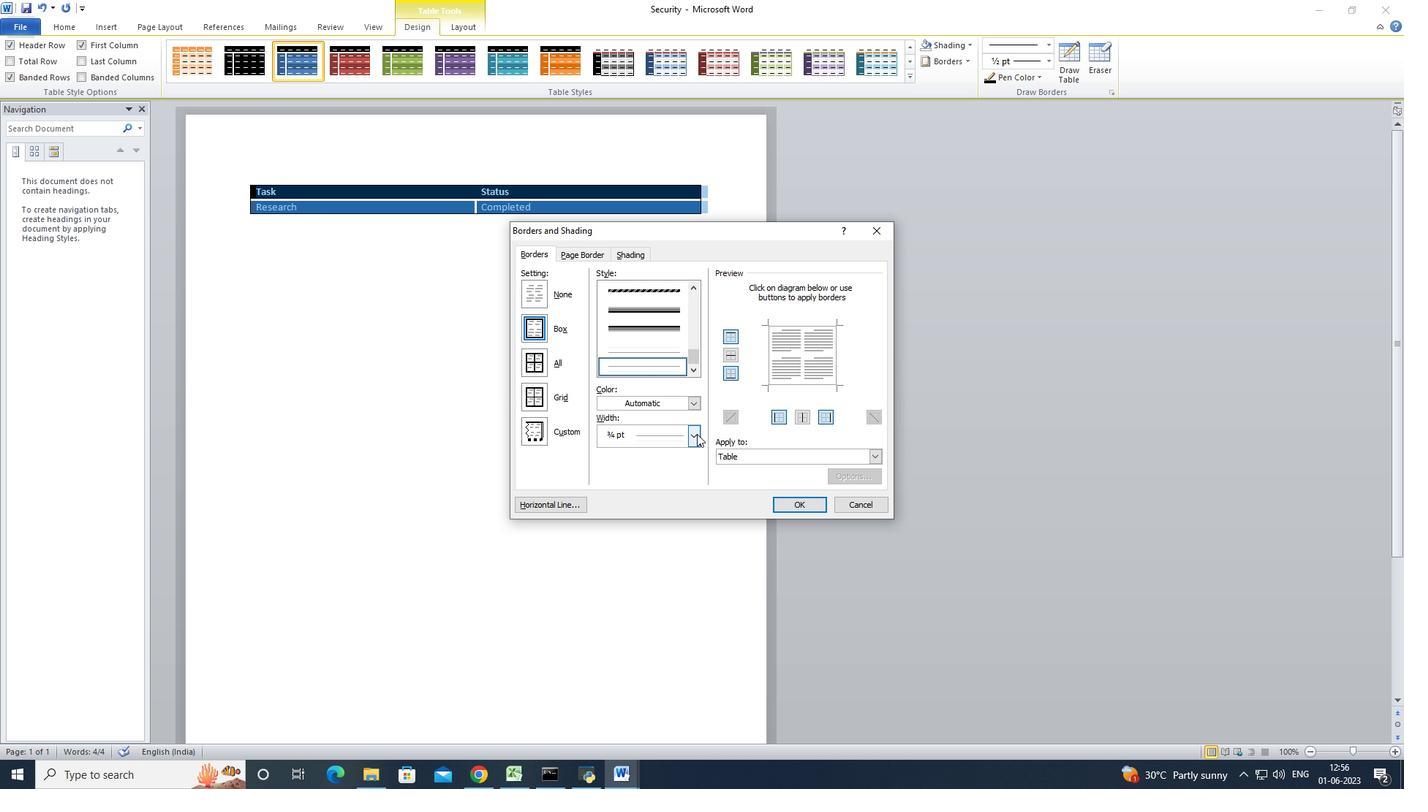 
Action: Mouse moved to (643, 460)
Screenshot: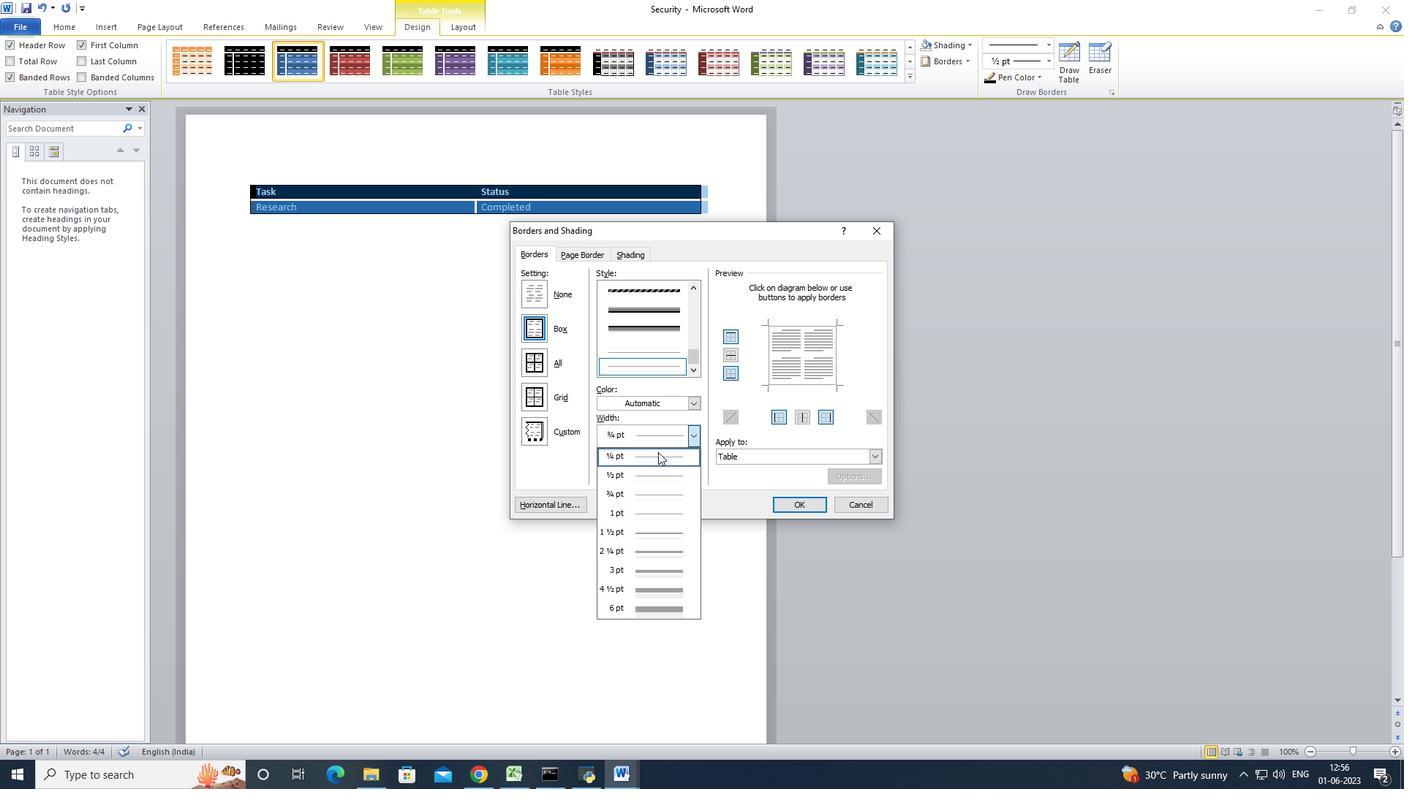 
Action: Mouse pressed left at (643, 460)
Screenshot: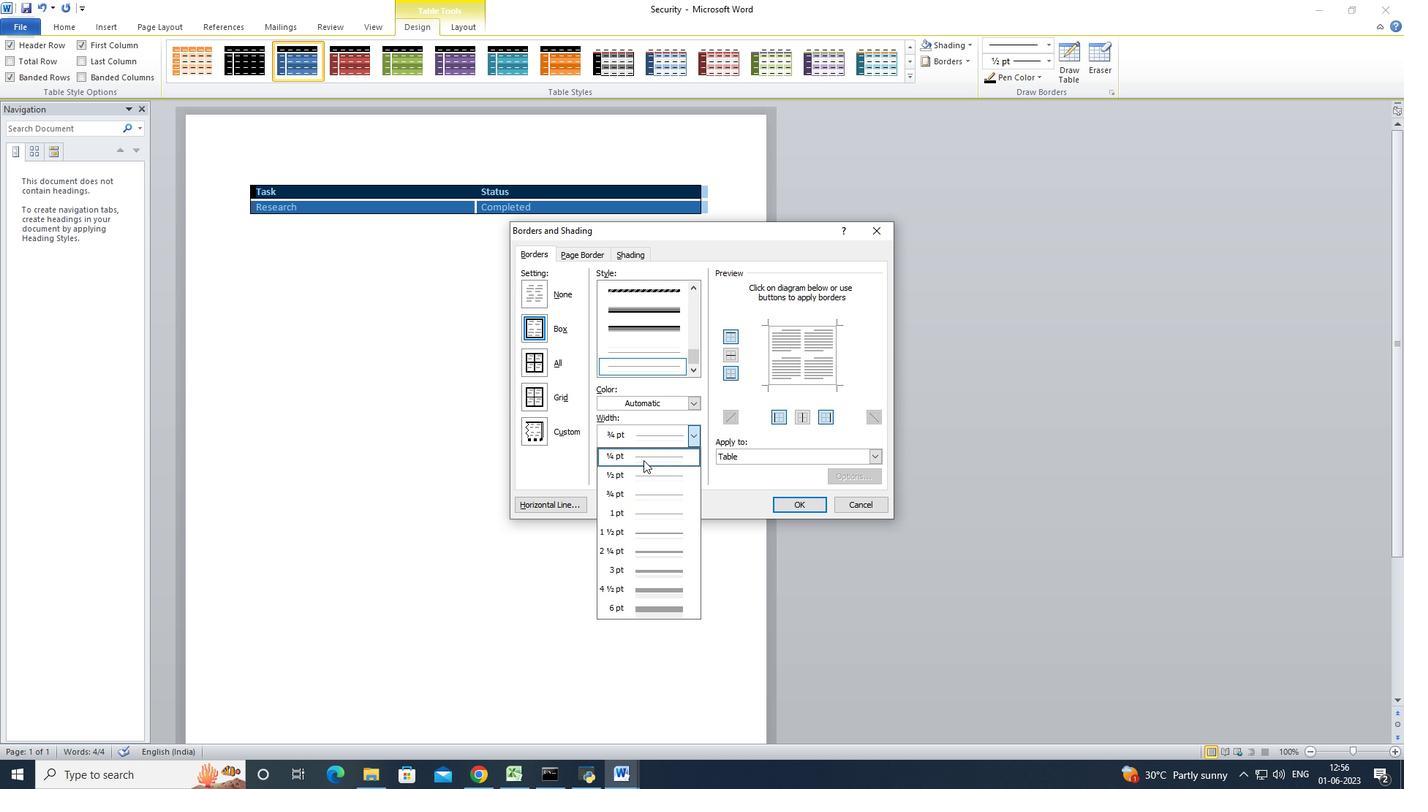 
Action: Mouse moved to (792, 506)
Screenshot: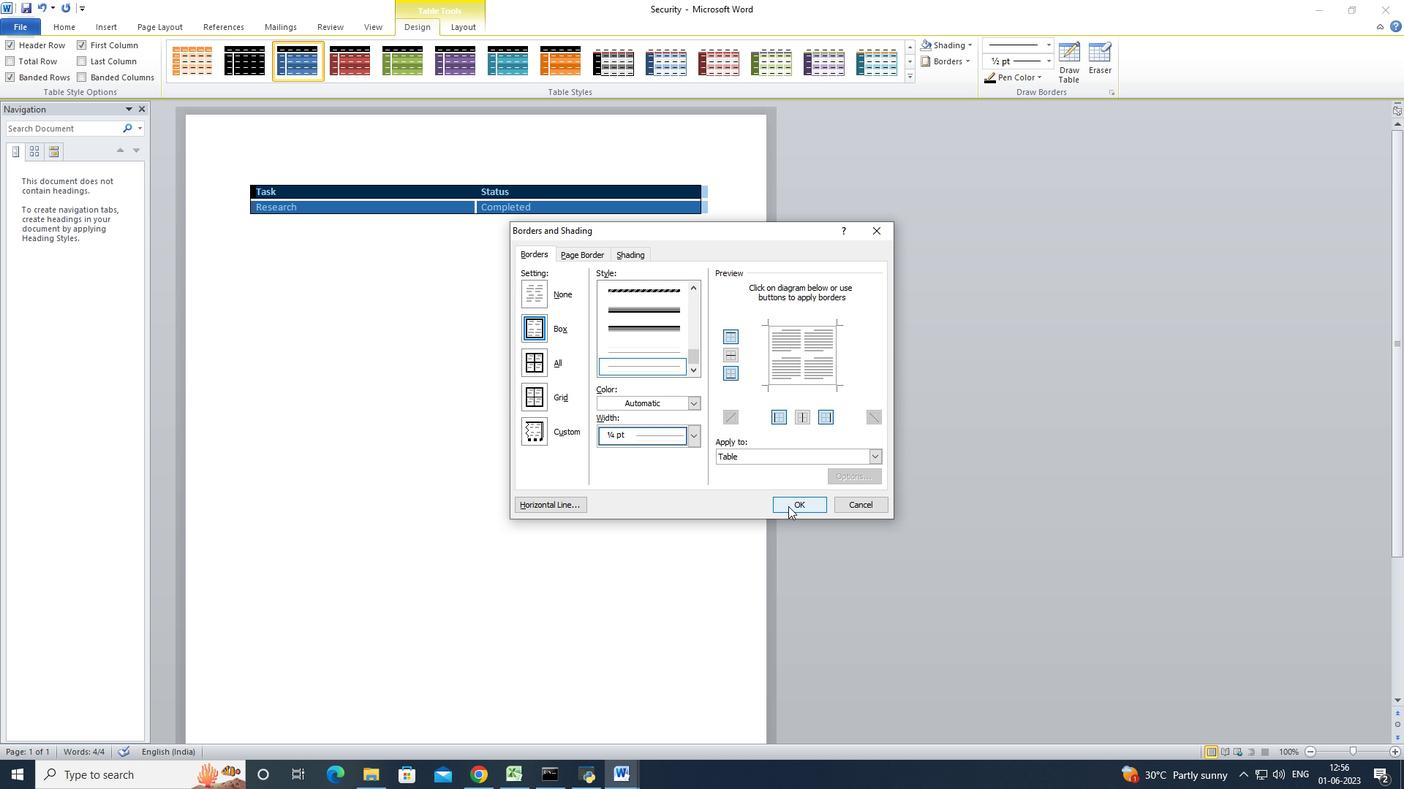 
Action: Mouse pressed left at (792, 506)
Screenshot: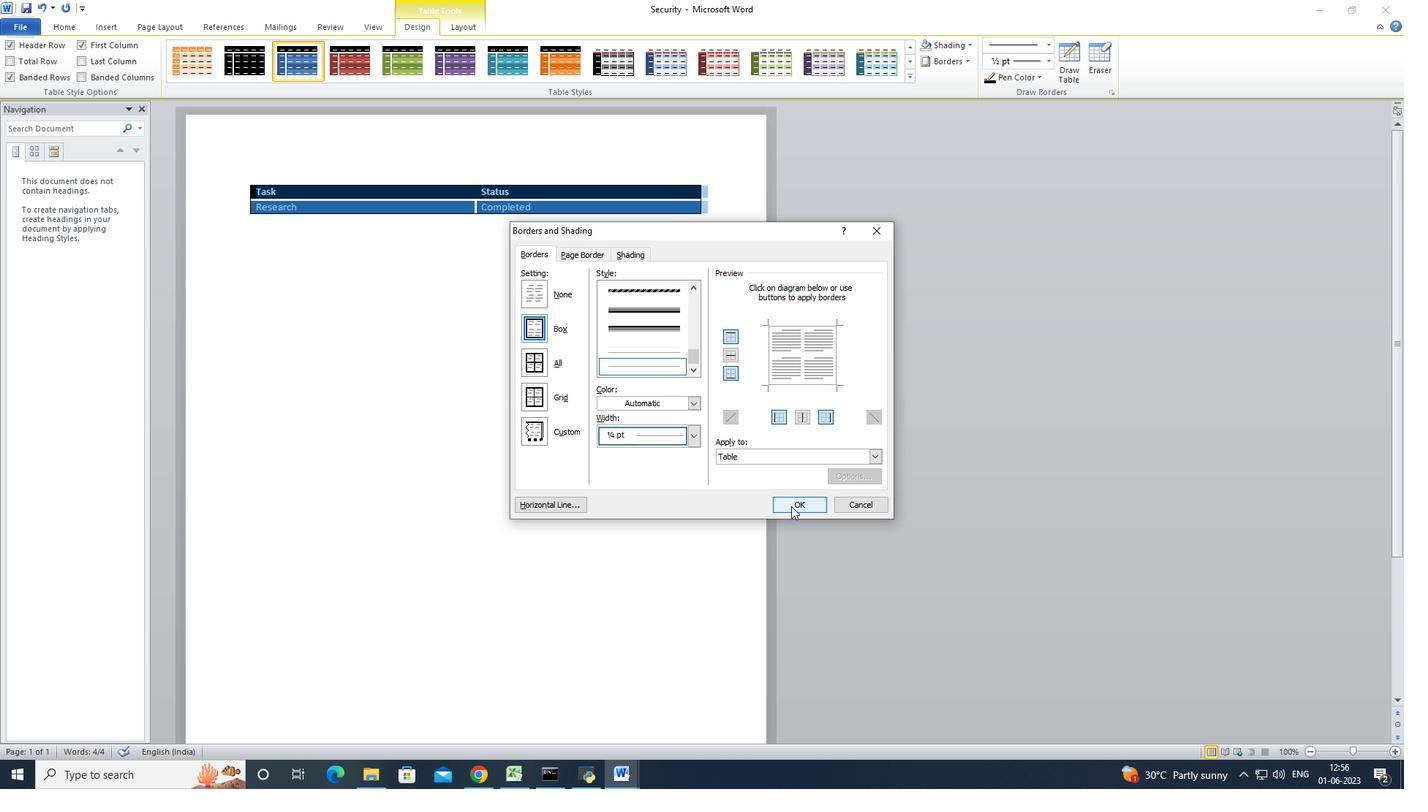 
Action: Mouse moved to (493, 304)
Screenshot: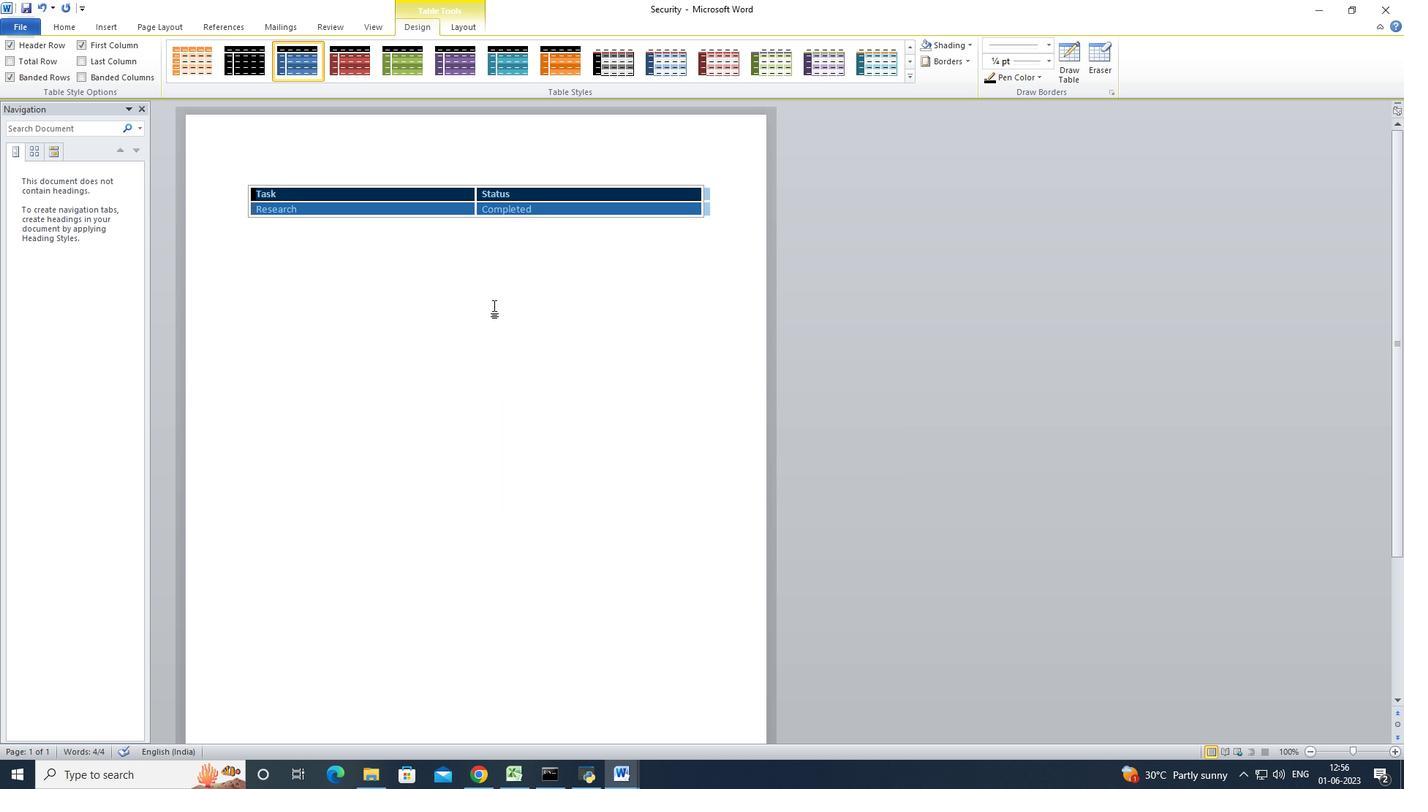 
Action: Mouse pressed left at (493, 304)
Screenshot: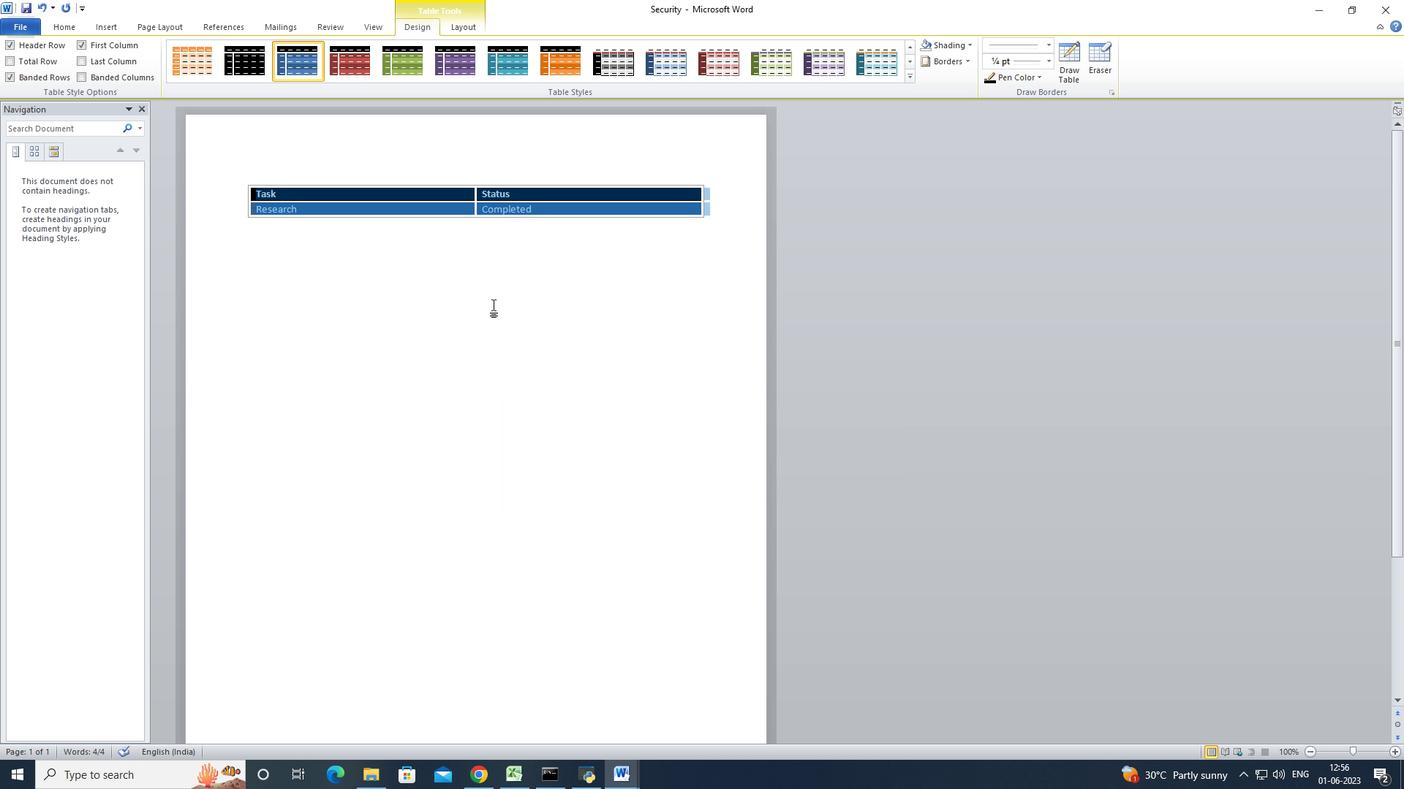 
Action: Mouse moved to (516, 194)
Screenshot: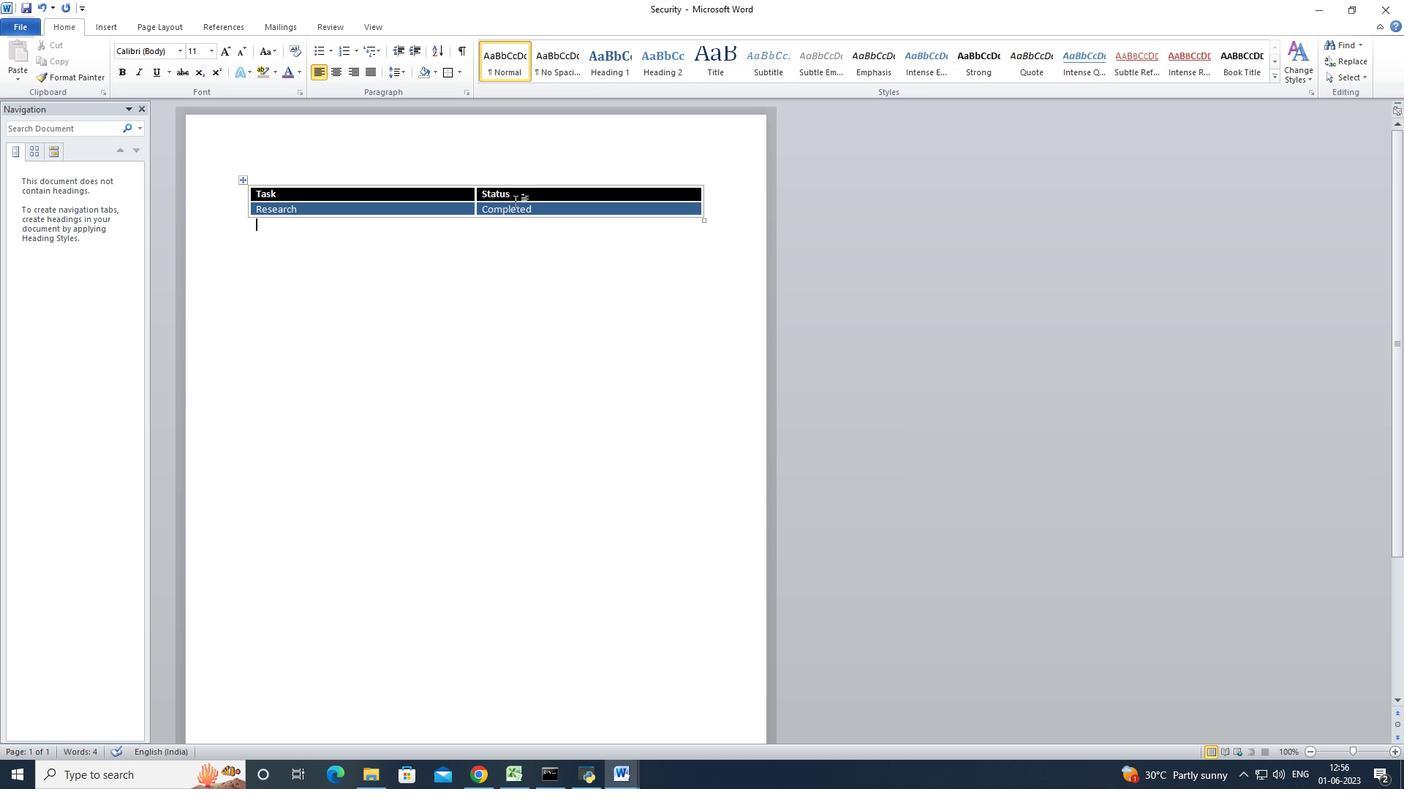 
Action: Mouse pressed left at (516, 194)
Screenshot: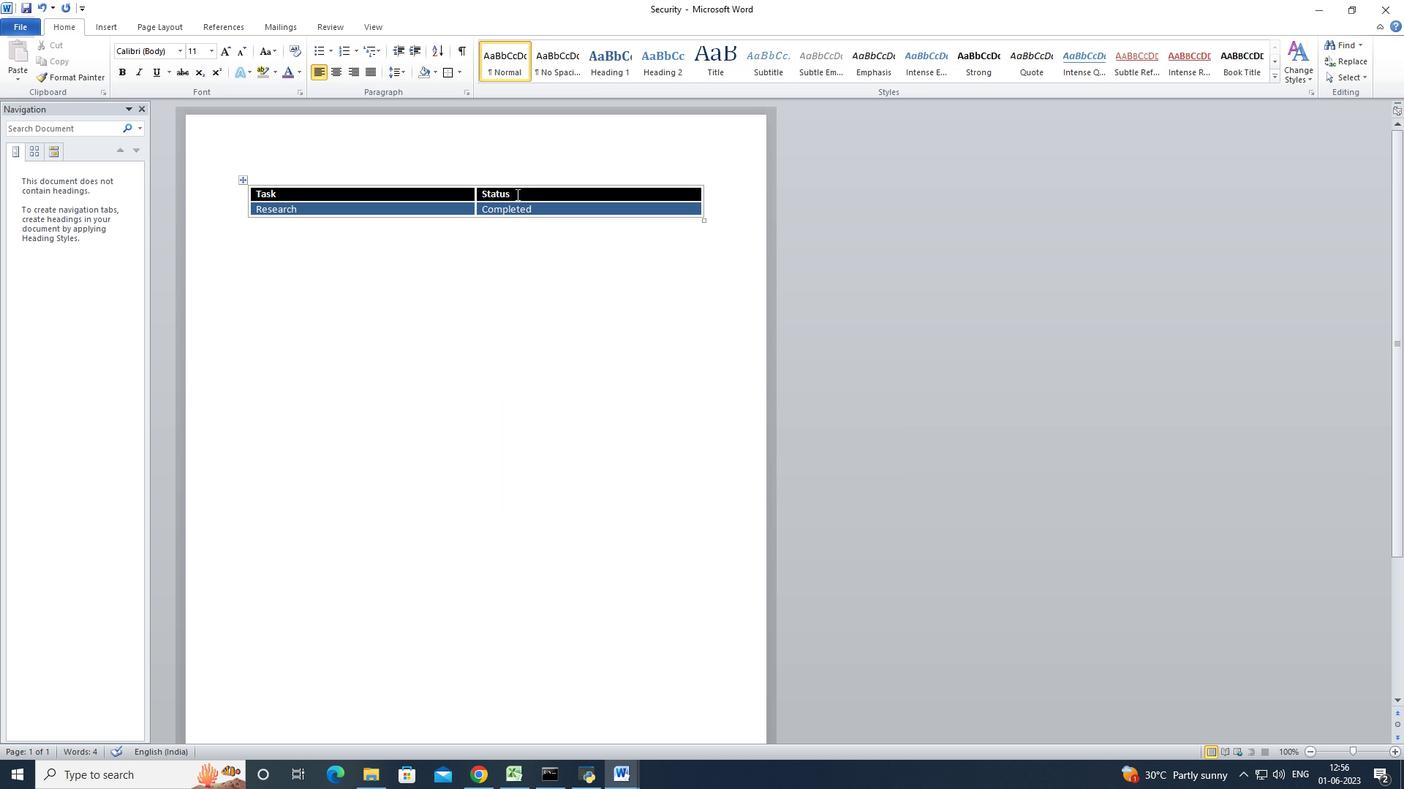 
Action: Mouse moved to (63, 24)
Screenshot: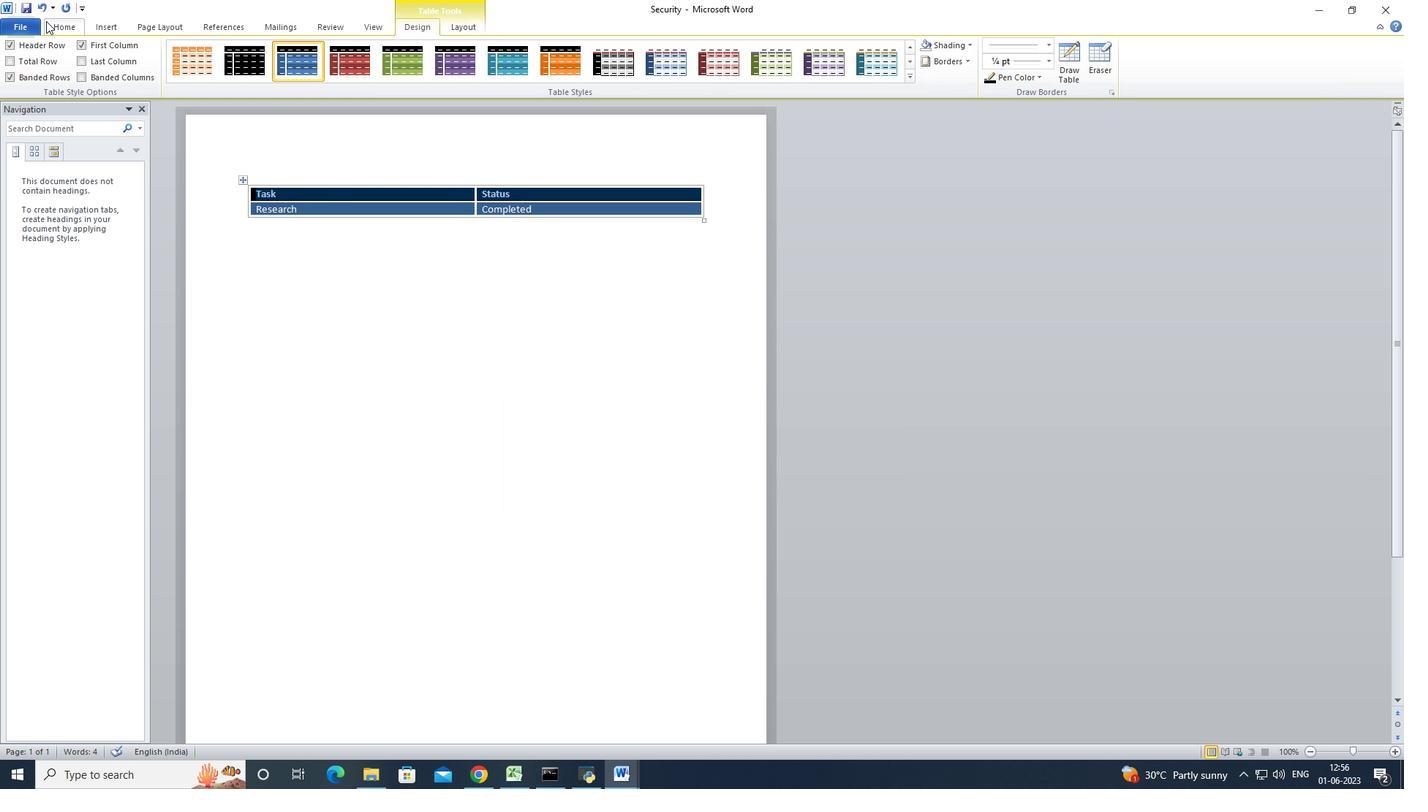 
Action: Mouse pressed left at (63, 24)
Screenshot: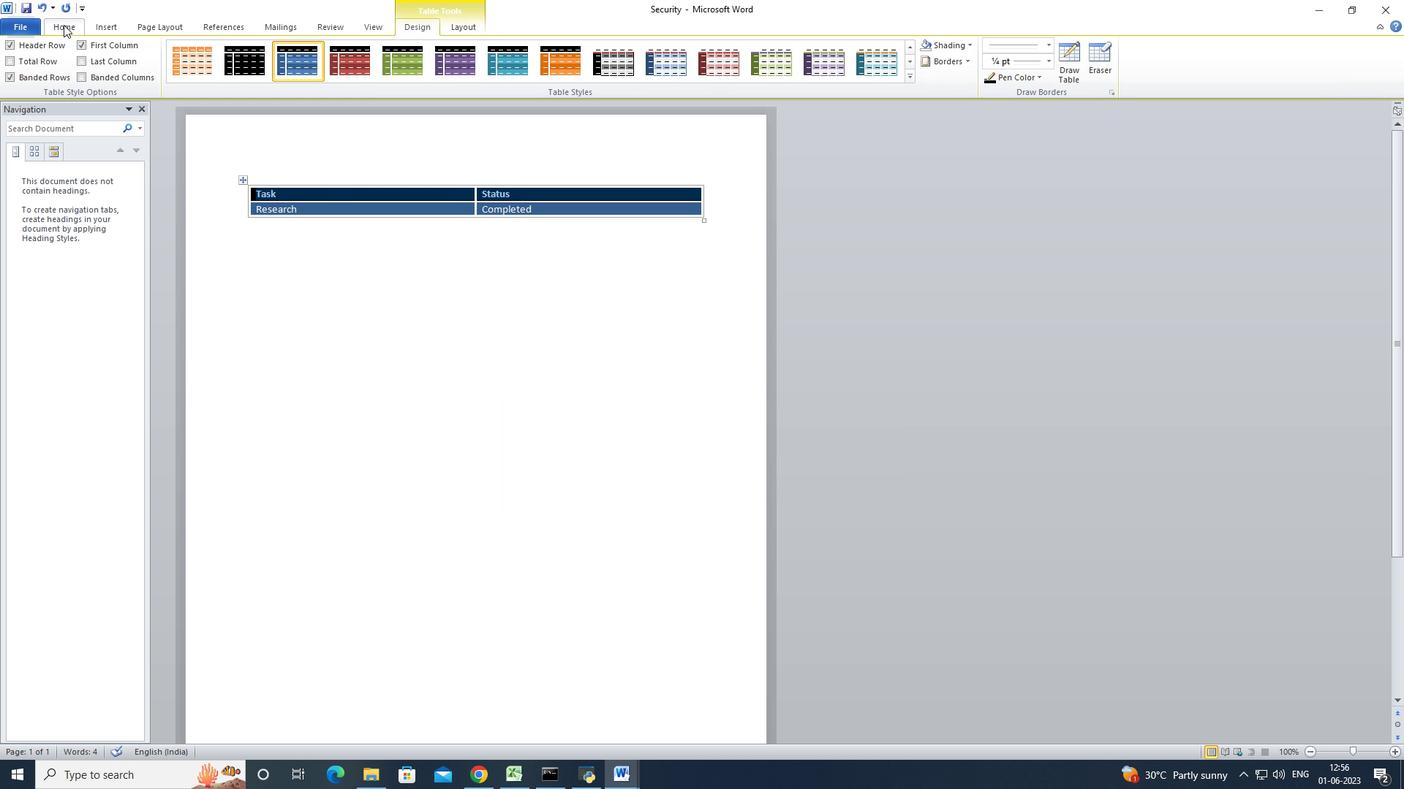
Action: Mouse moved to (140, 68)
Screenshot: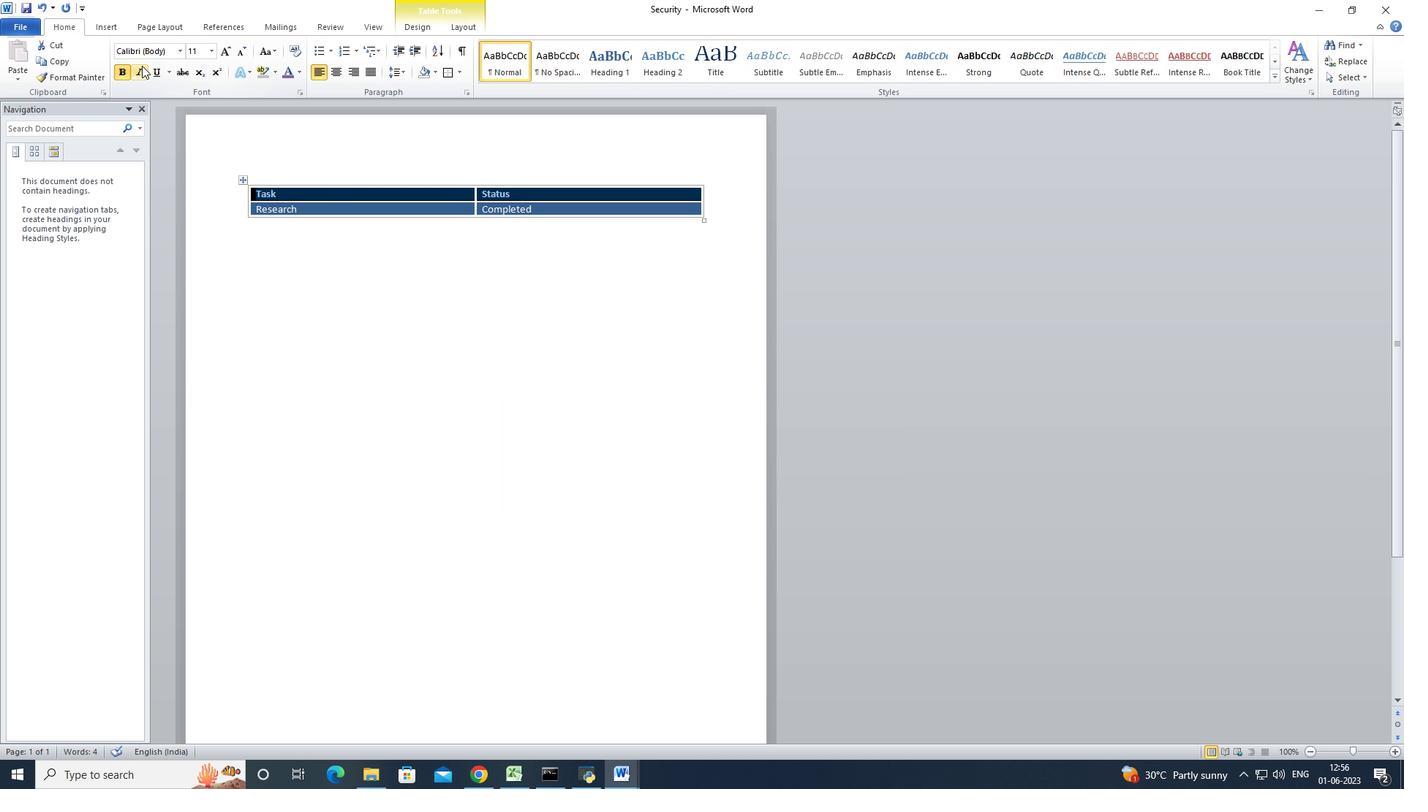 
Action: Mouse pressed left at (140, 68)
Screenshot: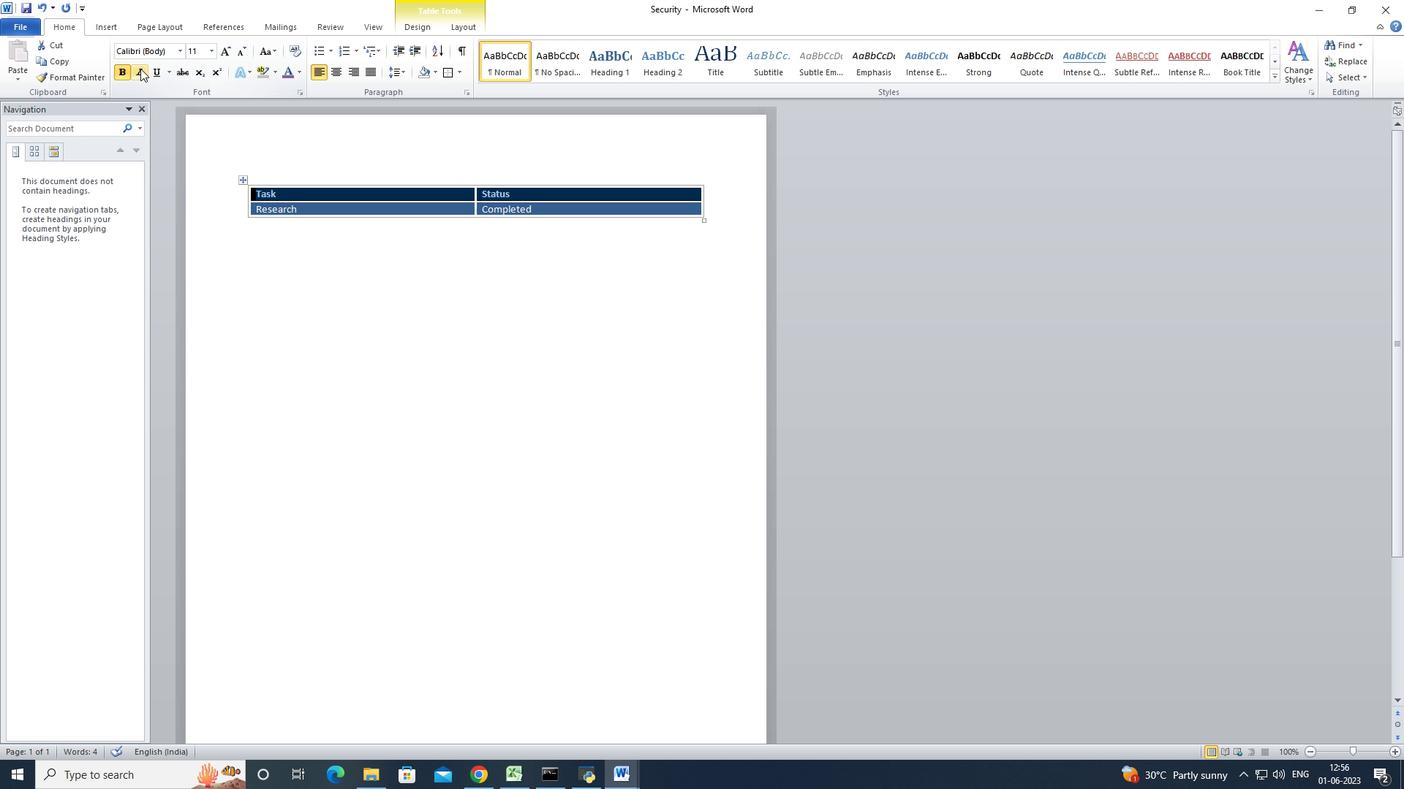 
Action: Mouse moved to (305, 243)
Screenshot: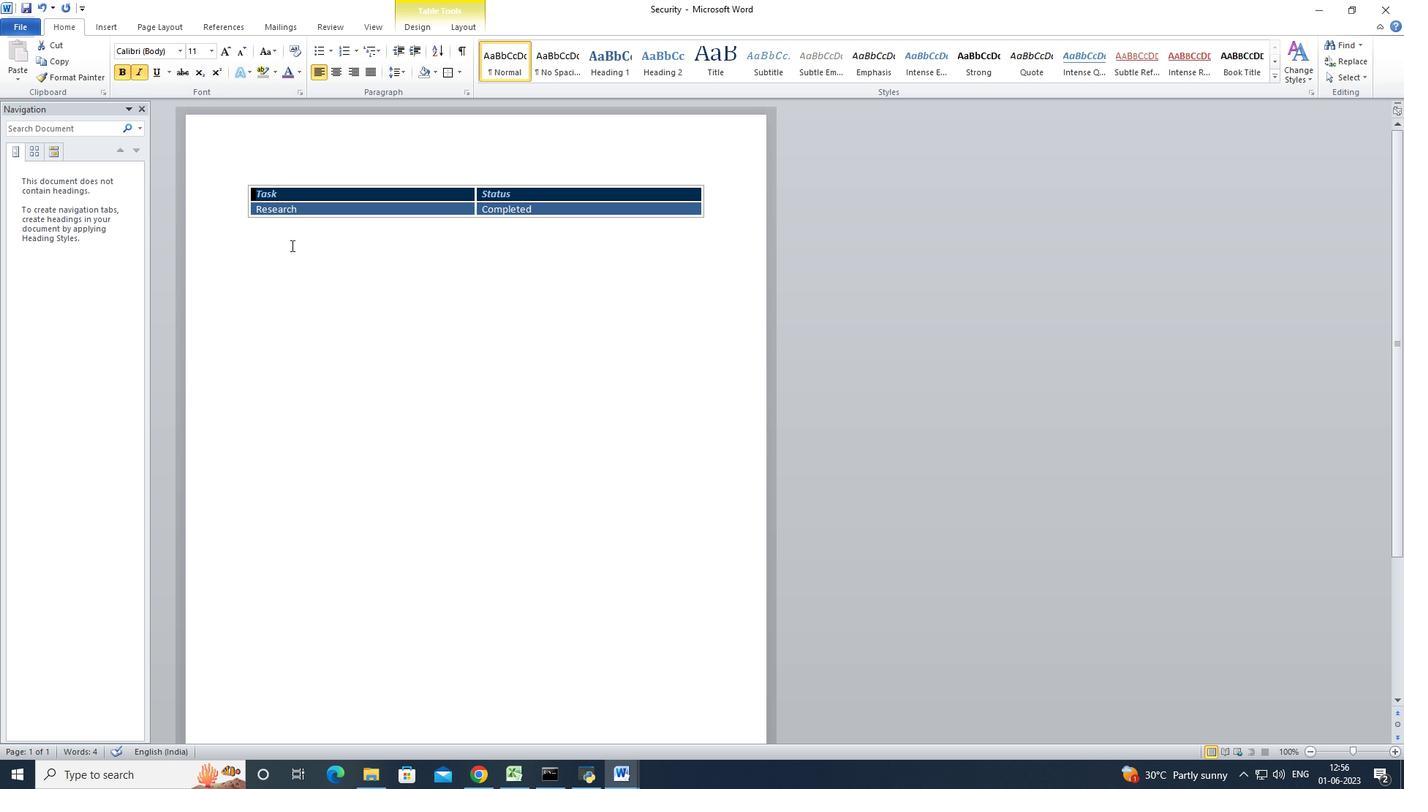 
Action: Mouse pressed left at (305, 243)
Screenshot: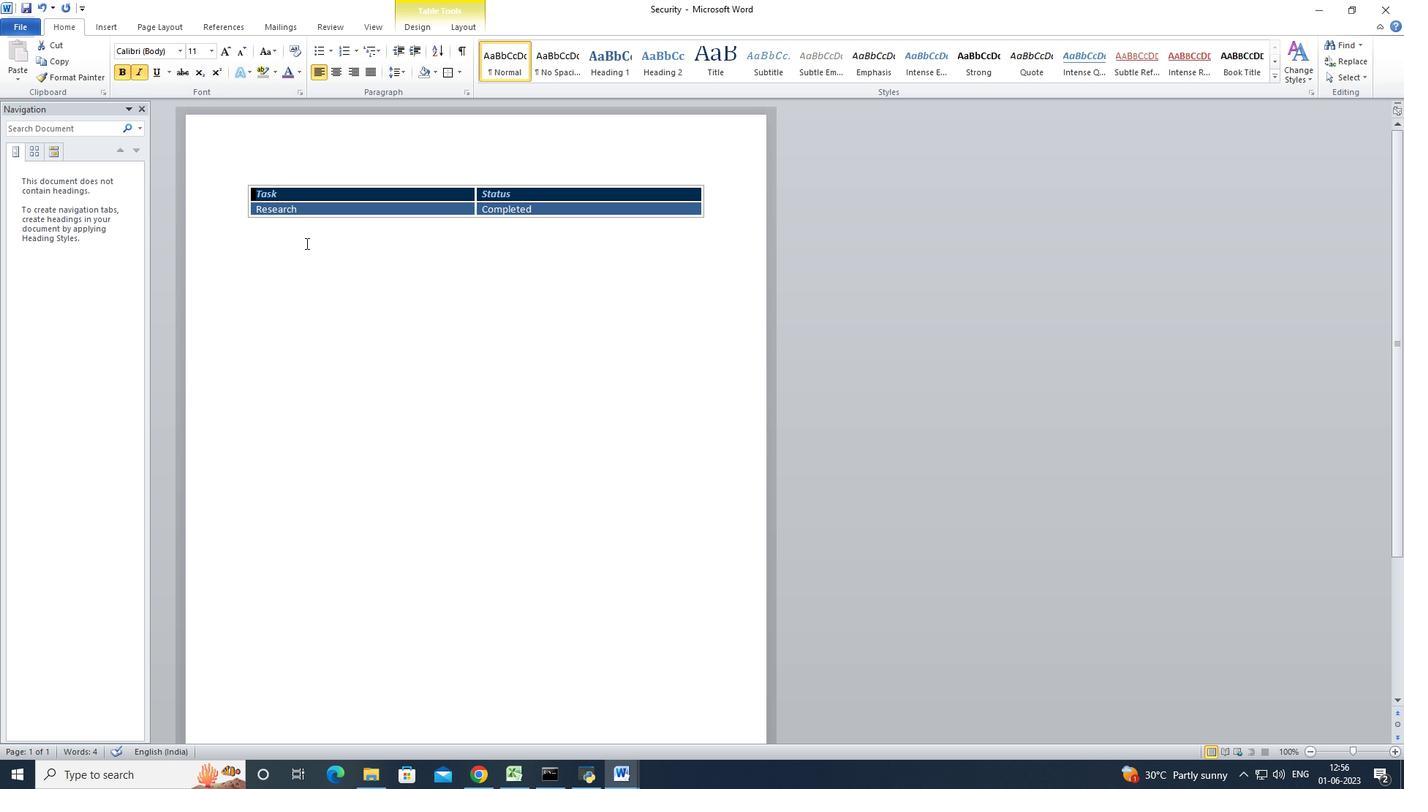 
Action: Mouse moved to (541, 205)
Screenshot: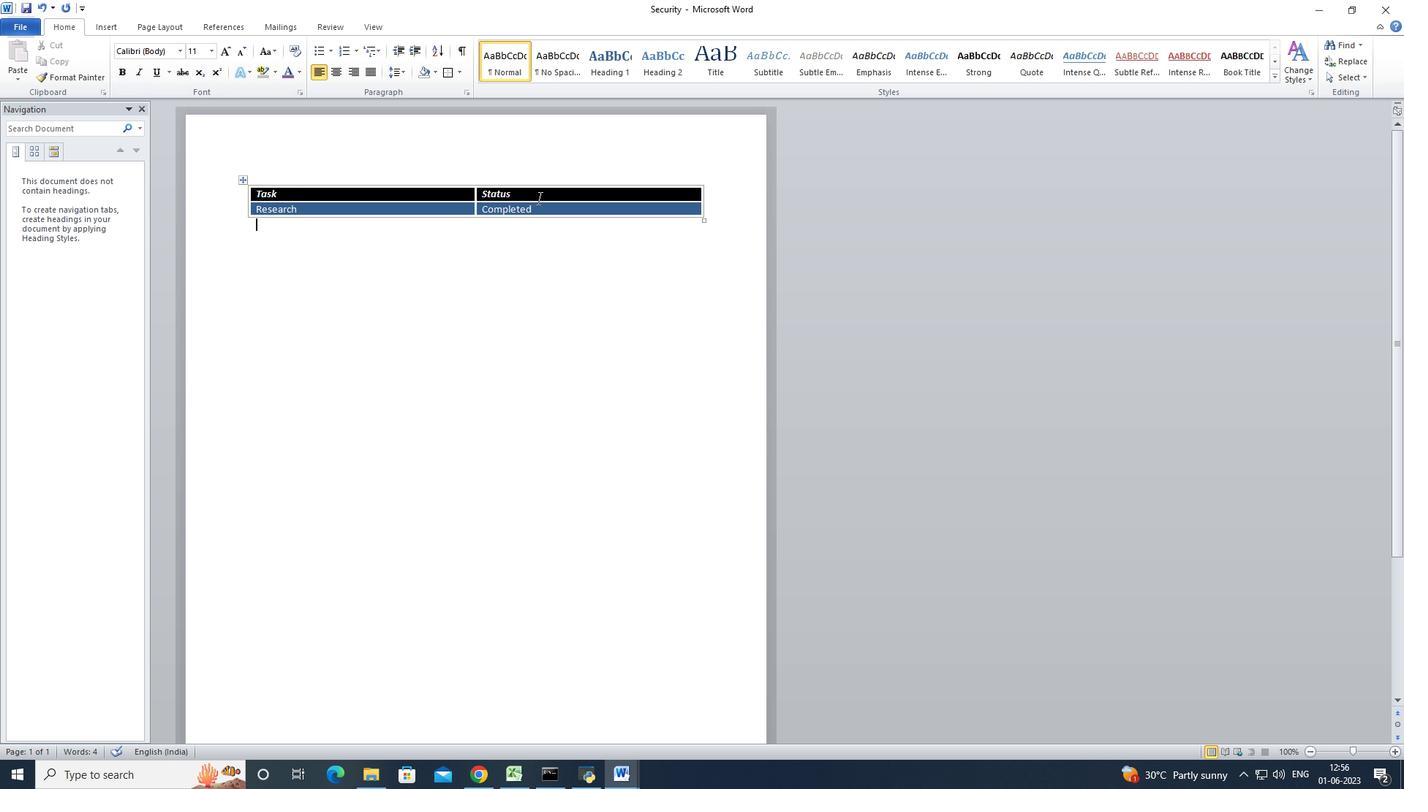 
Action: Mouse pressed left at (541, 205)
Screenshot: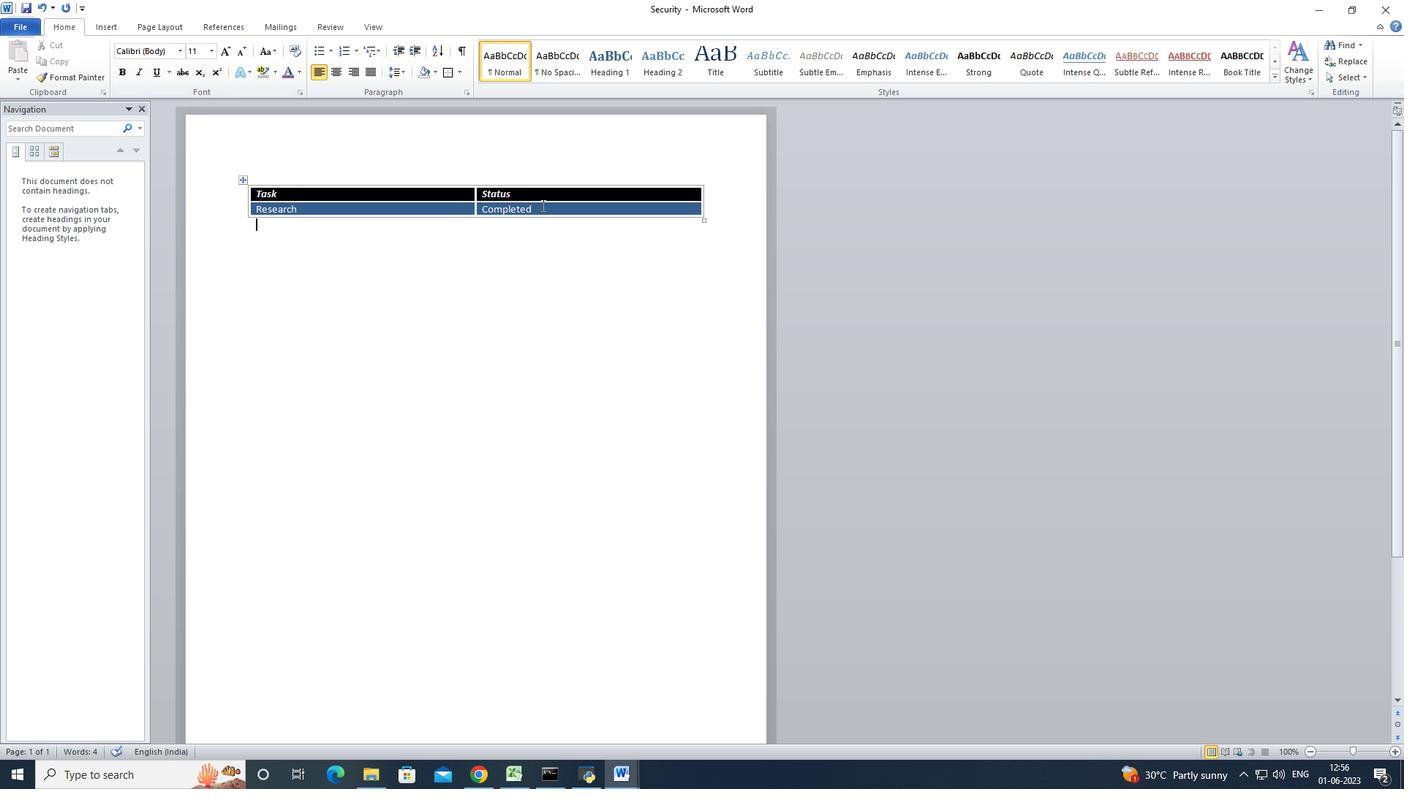 
Action: Mouse moved to (331, 71)
Screenshot: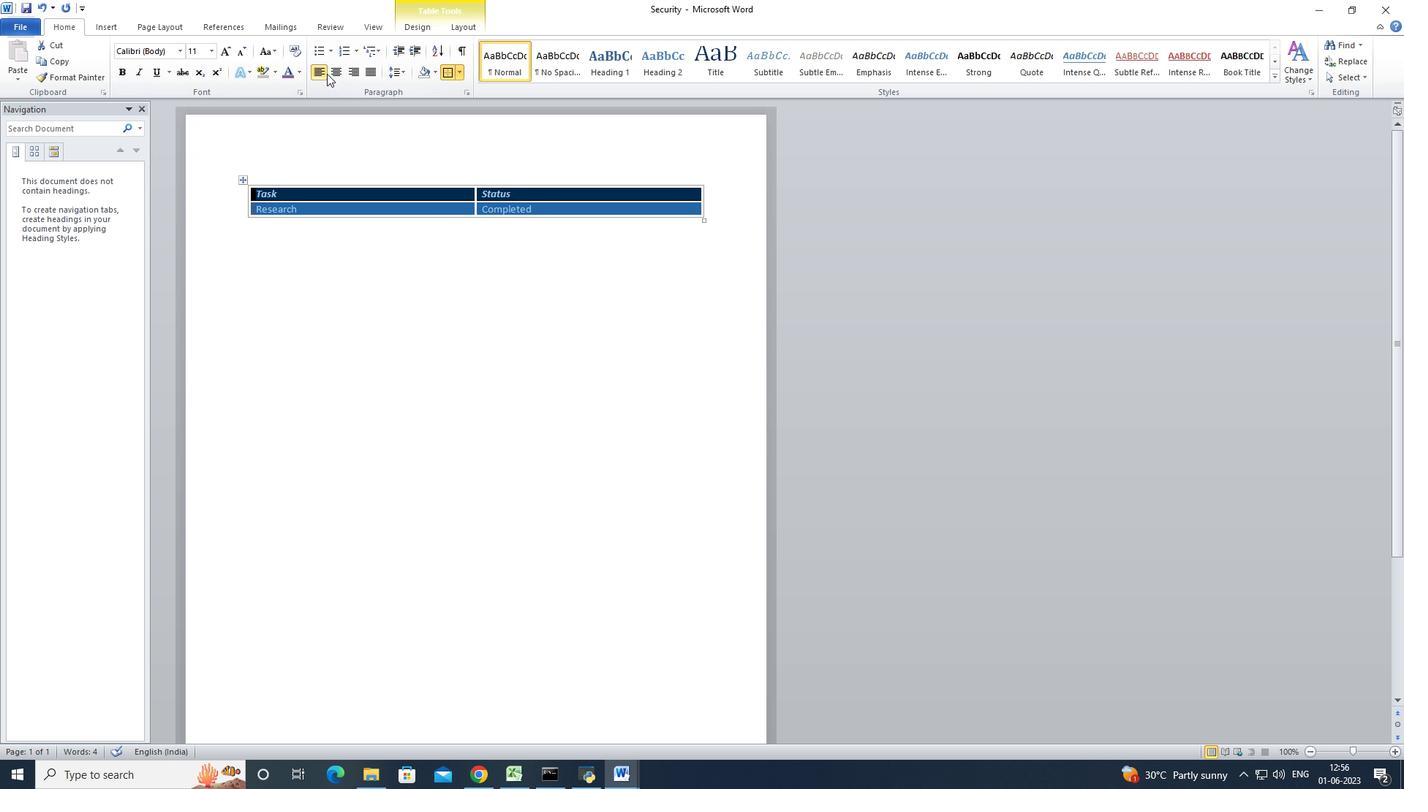 
Action: Mouse pressed left at (331, 71)
Screenshot: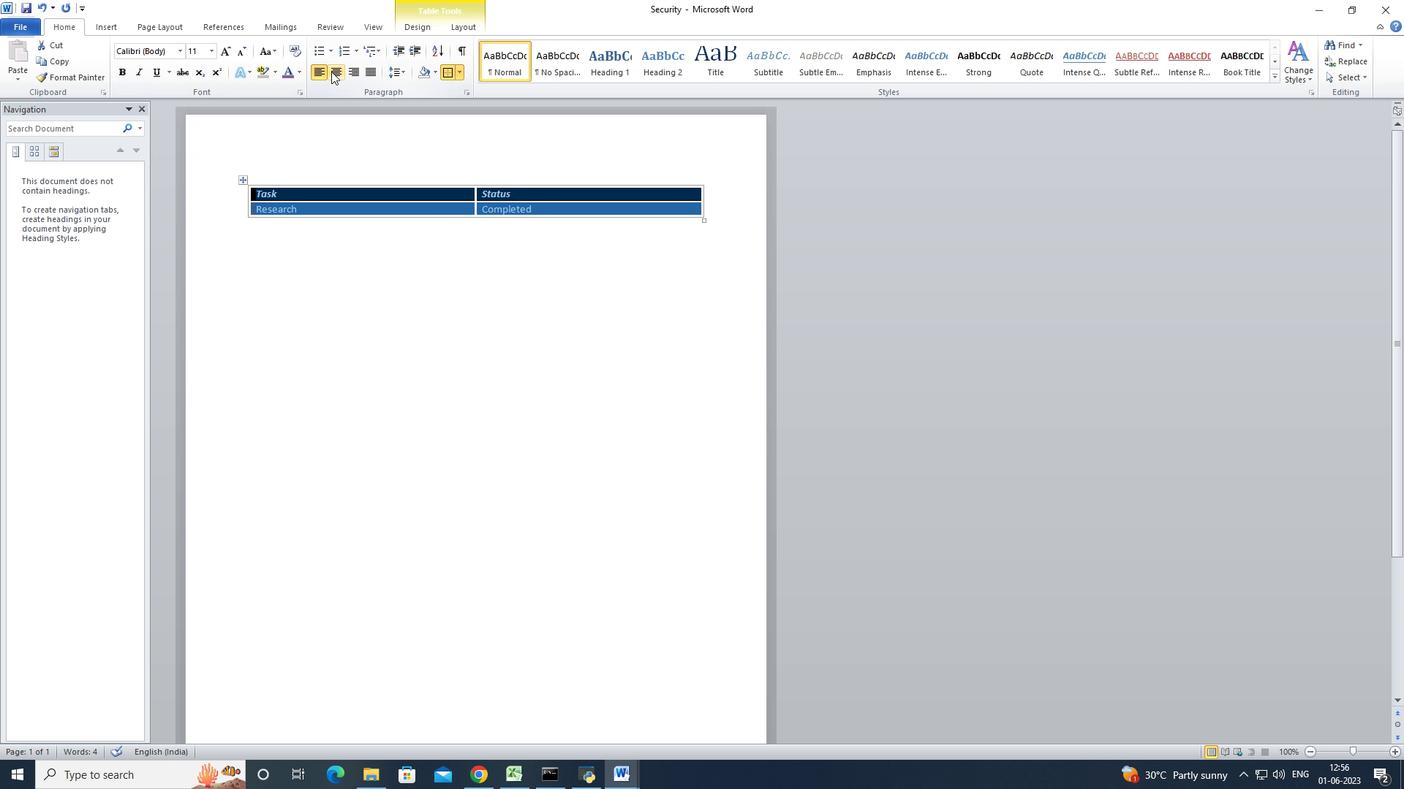 
Action: Mouse moved to (410, 264)
Screenshot: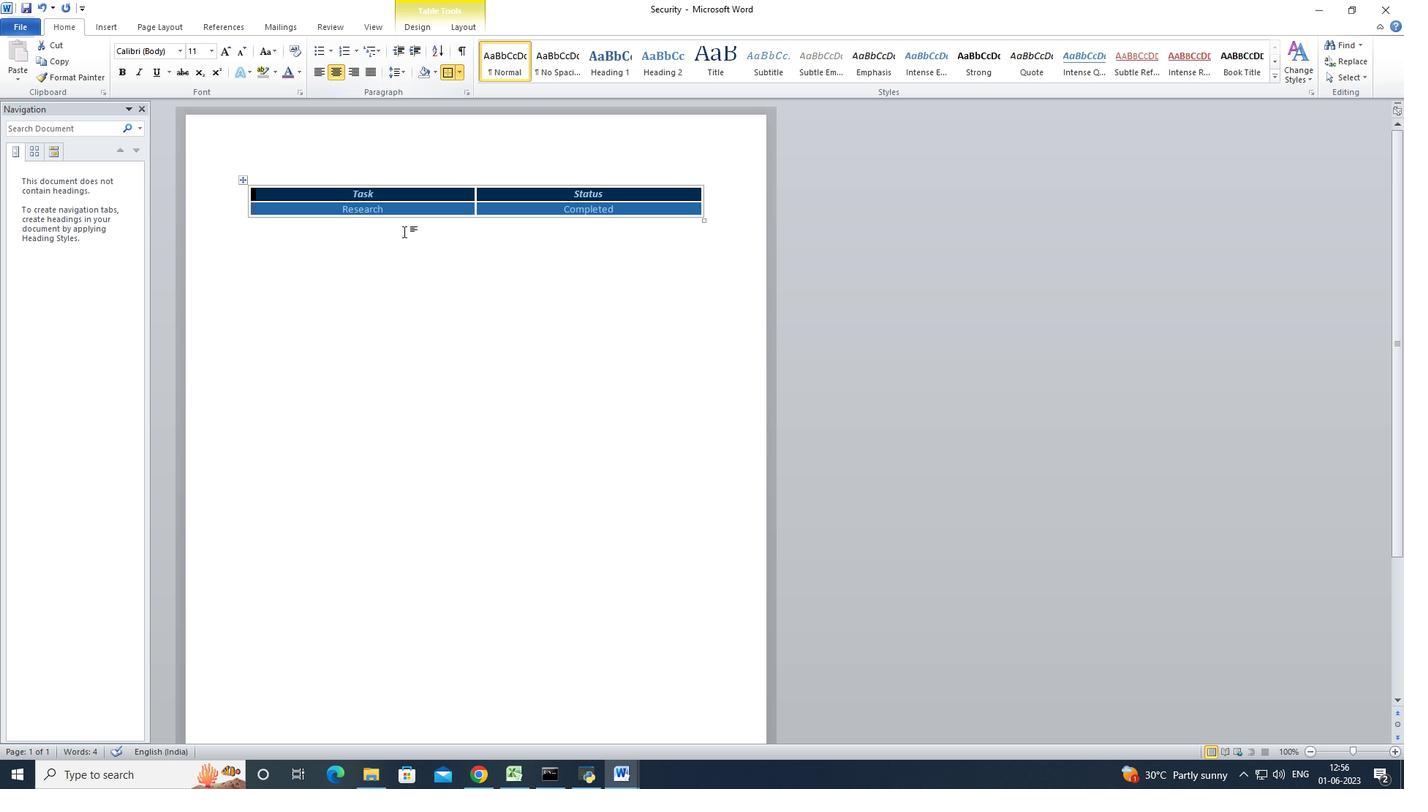 
Action: Mouse pressed left at (410, 264)
Screenshot: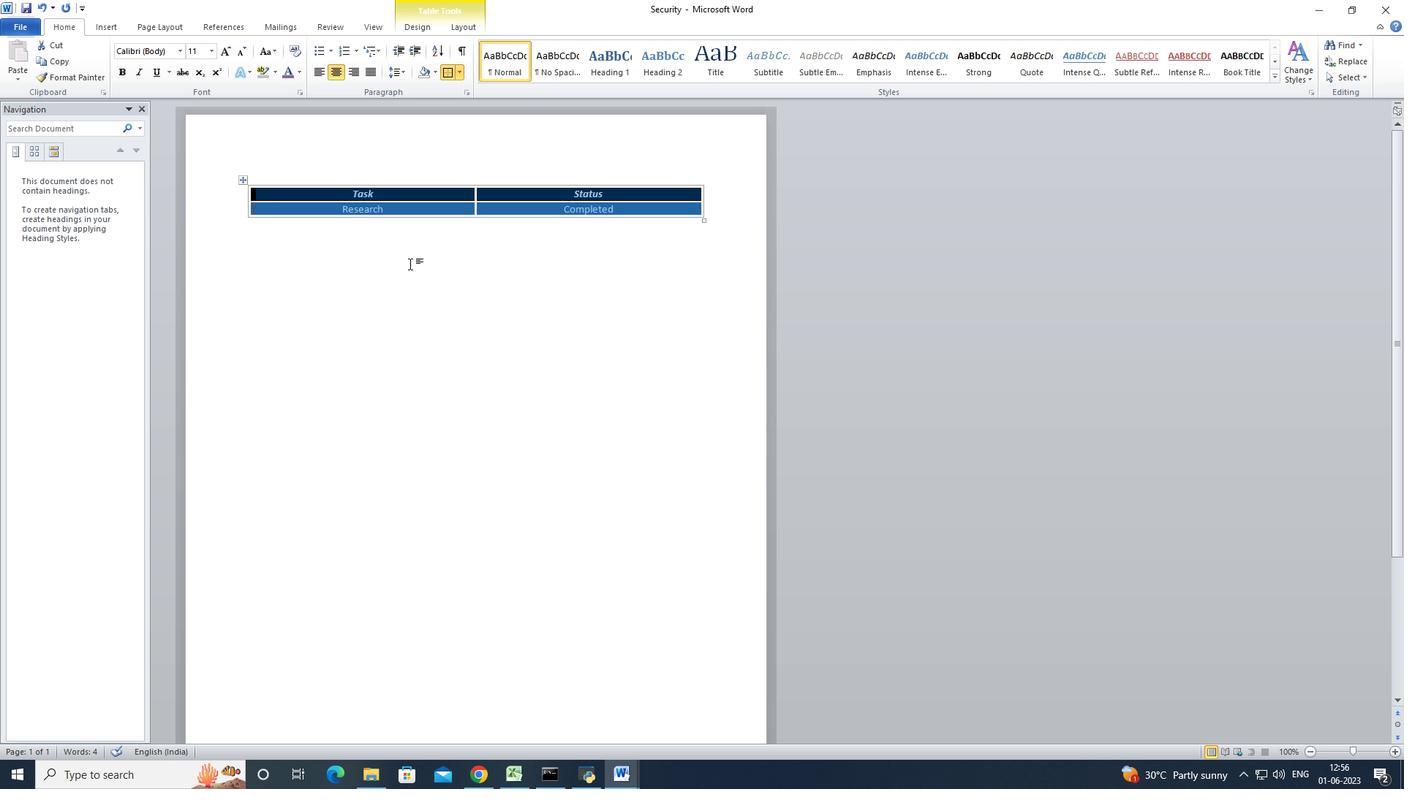 
Action: Mouse moved to (410, 264)
Screenshot: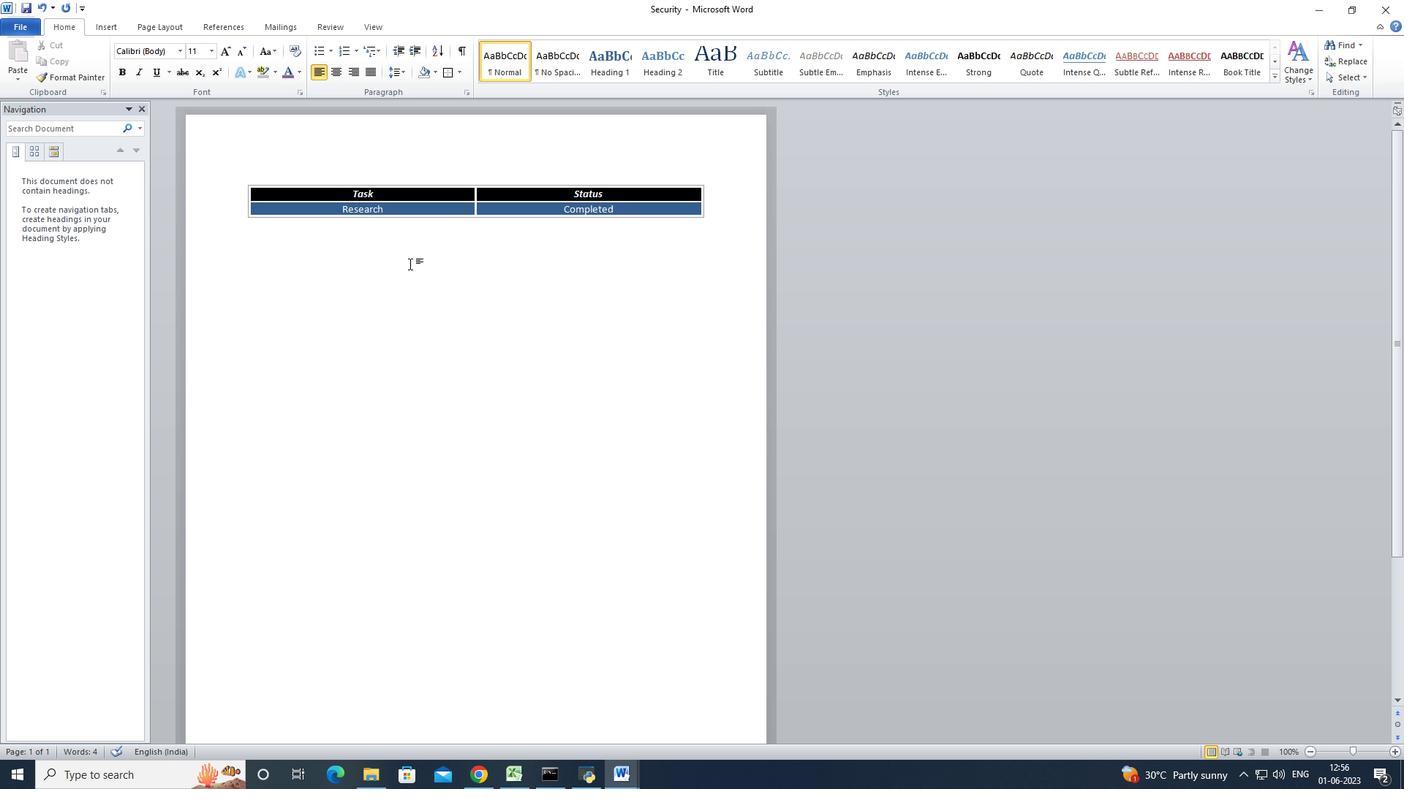 
Action: Key pressed ctrl+S
Screenshot: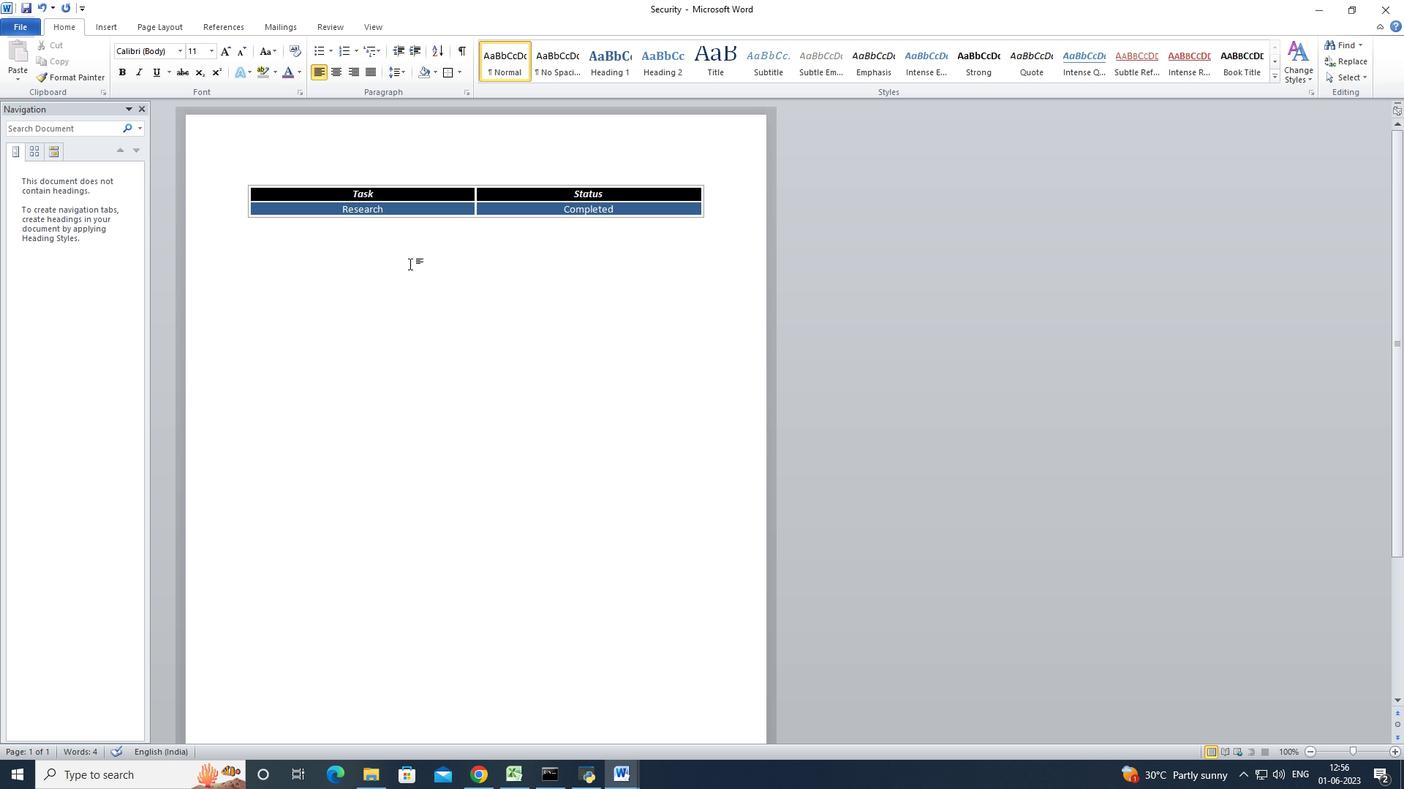 
